 Task: Find people on LinkedIn with the following criteria: 1st connections, service category 'Typing', title 'Direct Salesperson', talks about 'Softwaredesign', current company 'Petronet', school 'KJ Somaiya', and location 'Jining, Shandong, China'.
Action: Mouse moved to (633, 75)
Screenshot: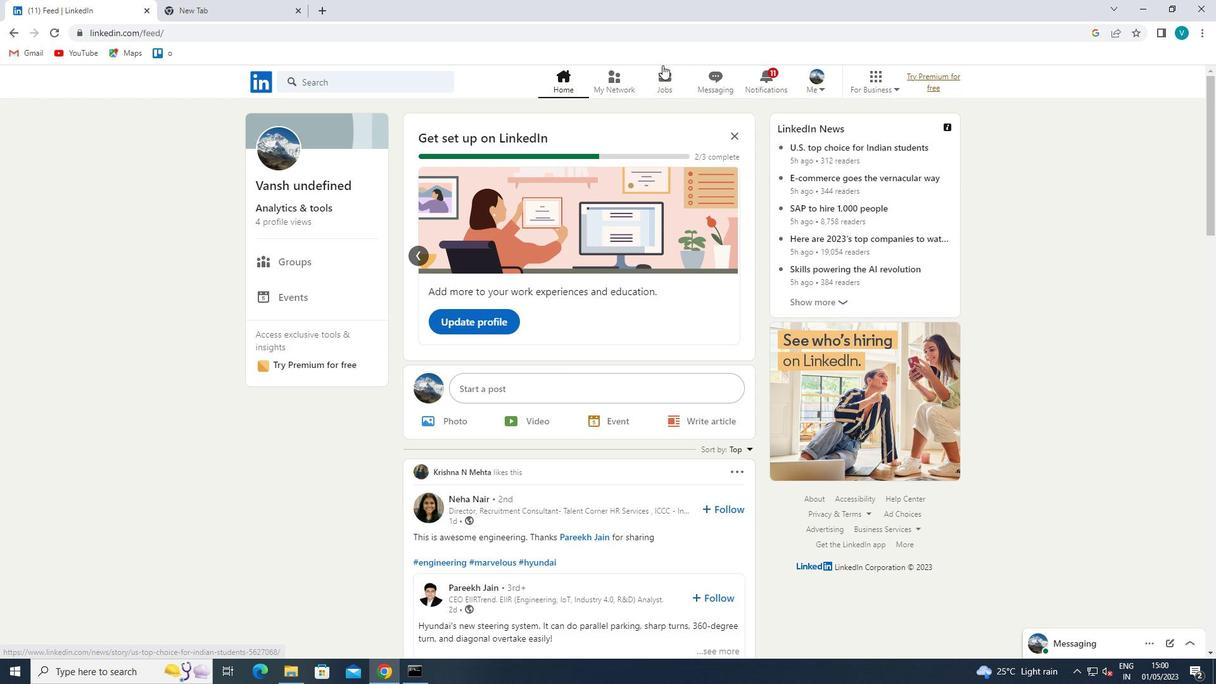 
Action: Mouse pressed left at (633, 75)
Screenshot: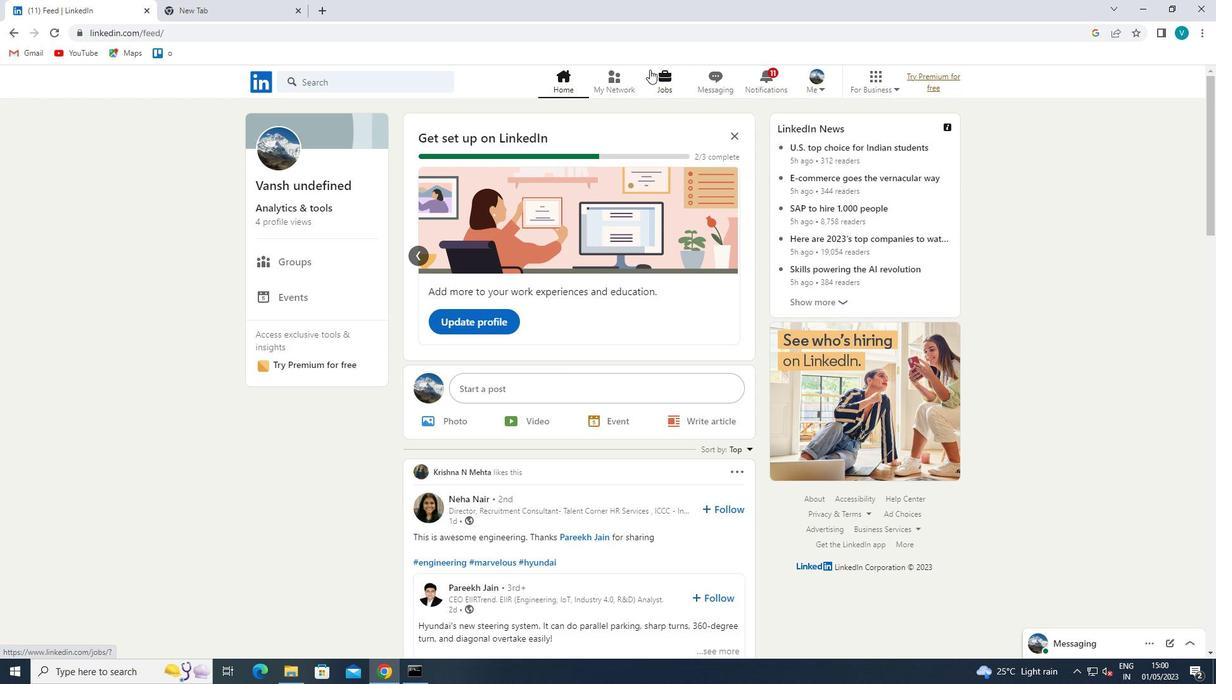 
Action: Mouse moved to (363, 148)
Screenshot: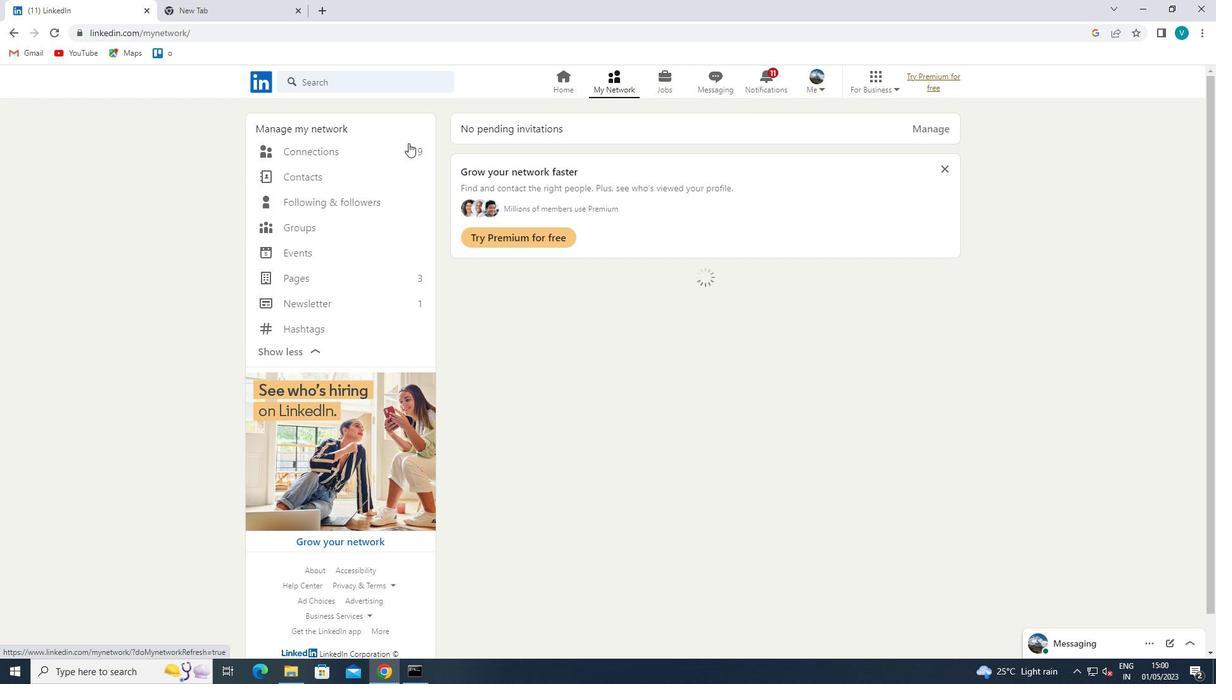 
Action: Mouse pressed left at (363, 148)
Screenshot: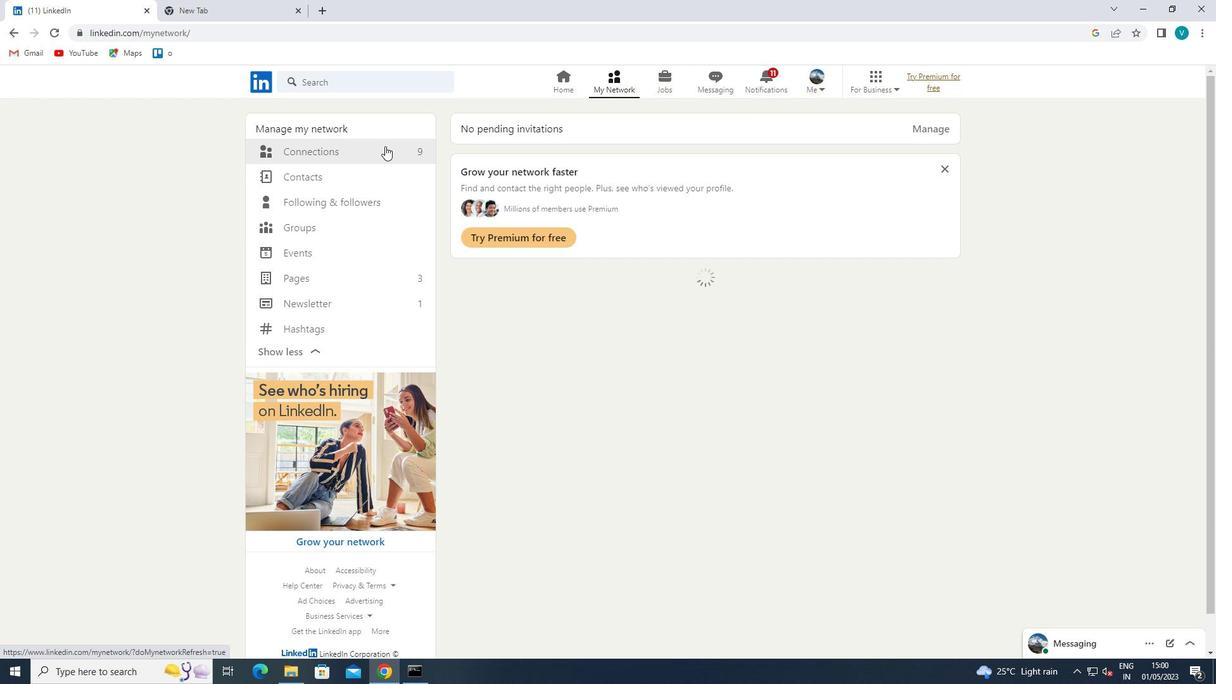 
Action: Mouse moved to (704, 150)
Screenshot: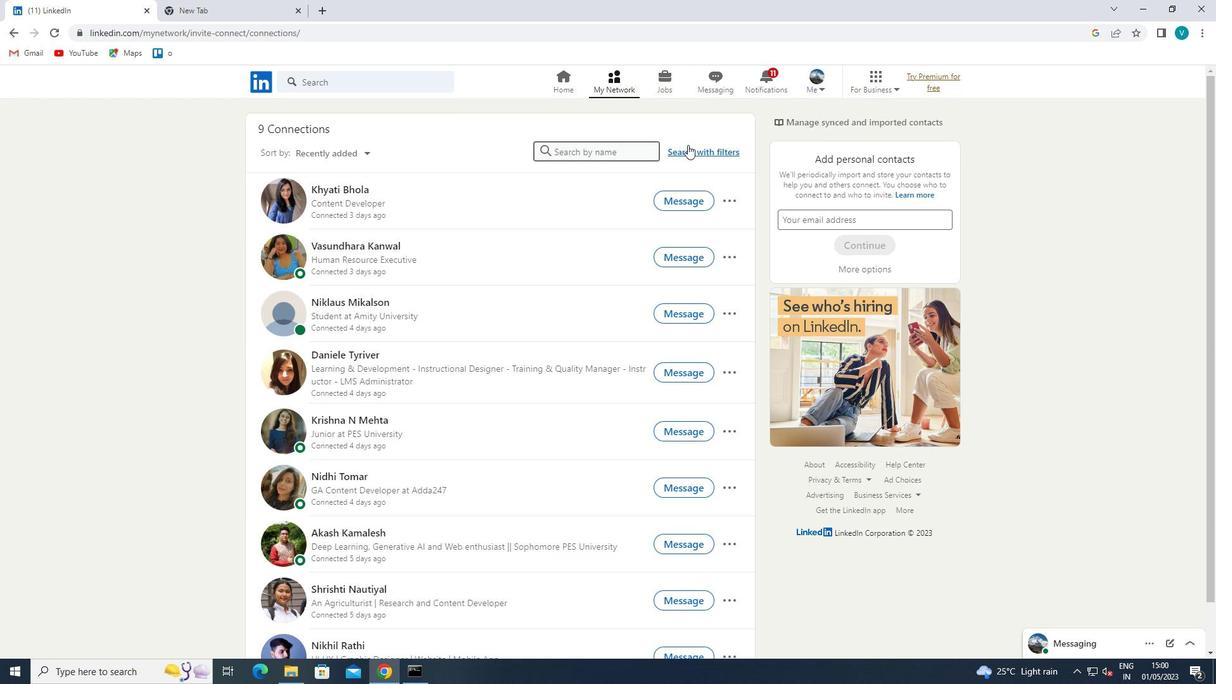 
Action: Mouse pressed left at (704, 150)
Screenshot: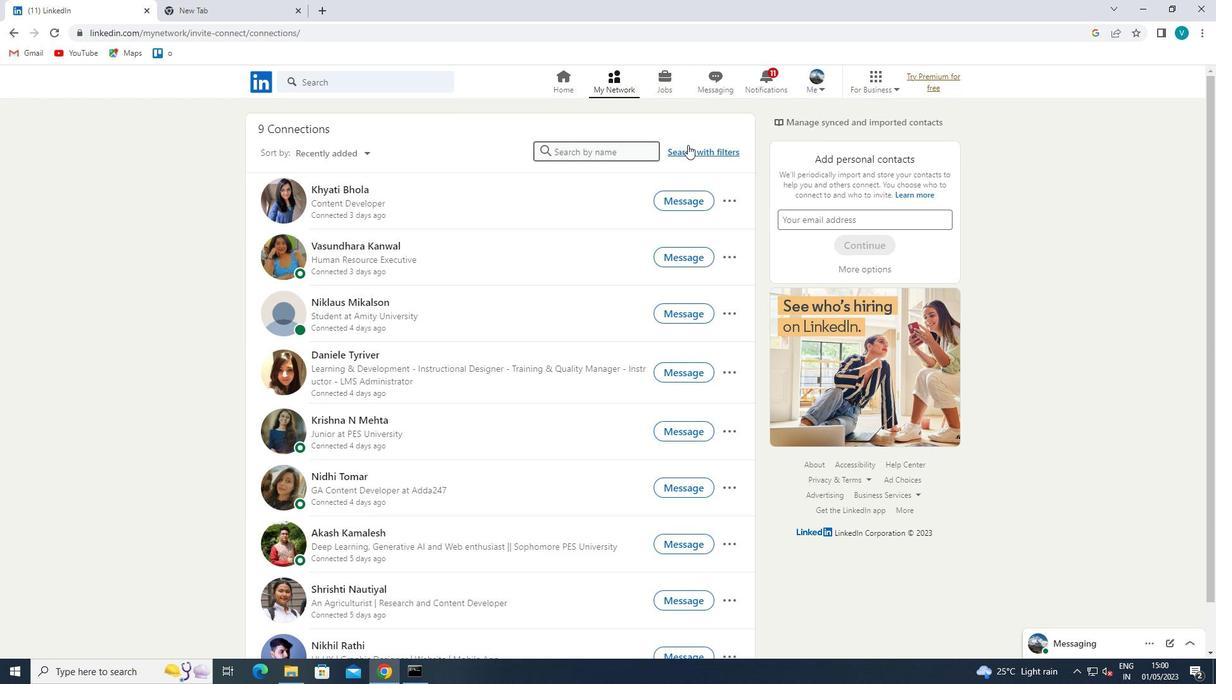 
Action: Mouse moved to (609, 126)
Screenshot: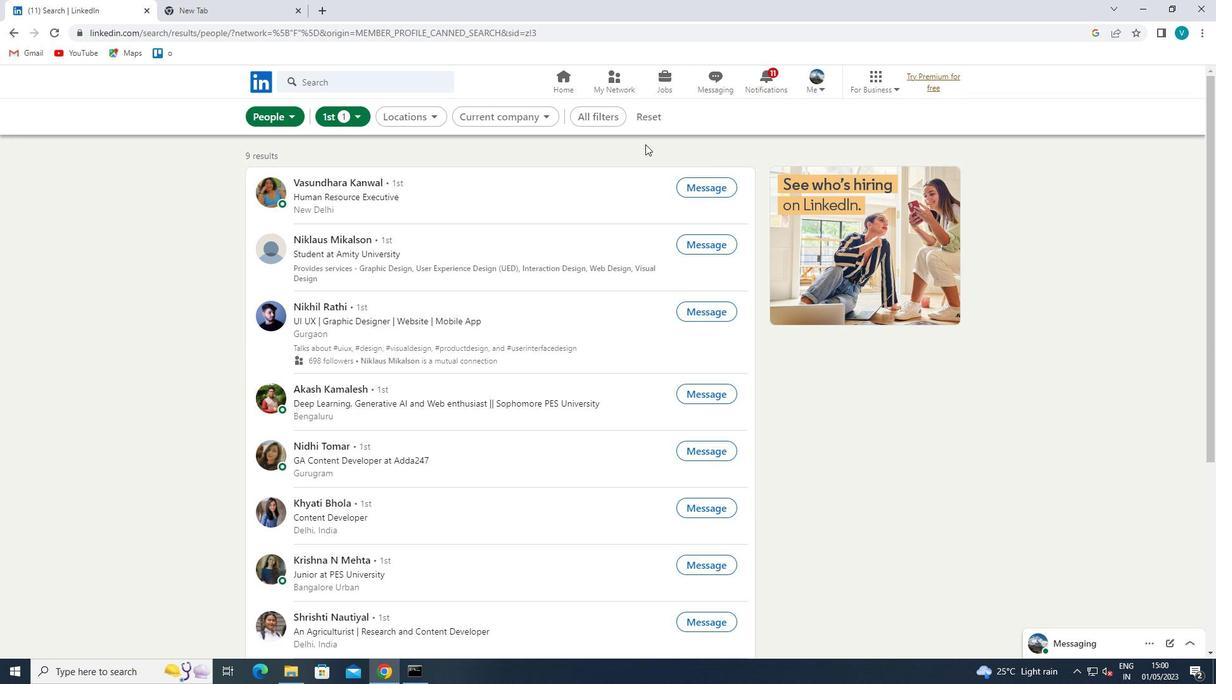 
Action: Mouse pressed left at (609, 126)
Screenshot: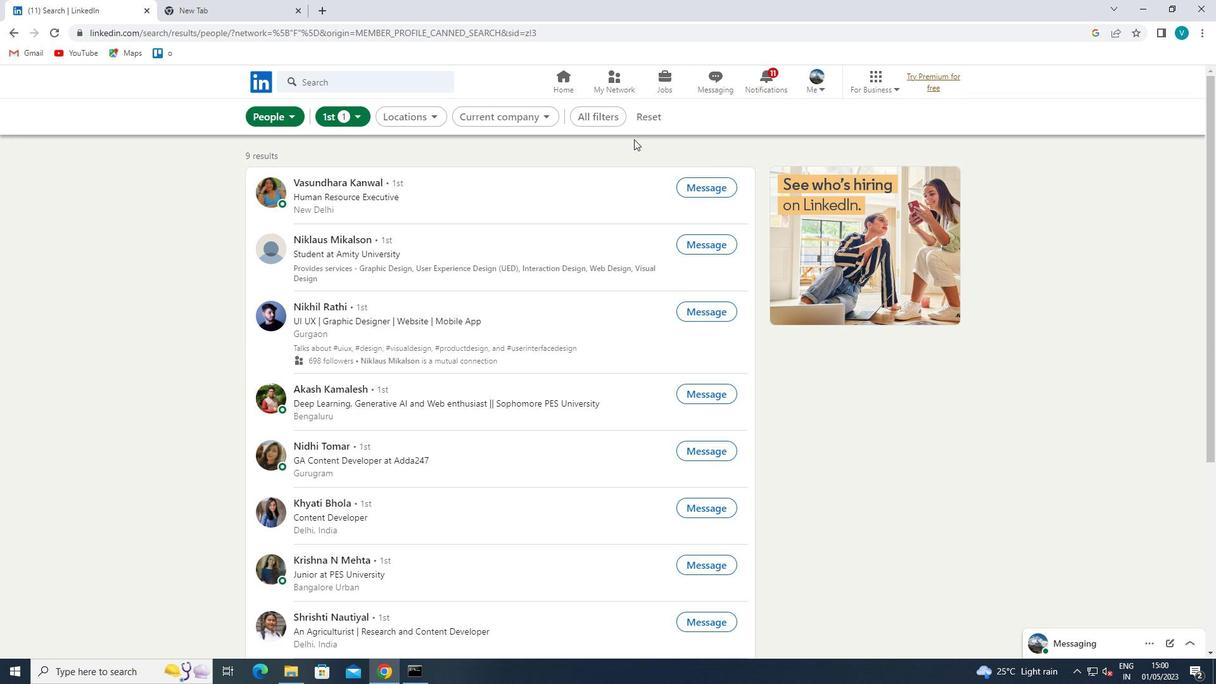 
Action: Mouse moved to (987, 400)
Screenshot: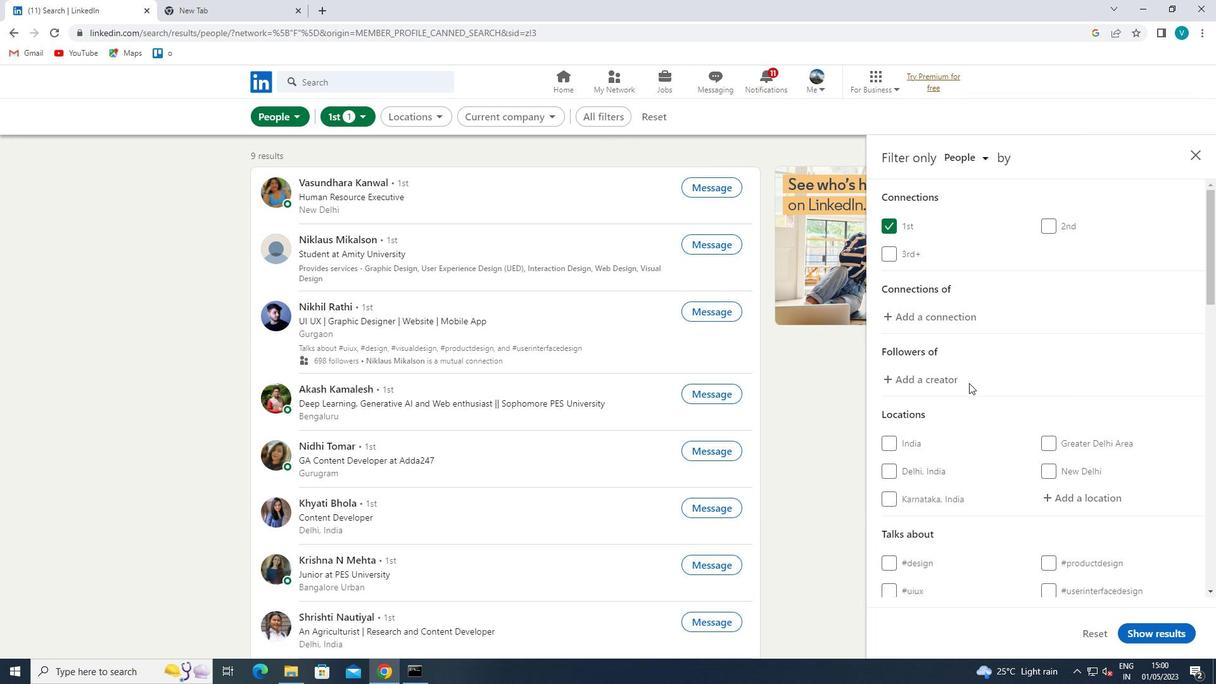 
Action: Mouse scrolled (987, 399) with delta (0, 0)
Screenshot: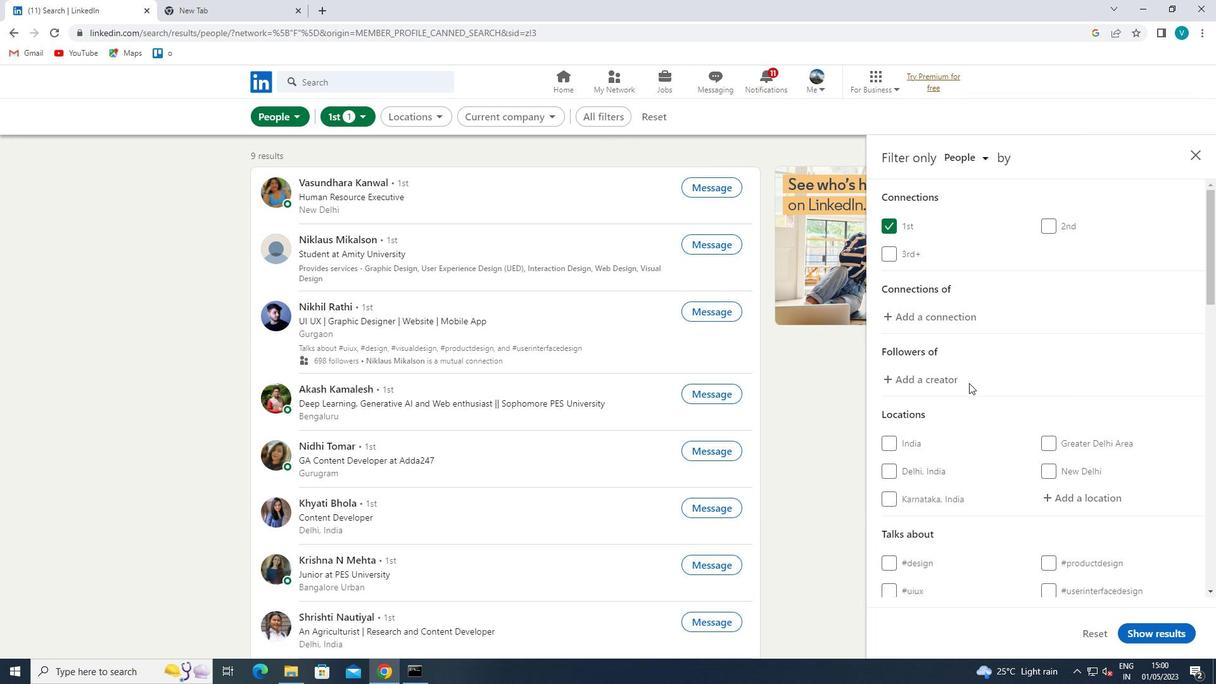 
Action: Mouse moved to (989, 403)
Screenshot: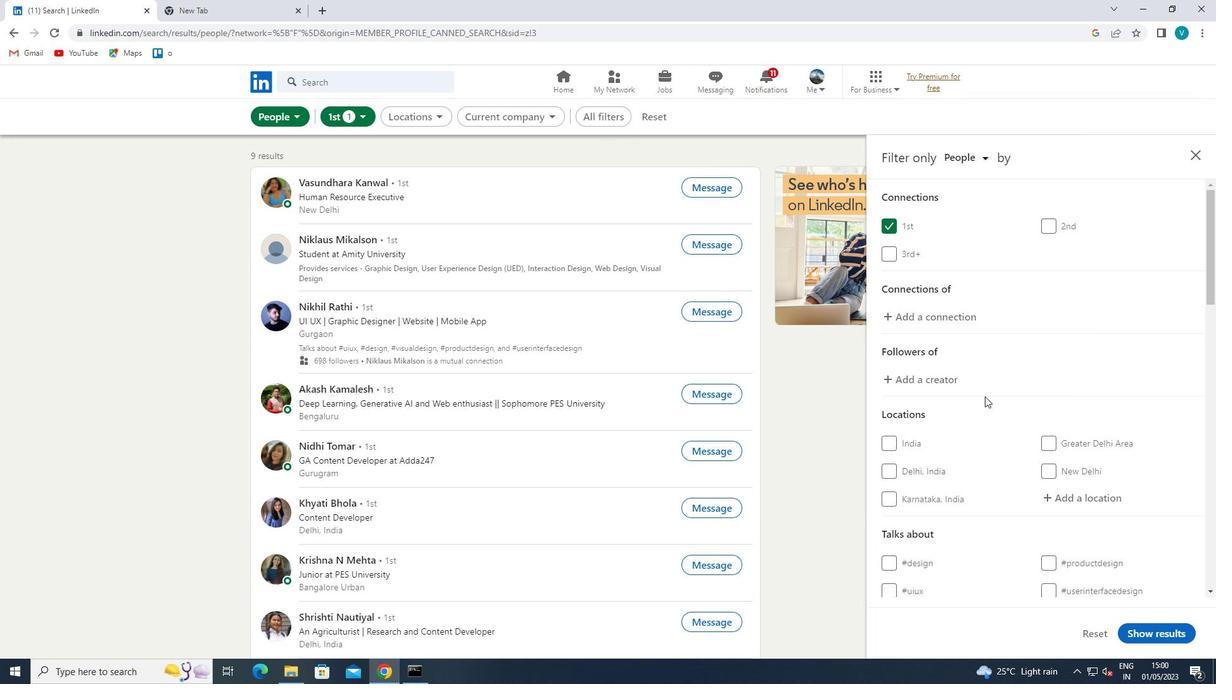 
Action: Mouse scrolled (989, 402) with delta (0, 0)
Screenshot: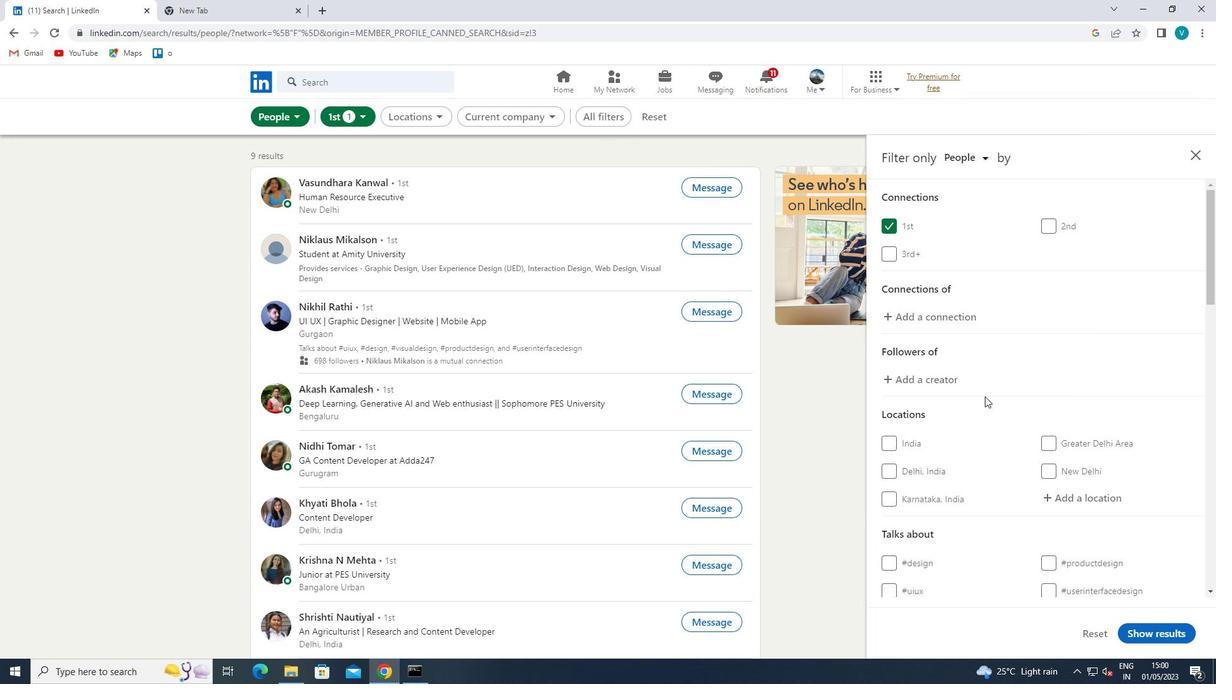
Action: Mouse moved to (1078, 382)
Screenshot: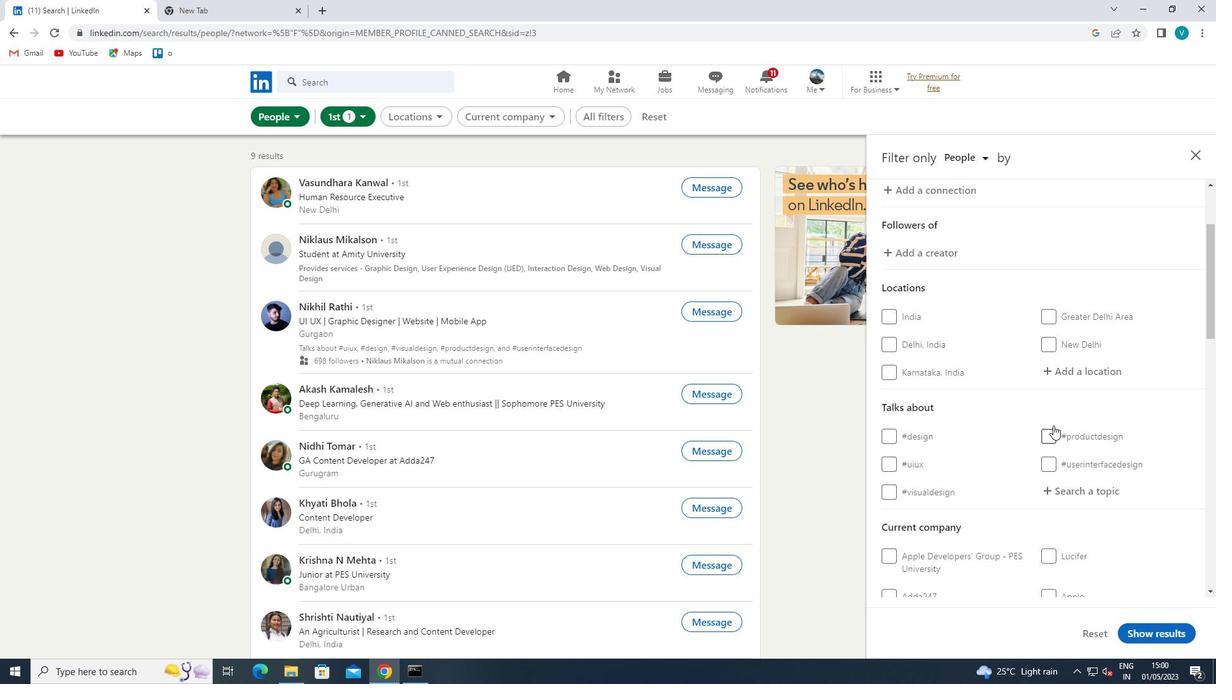 
Action: Mouse pressed left at (1078, 382)
Screenshot: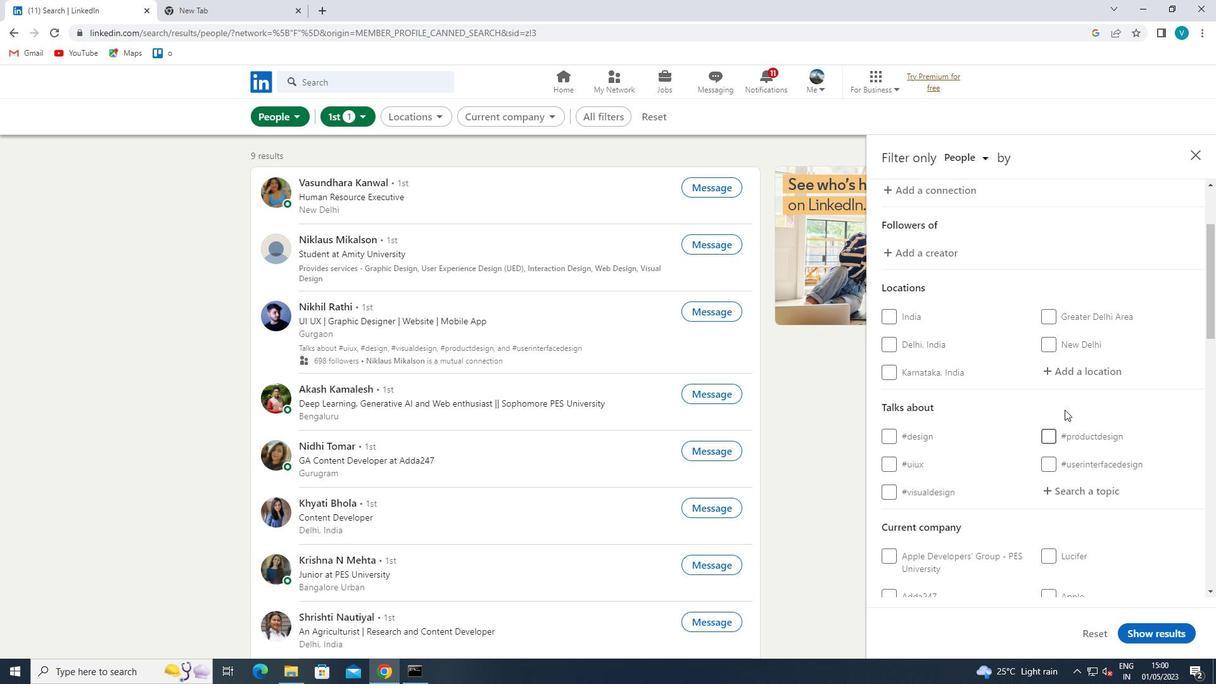 
Action: Mouse moved to (1083, 376)
Screenshot: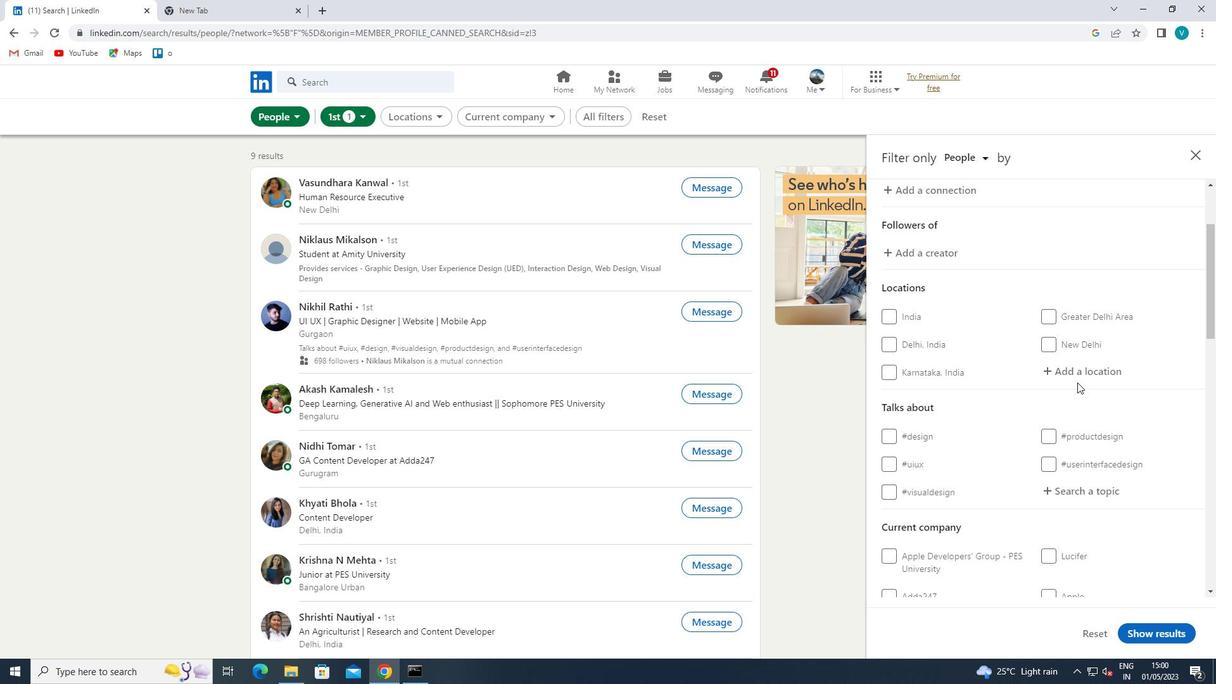 
Action: Mouse pressed left at (1083, 376)
Screenshot: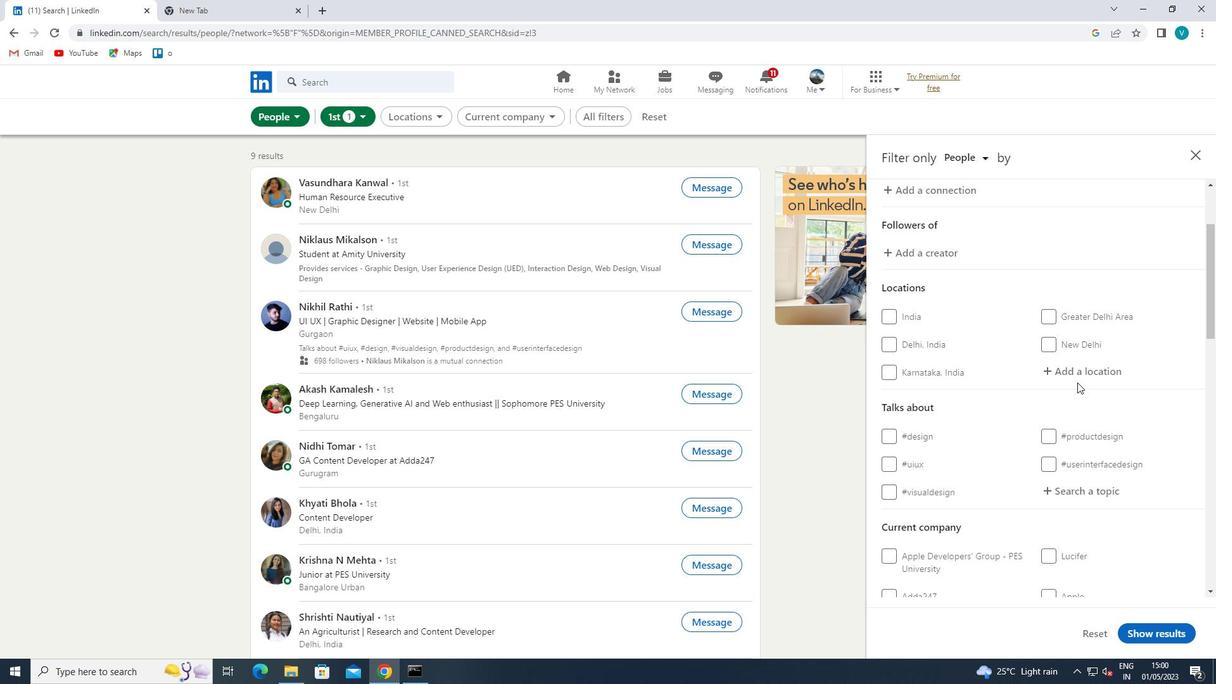
Action: Mouse moved to (496, 580)
Screenshot: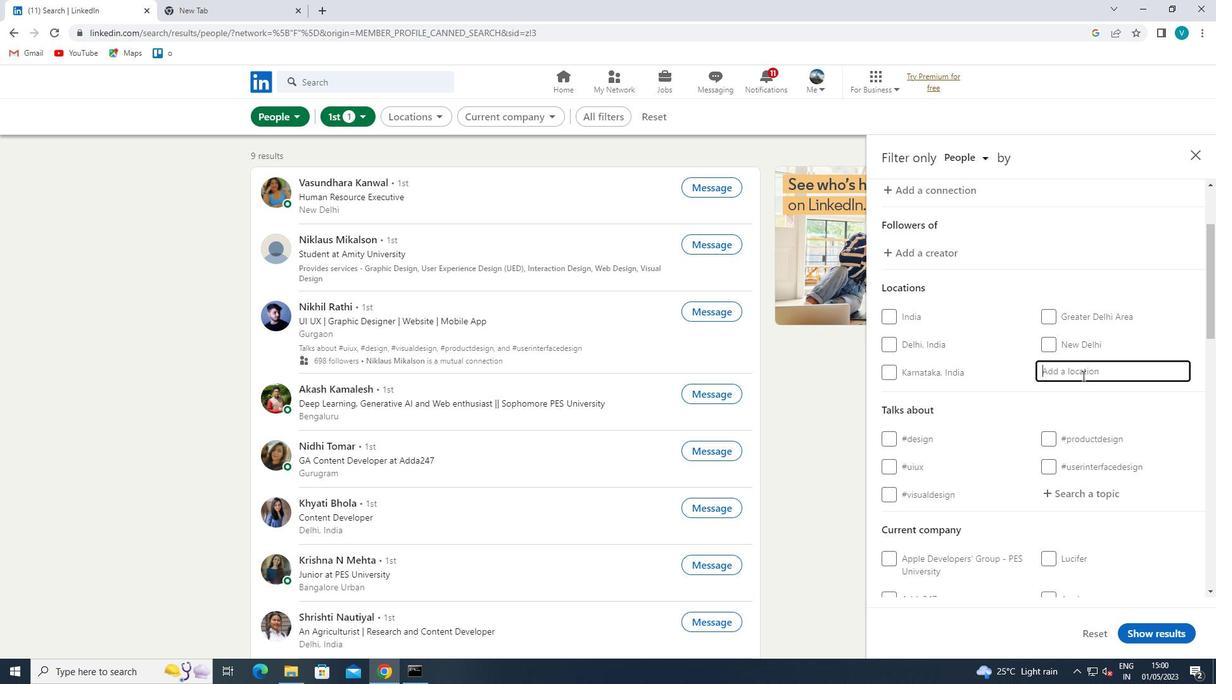 
Action: Key pressed <Key.shift>JINING<Key.space>
Screenshot: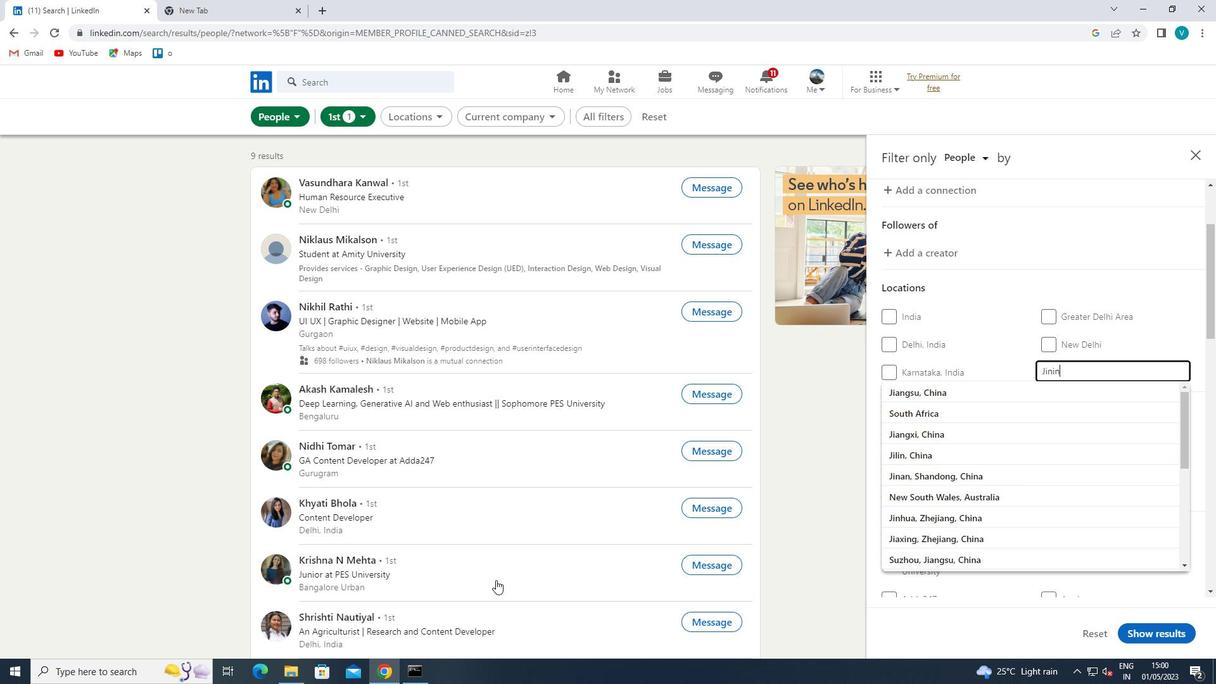 
Action: Mouse moved to (984, 391)
Screenshot: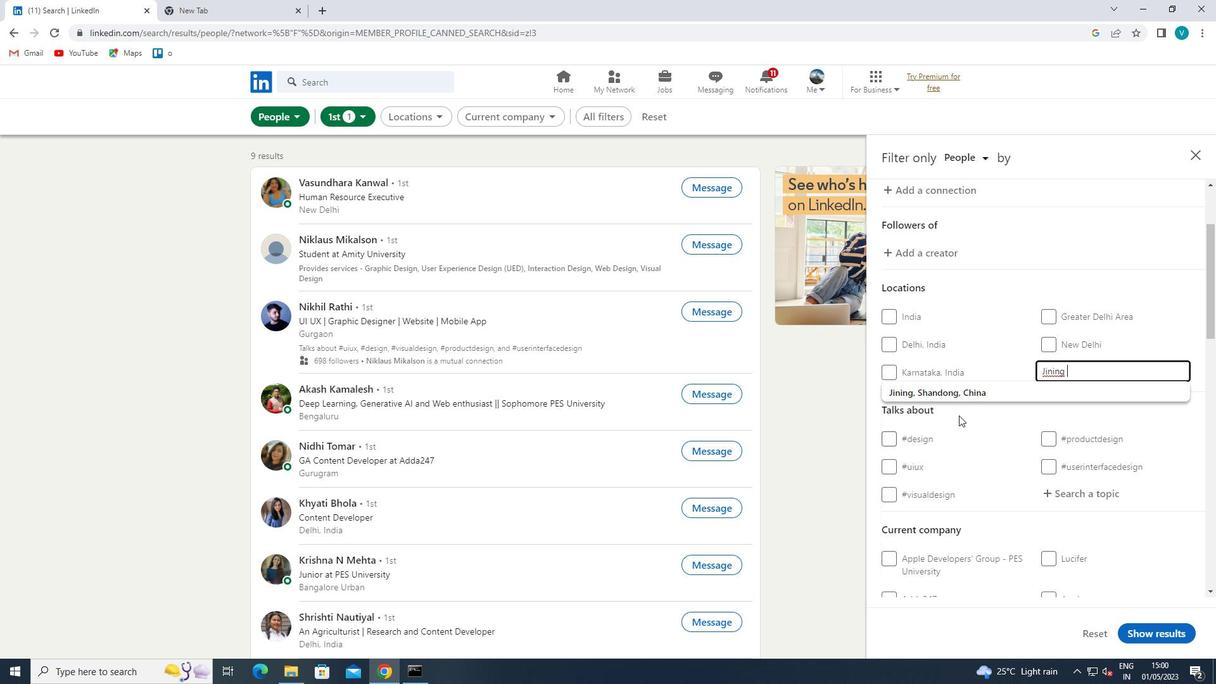 
Action: Mouse pressed left at (984, 391)
Screenshot: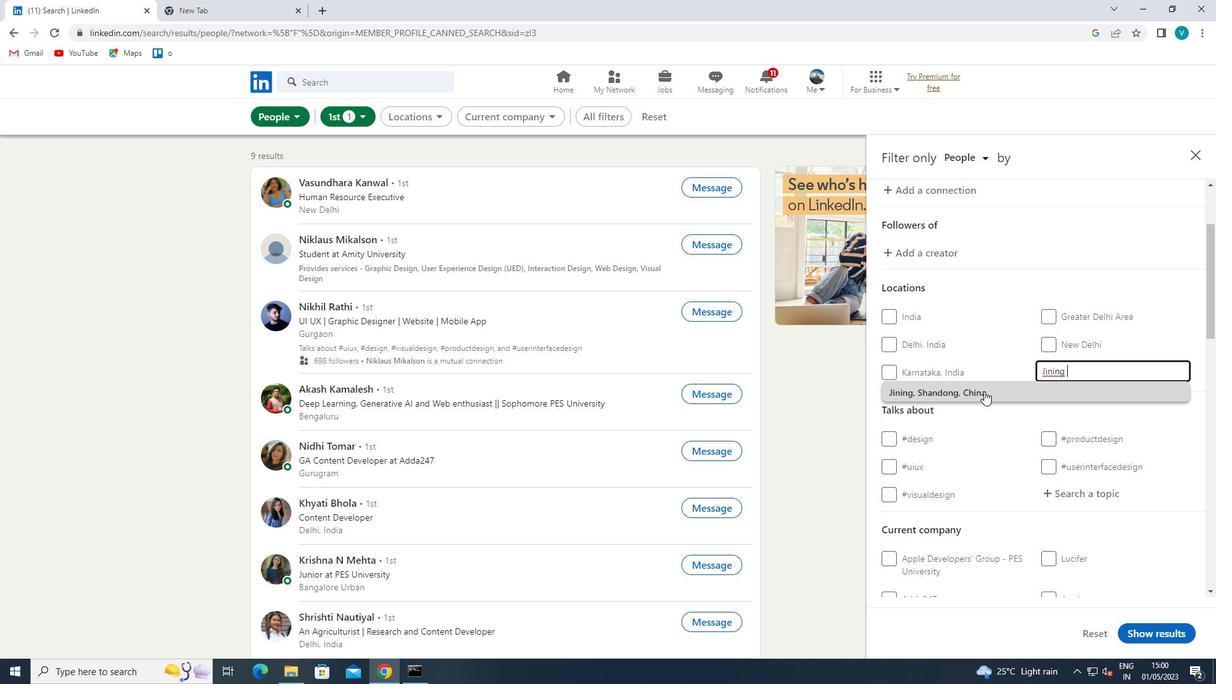 
Action: Mouse moved to (1025, 437)
Screenshot: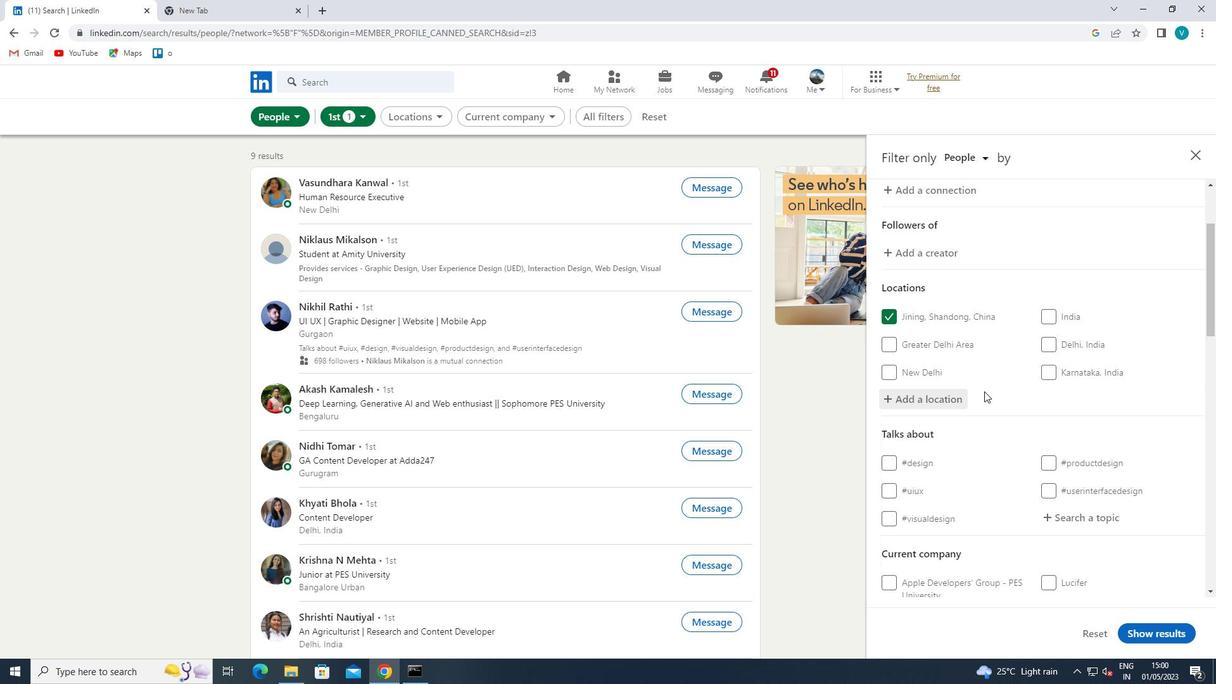 
Action: Mouse scrolled (1025, 436) with delta (0, 0)
Screenshot: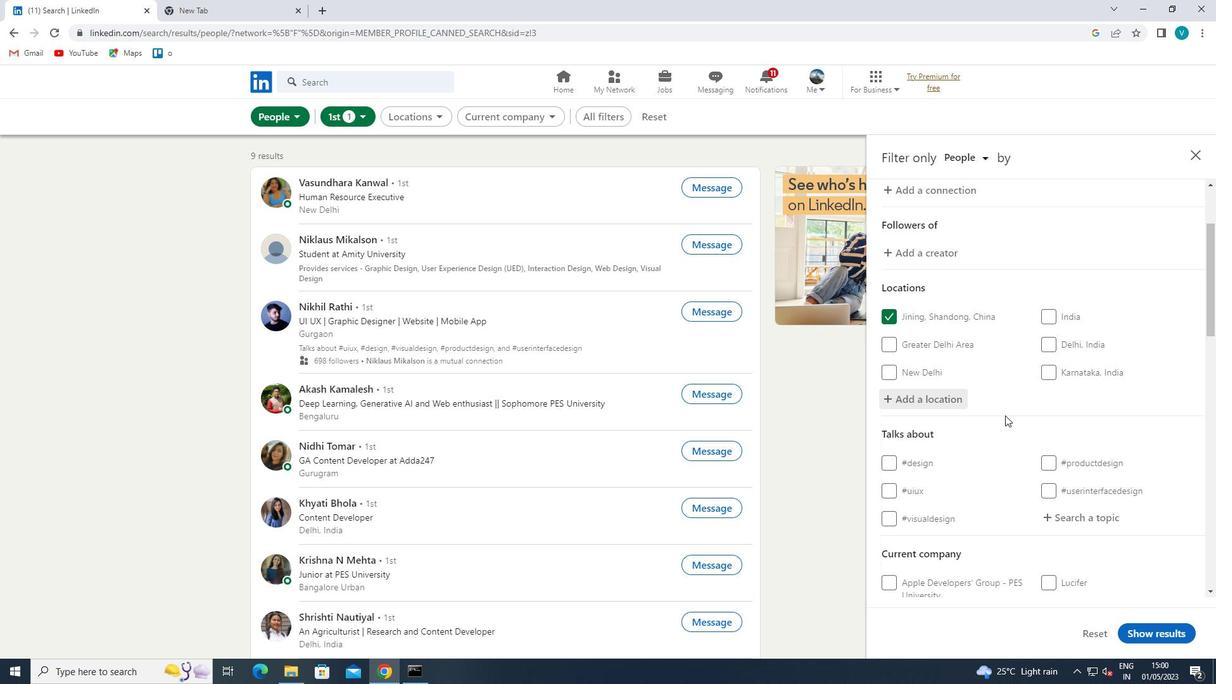 
Action: Mouse moved to (1025, 437)
Screenshot: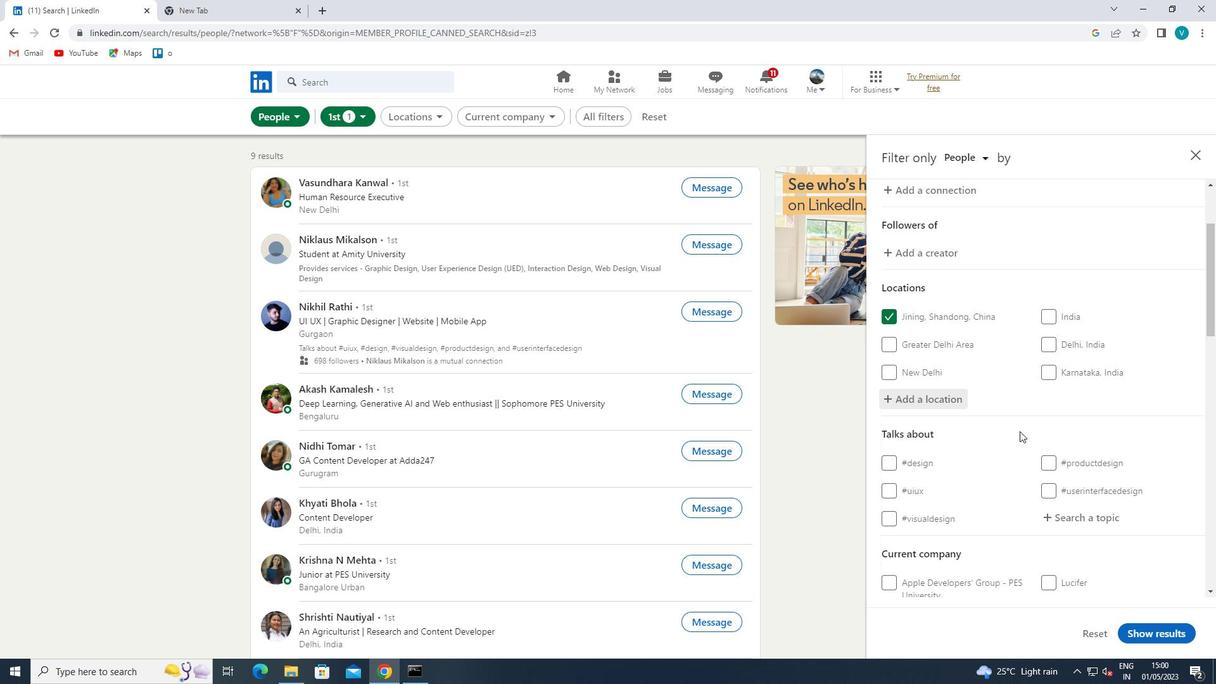 
Action: Mouse scrolled (1025, 437) with delta (0, 0)
Screenshot: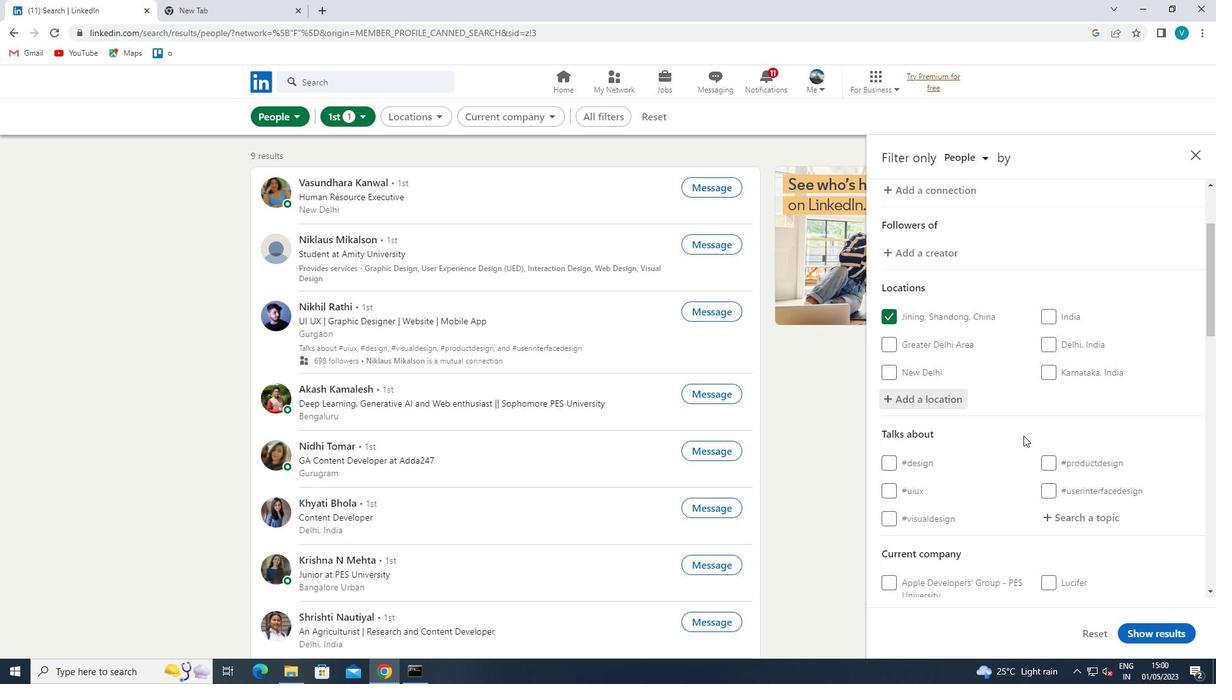 
Action: Mouse moved to (1091, 391)
Screenshot: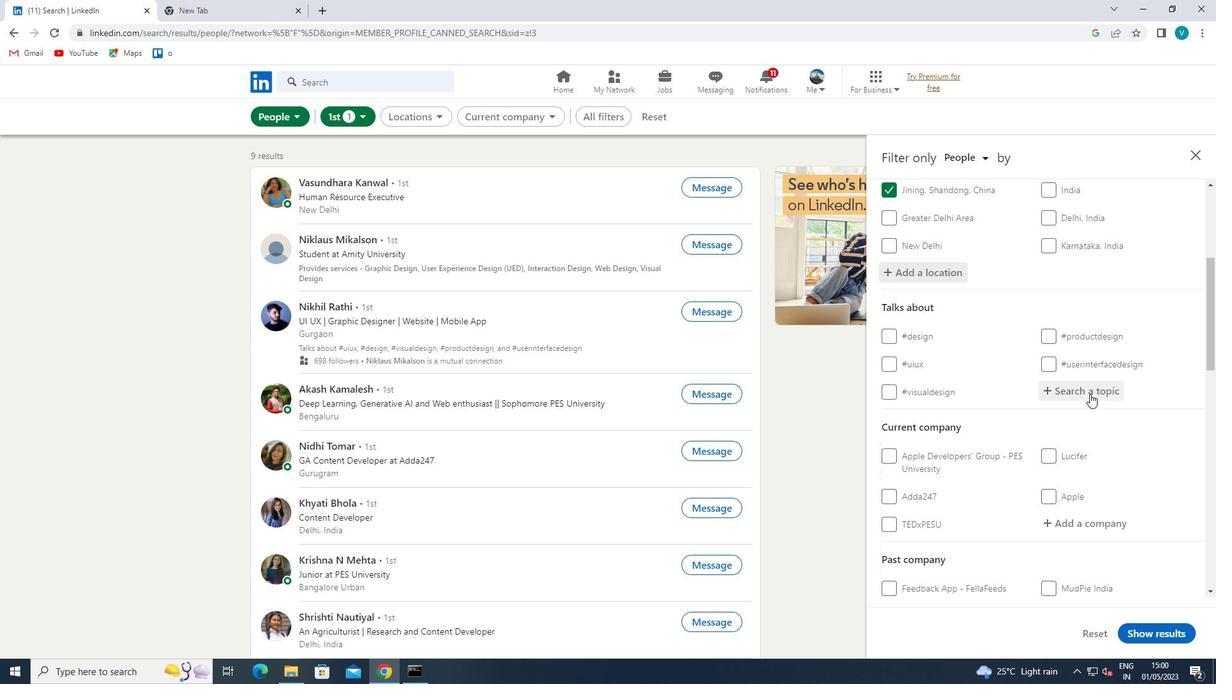 
Action: Mouse pressed left at (1091, 391)
Screenshot: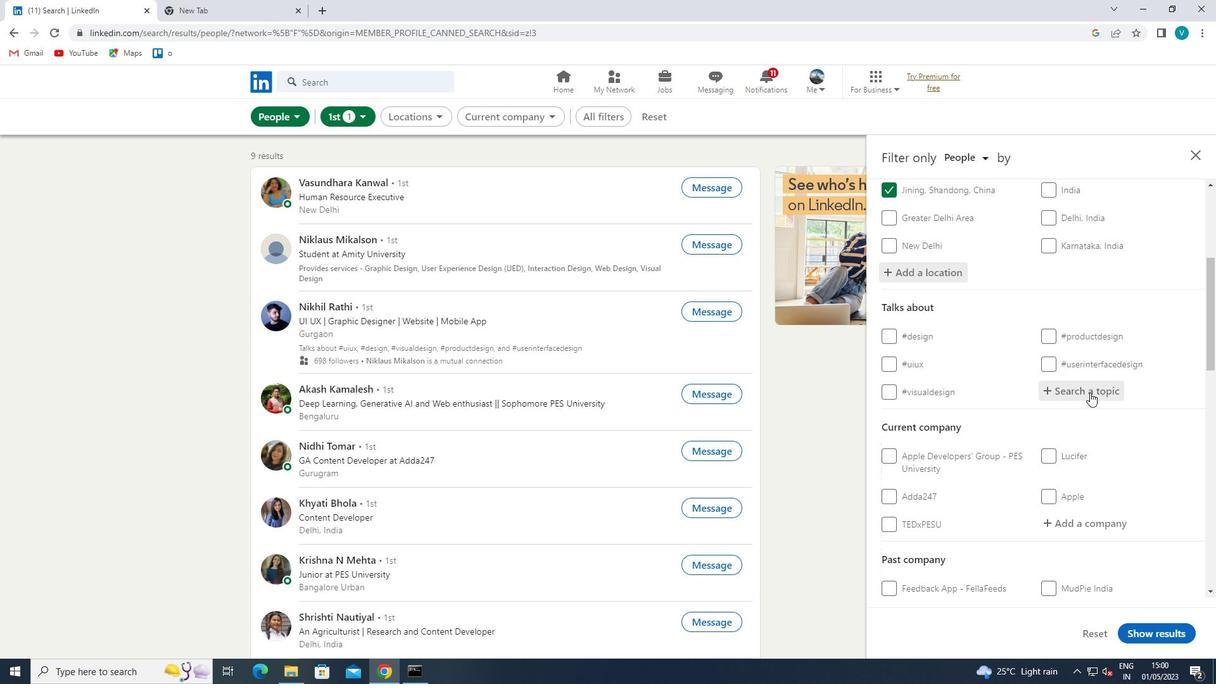 
Action: Key pressed <Key.shift><Key.shift><Key.shift>#
Screenshot: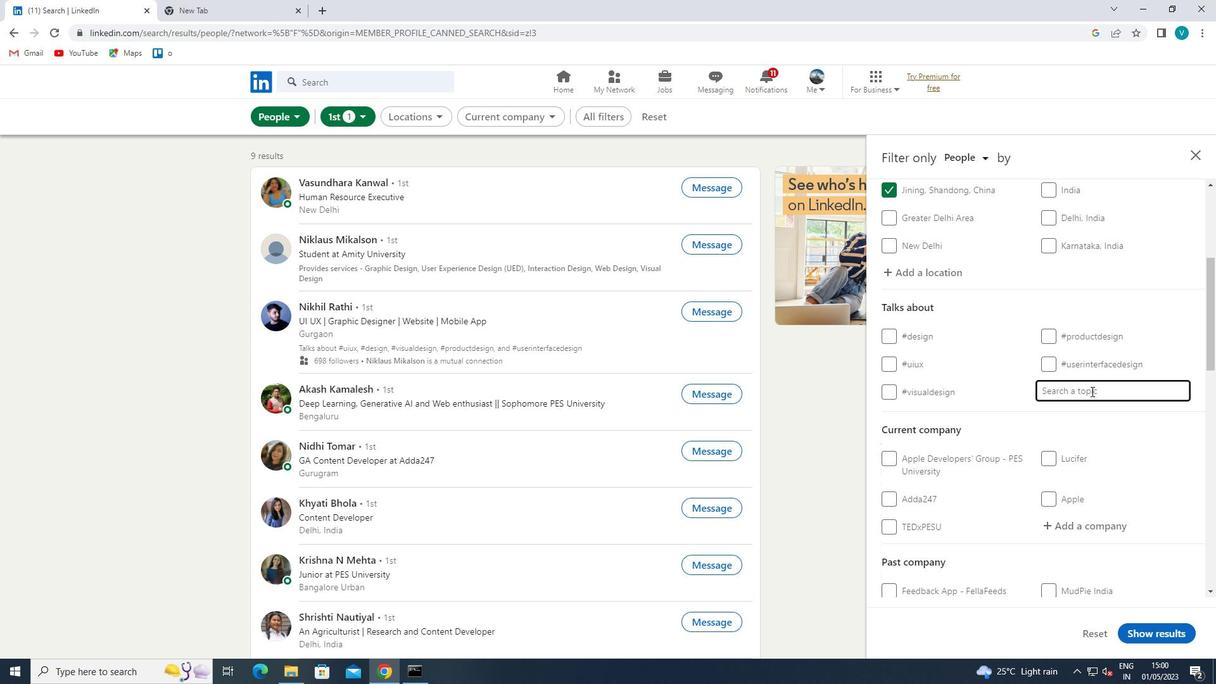 
Action: Mouse moved to (1074, 402)
Screenshot: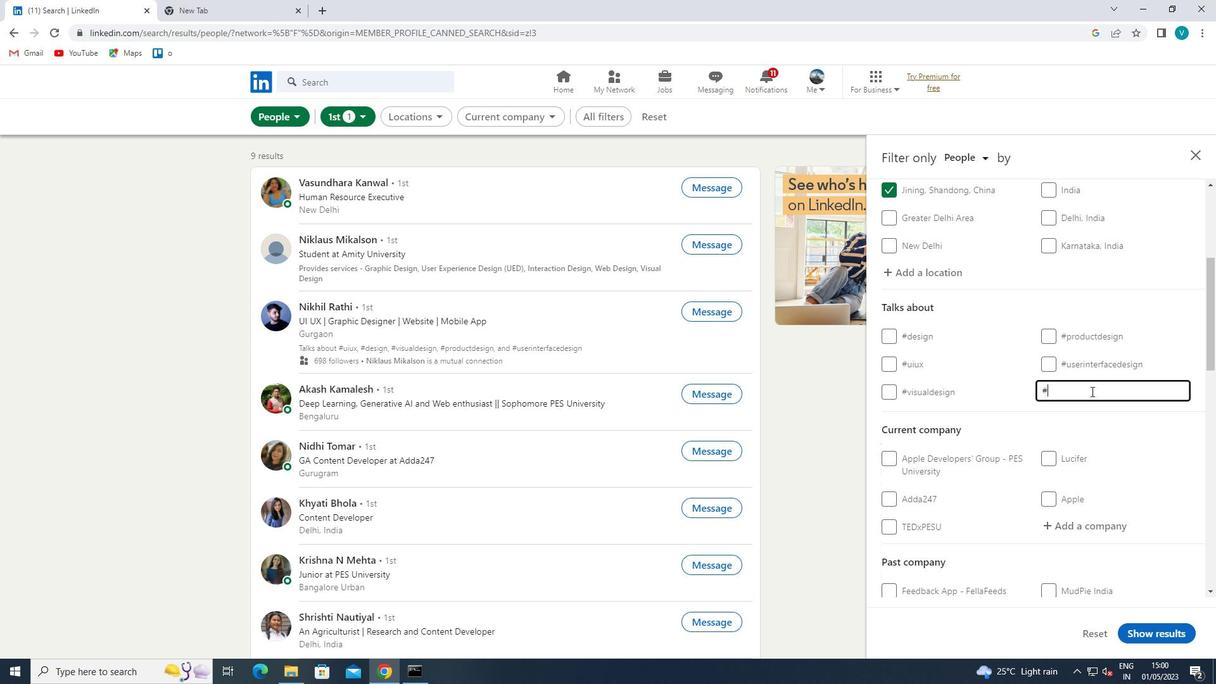 
Action: Key pressed <Key.shift>
Screenshot: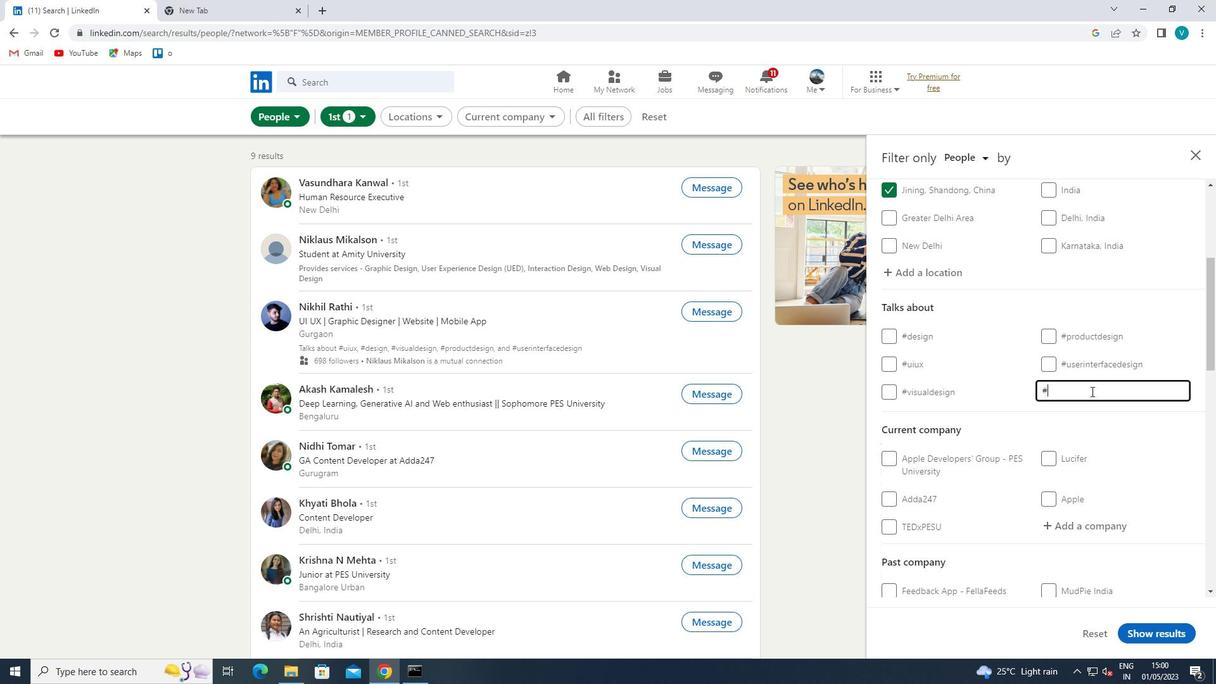 
Action: Mouse moved to (1022, 432)
Screenshot: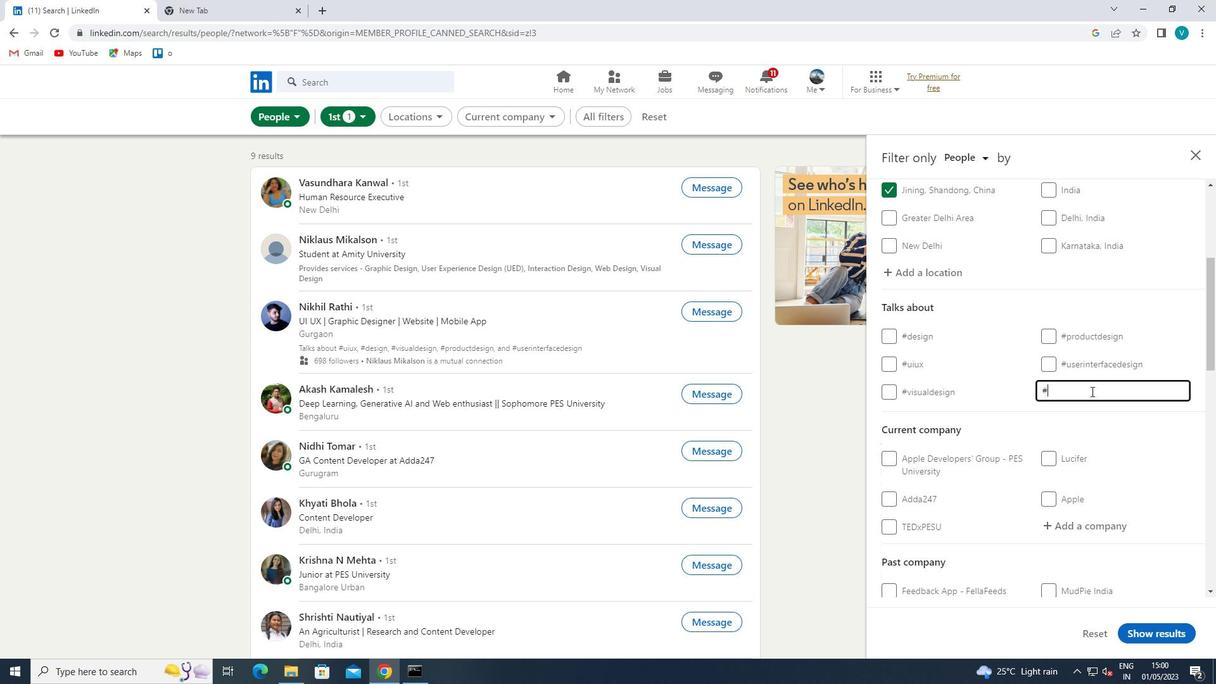 
Action: Key pressed S
Screenshot: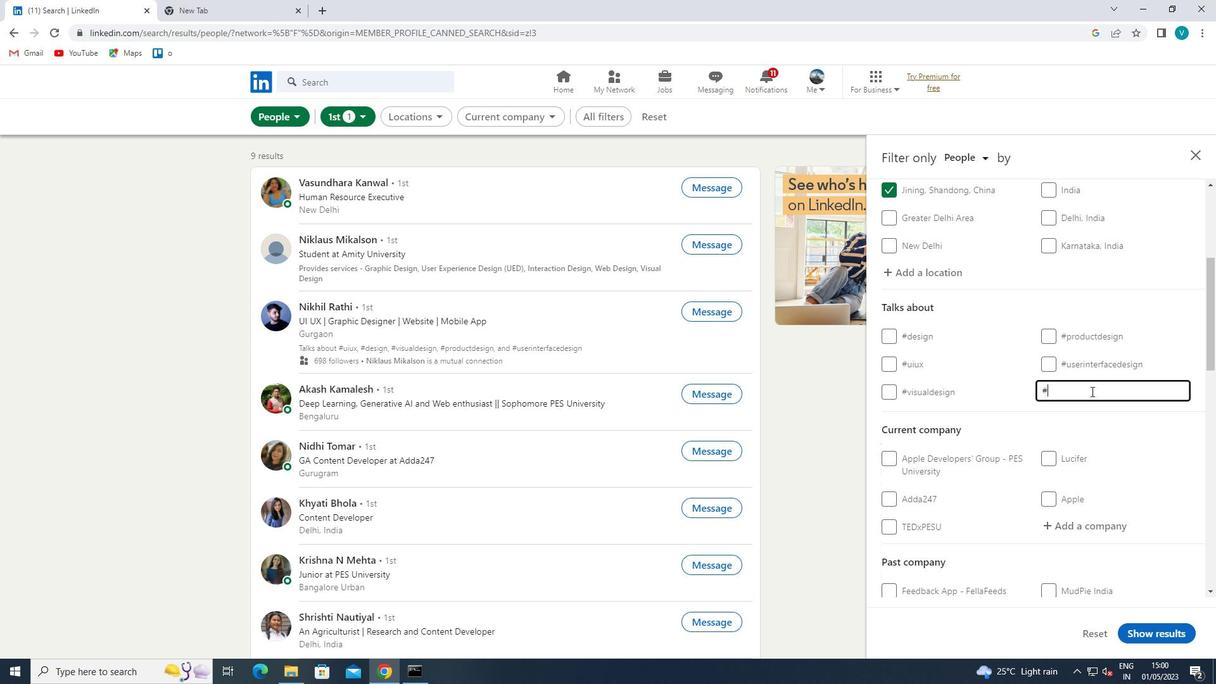 
Action: Mouse moved to (1007, 441)
Screenshot: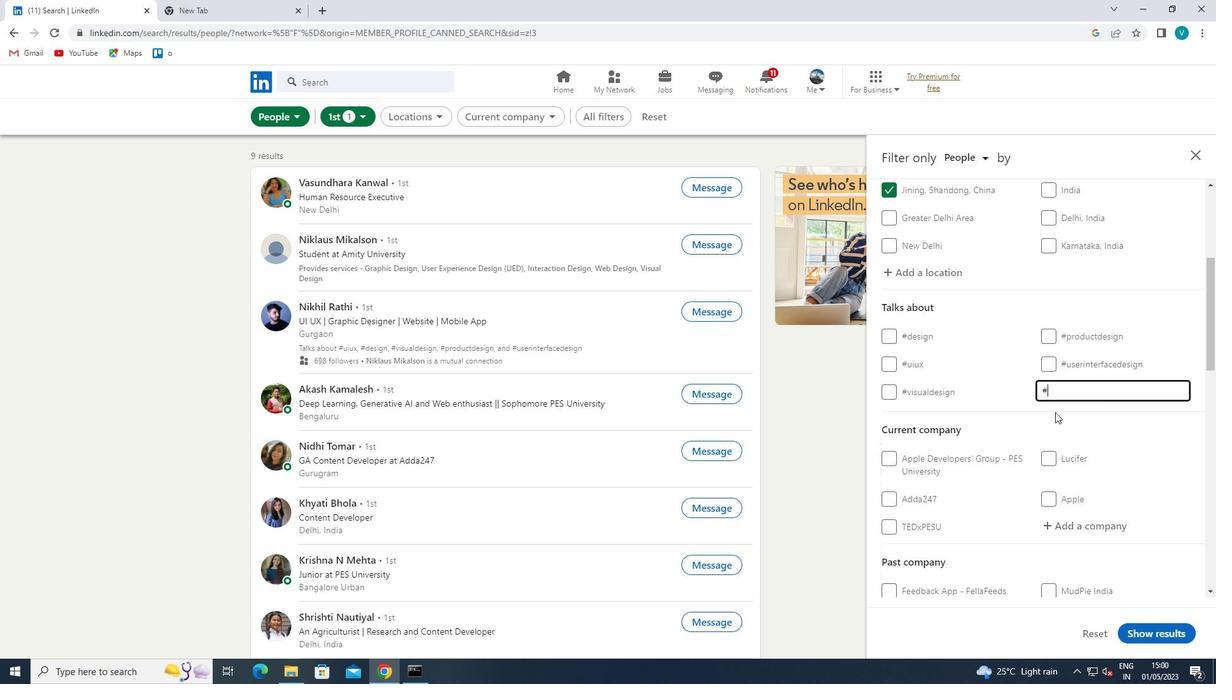 
Action: Key pressed OFTWAREDESIGN
Screenshot: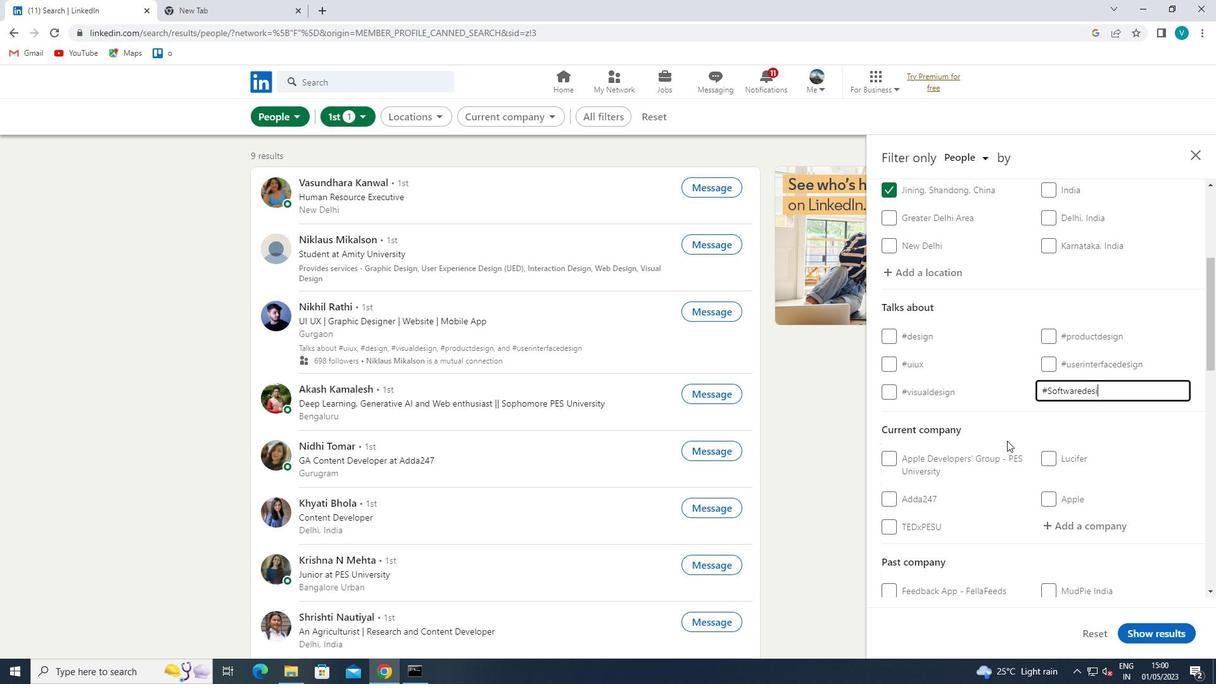 
Action: Mouse moved to (1065, 417)
Screenshot: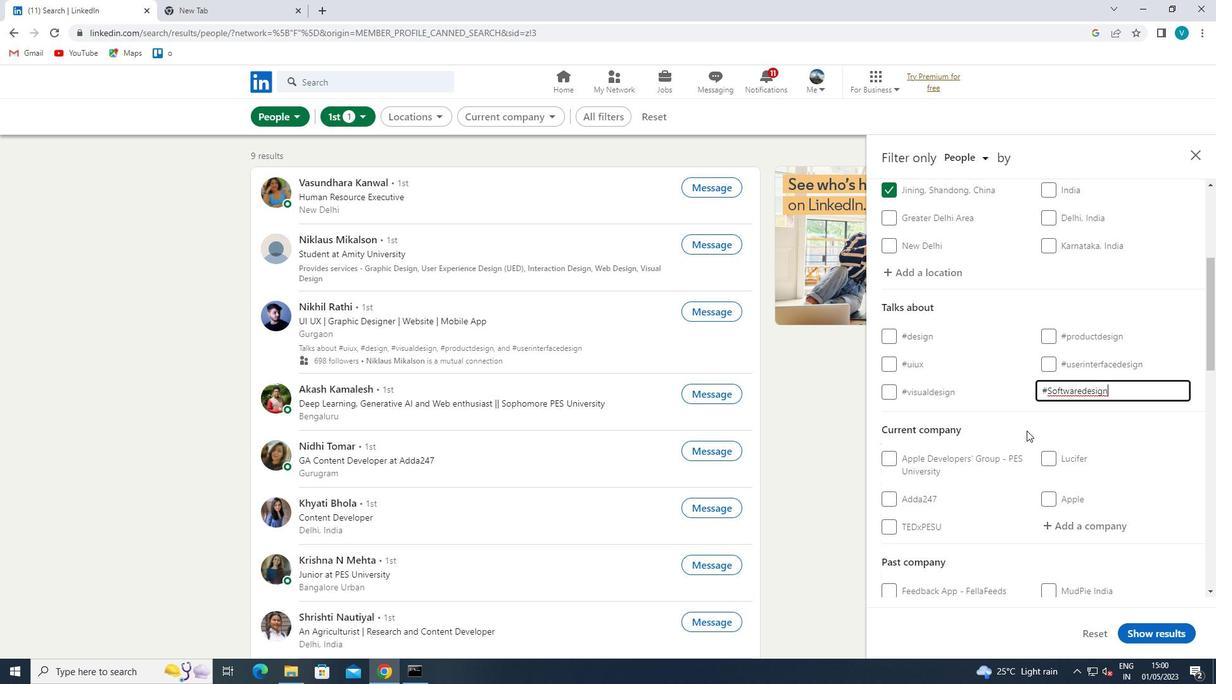 
Action: Mouse pressed left at (1065, 417)
Screenshot: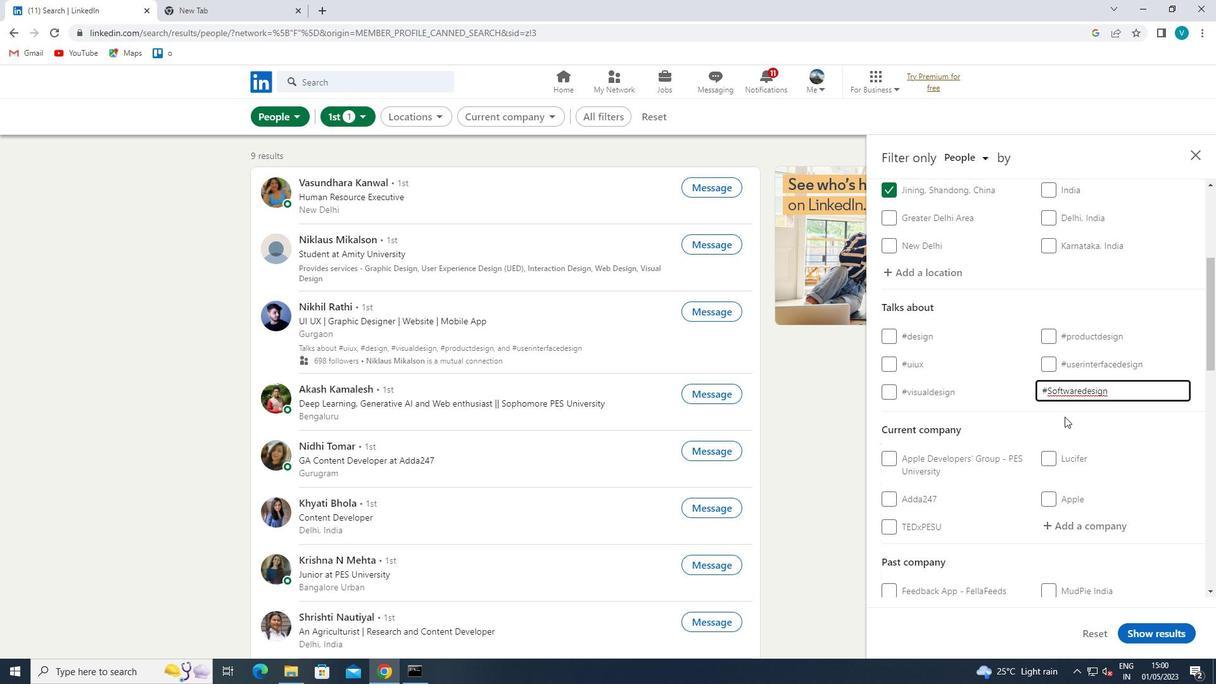 
Action: Mouse scrolled (1065, 416) with delta (0, 0)
Screenshot: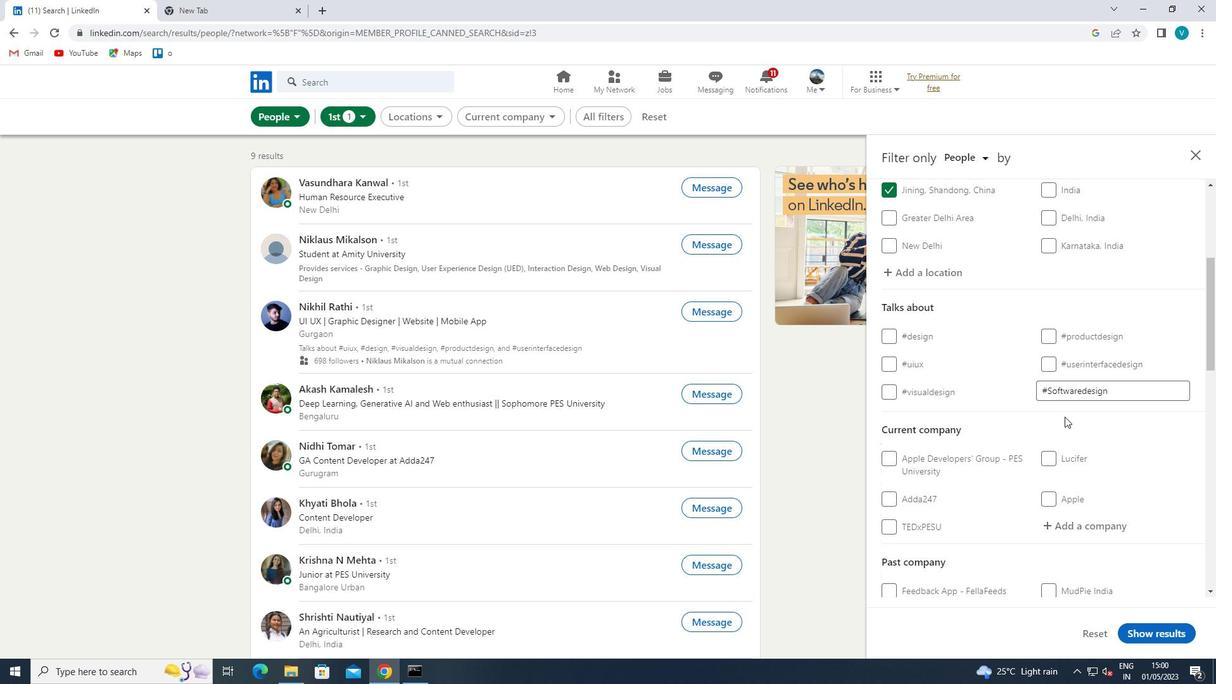 
Action: Mouse scrolled (1065, 416) with delta (0, 0)
Screenshot: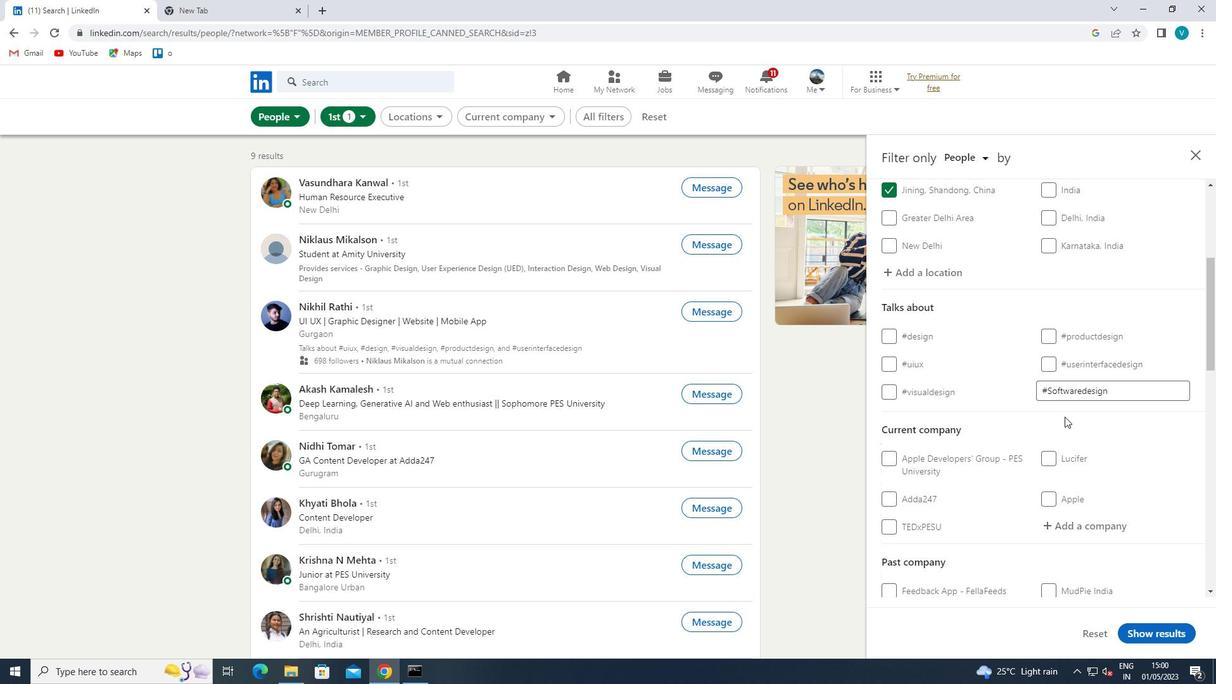 
Action: Mouse moved to (1080, 406)
Screenshot: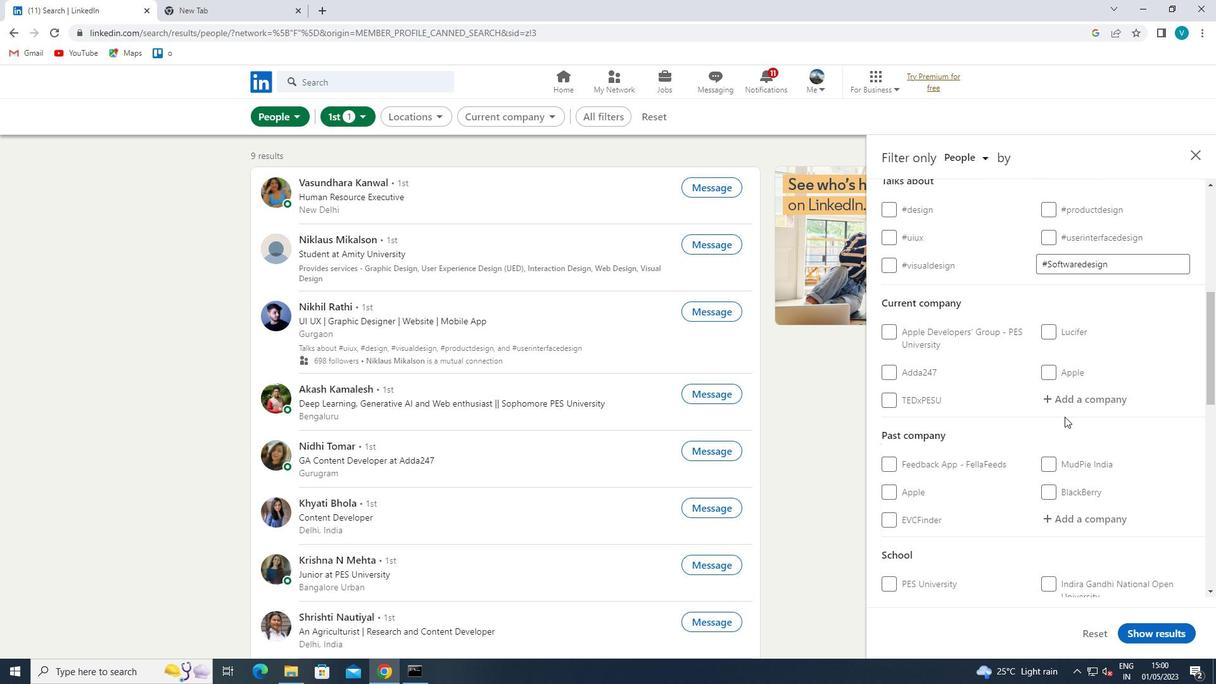 
Action: Mouse pressed left at (1080, 406)
Screenshot: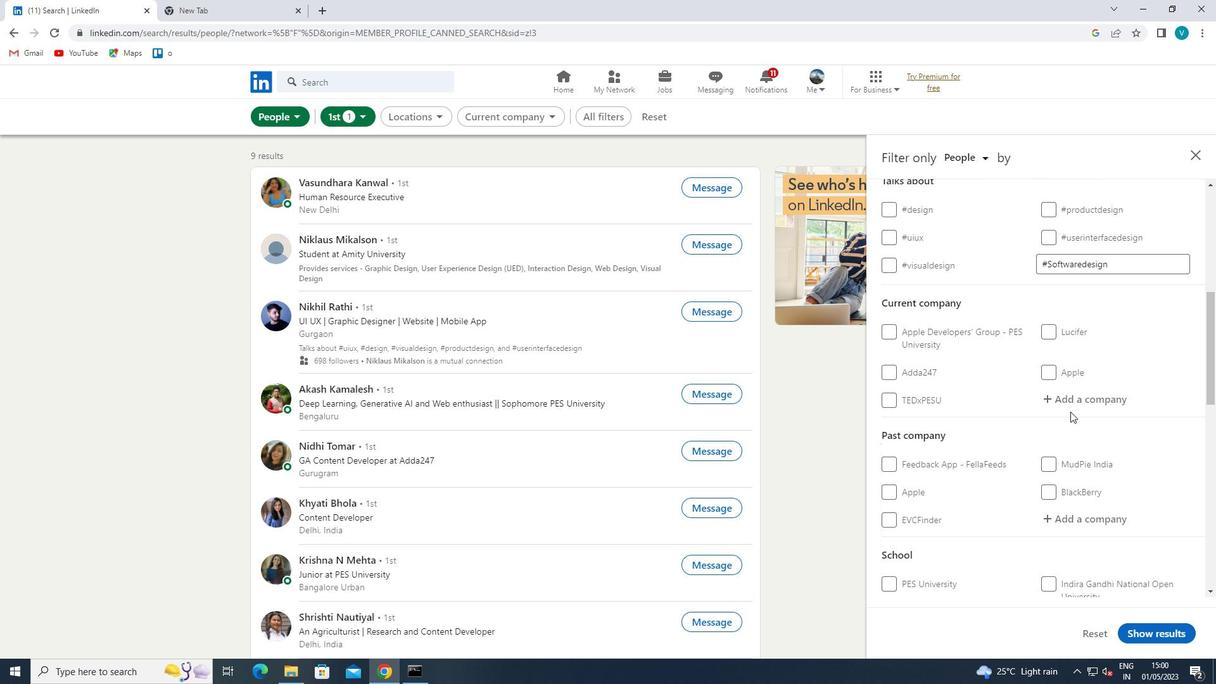 
Action: Mouse moved to (973, 467)
Screenshot: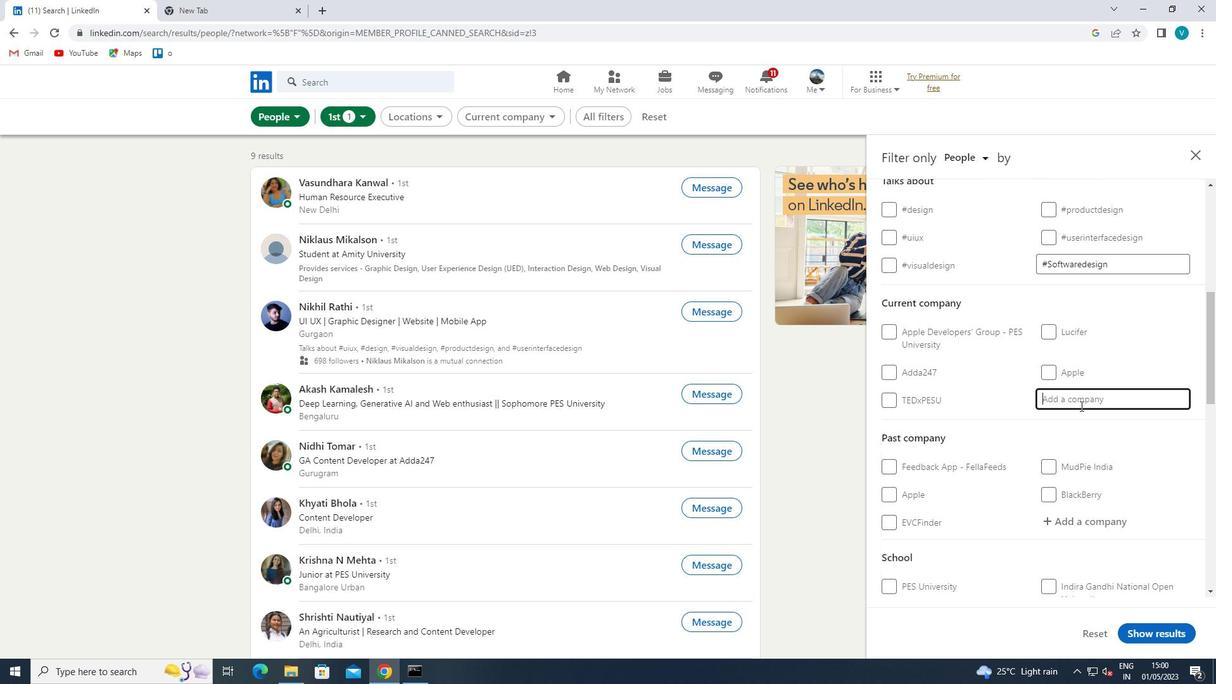 
Action: Key pressed <Key.shift>{<Key.backspace><Key.shift>PETRONET
Screenshot: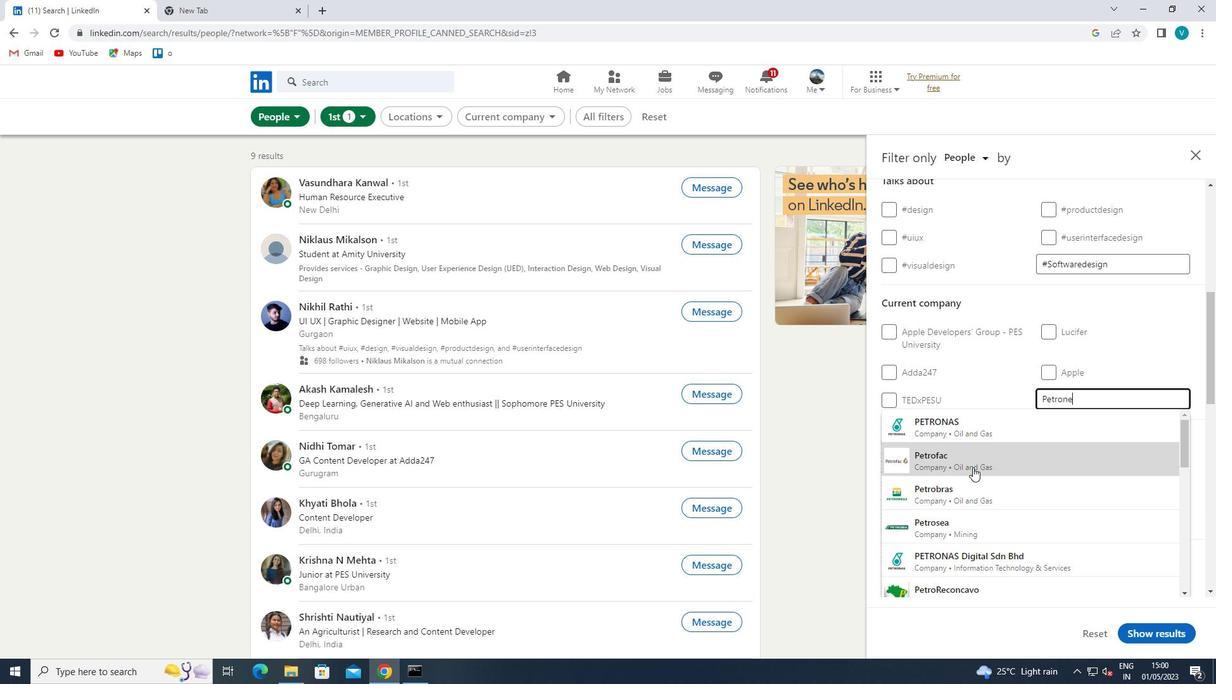 
Action: Mouse moved to (1016, 416)
Screenshot: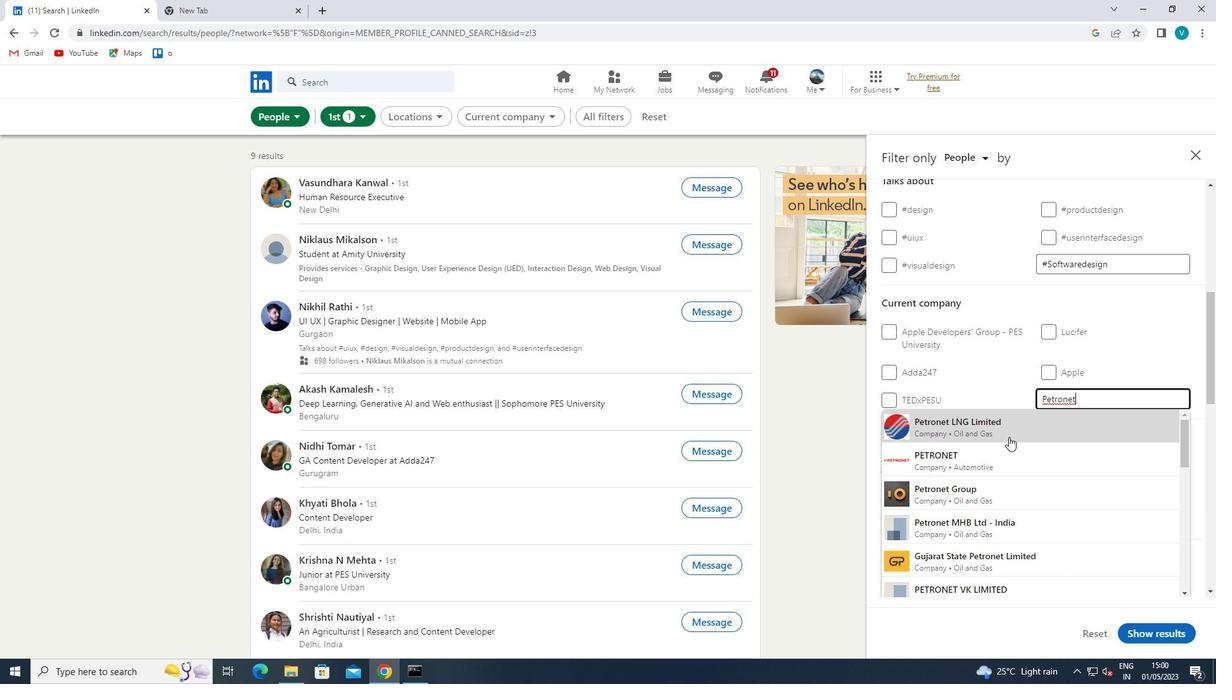 
Action: Mouse pressed left at (1016, 416)
Screenshot: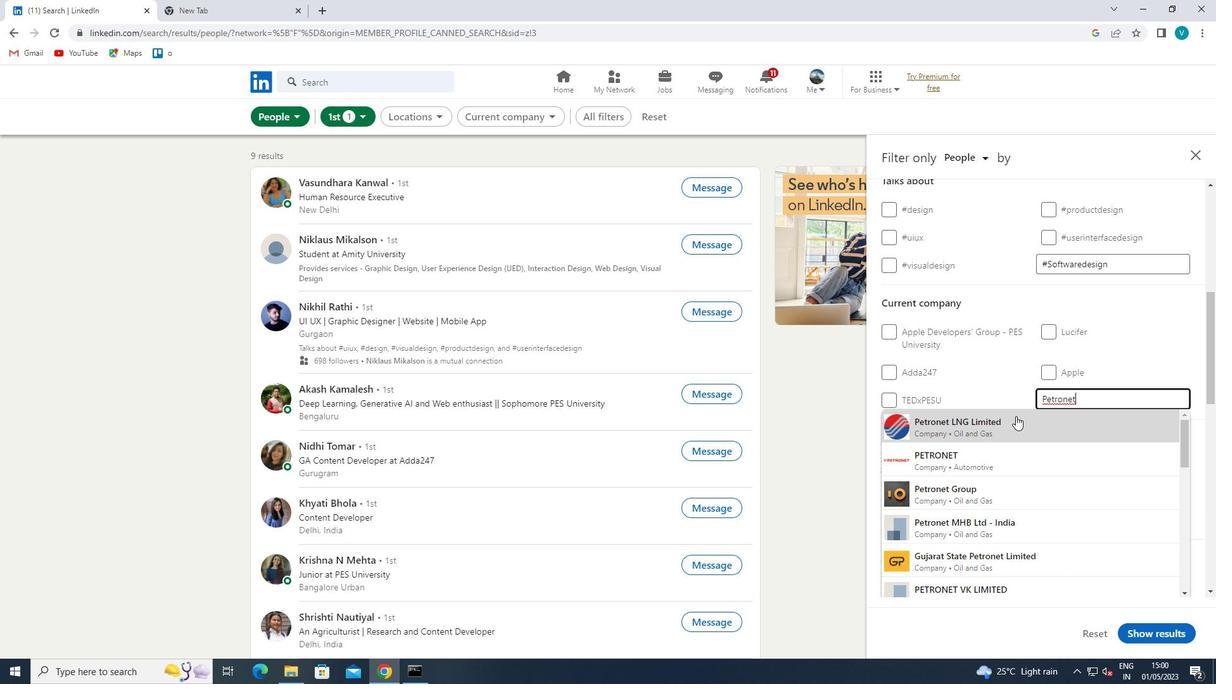 
Action: Mouse moved to (1017, 415)
Screenshot: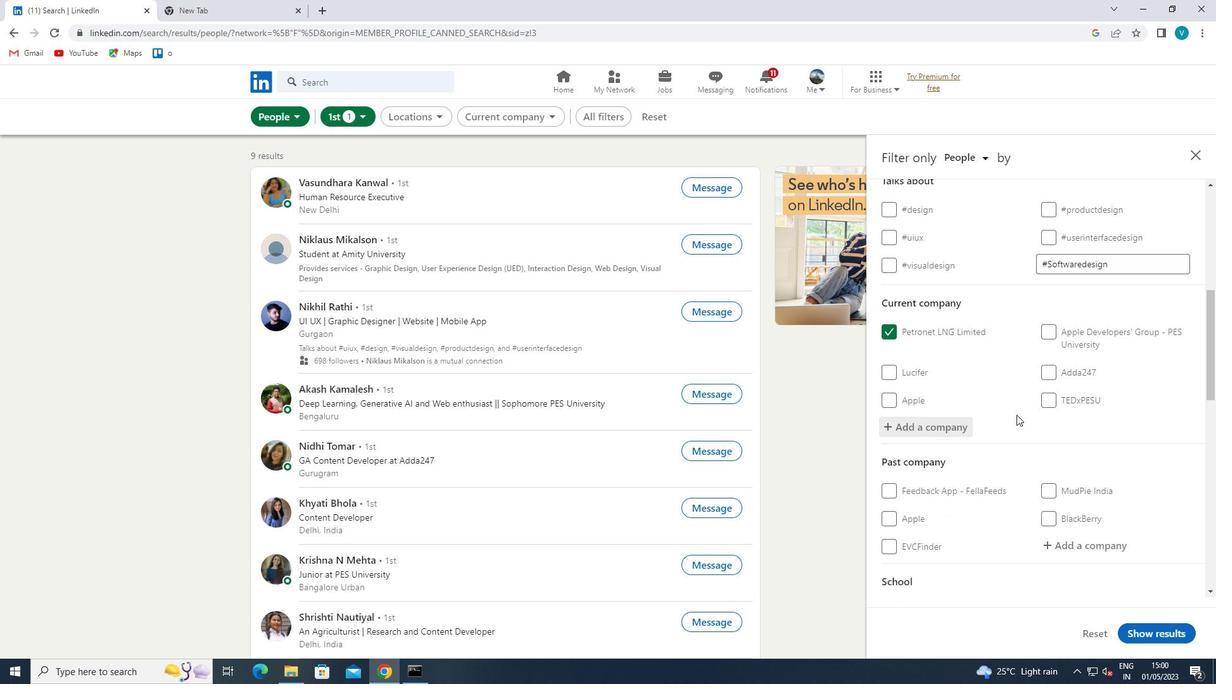 
Action: Mouse scrolled (1017, 414) with delta (0, 0)
Screenshot: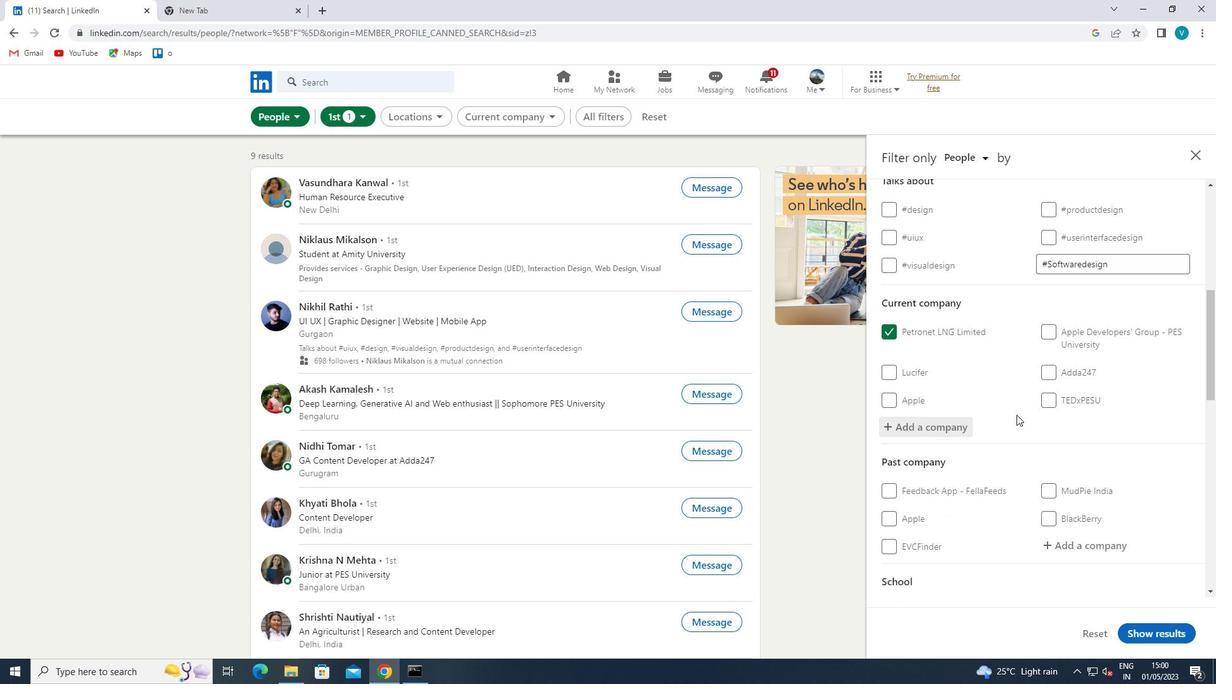 
Action: Mouse moved to (1016, 415)
Screenshot: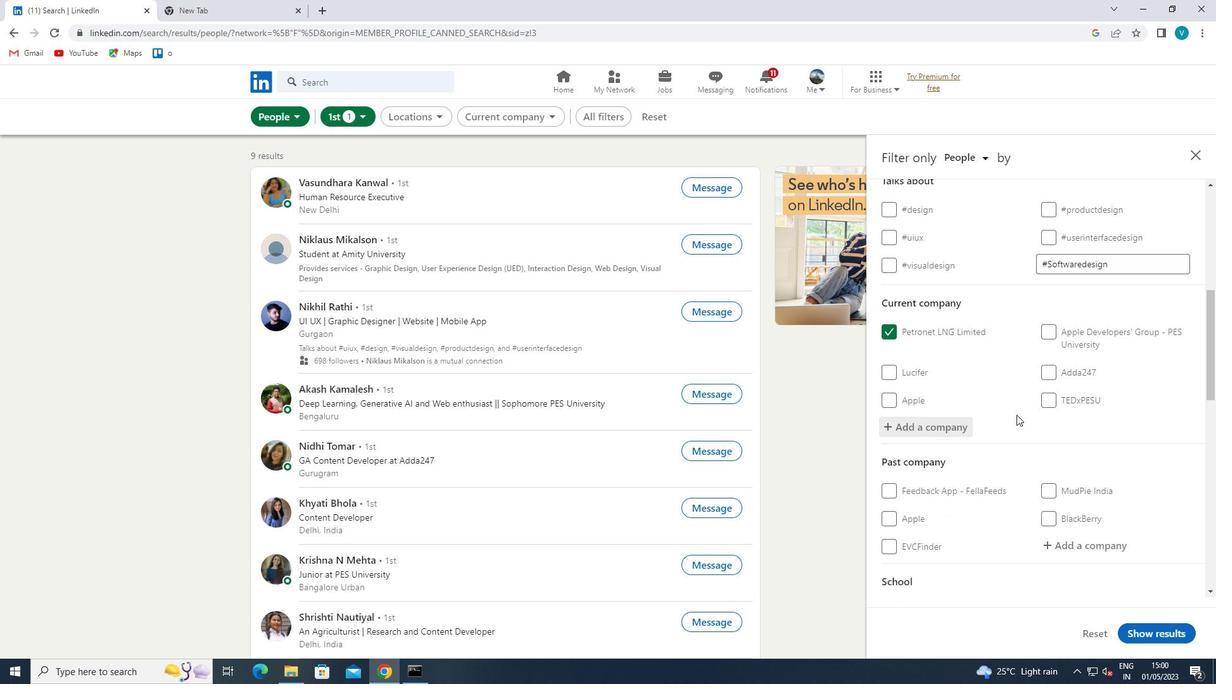 
Action: Mouse scrolled (1016, 414) with delta (0, 0)
Screenshot: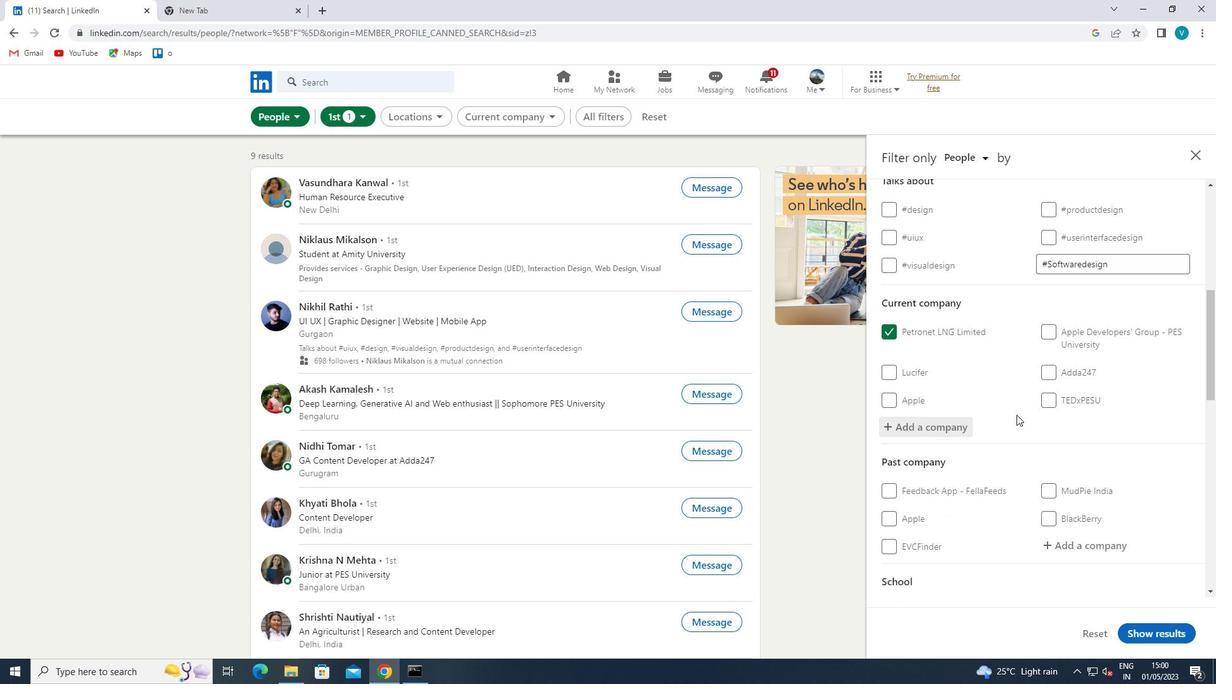 
Action: Mouse scrolled (1016, 414) with delta (0, 0)
Screenshot: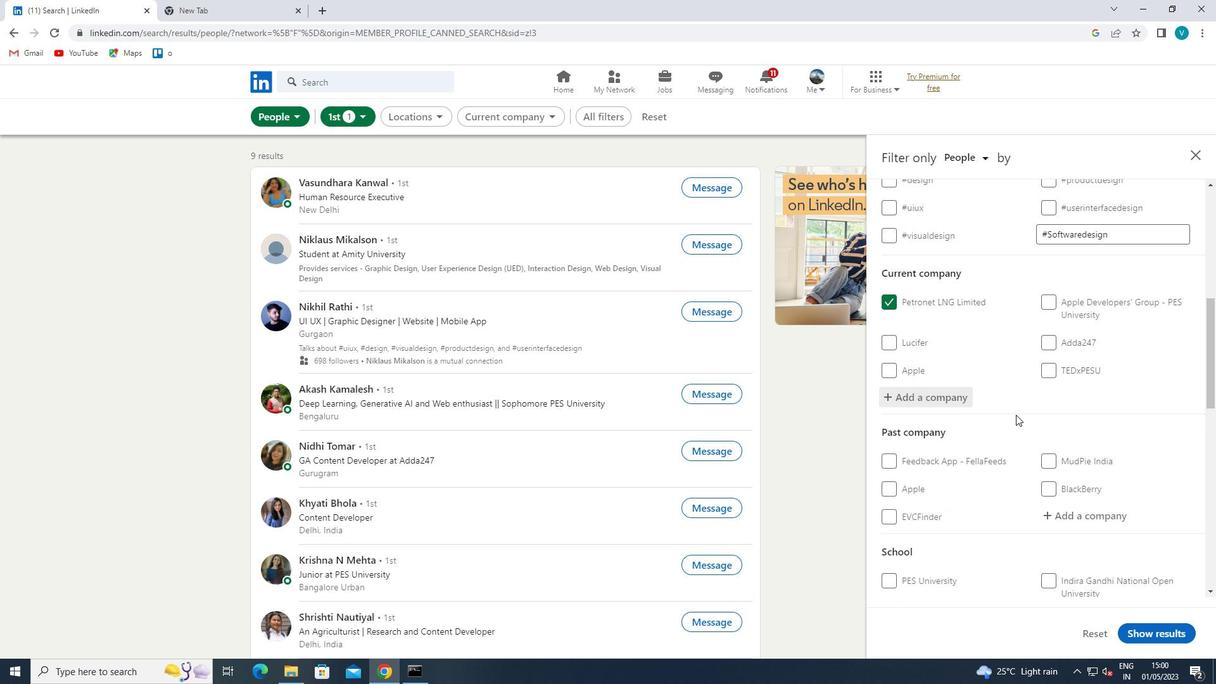 
Action: Mouse moved to (1062, 507)
Screenshot: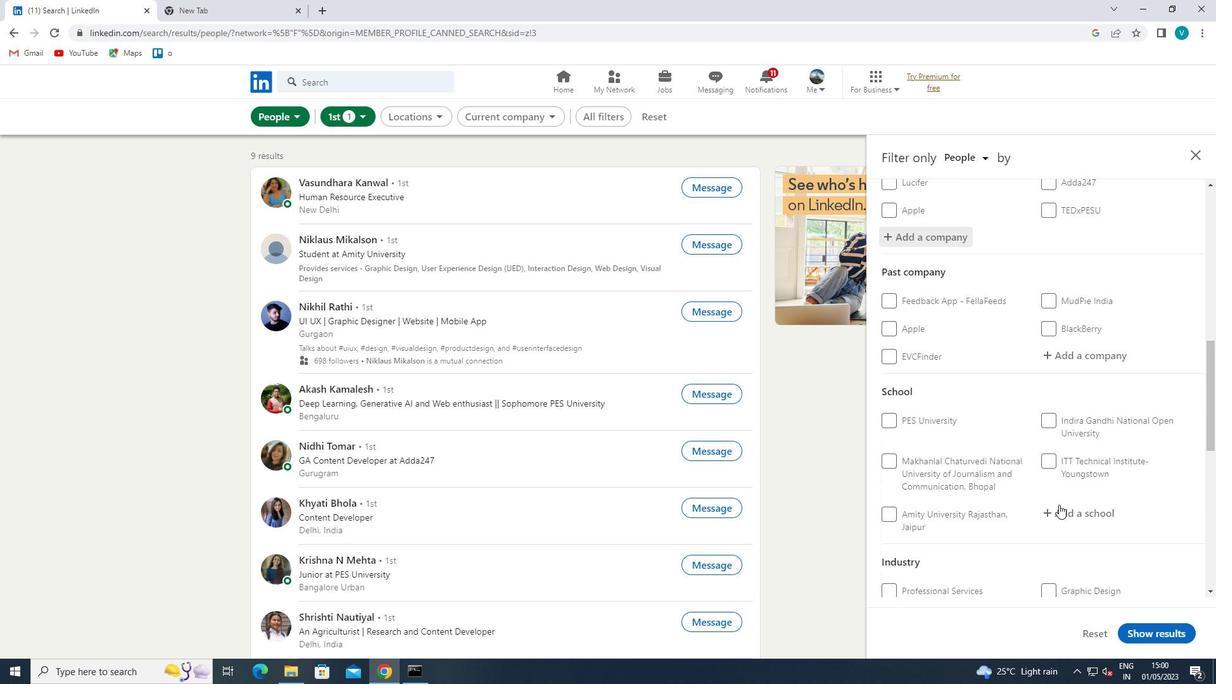 
Action: Mouse pressed left at (1062, 507)
Screenshot: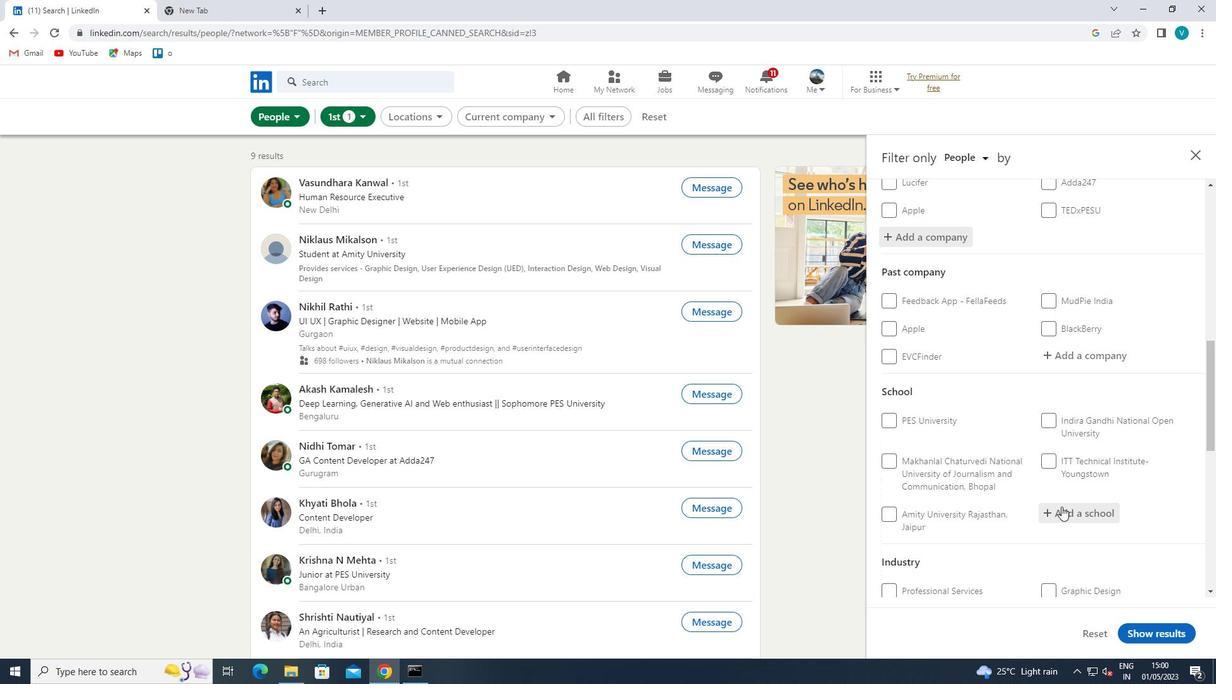 
Action: Mouse moved to (1029, 526)
Screenshot: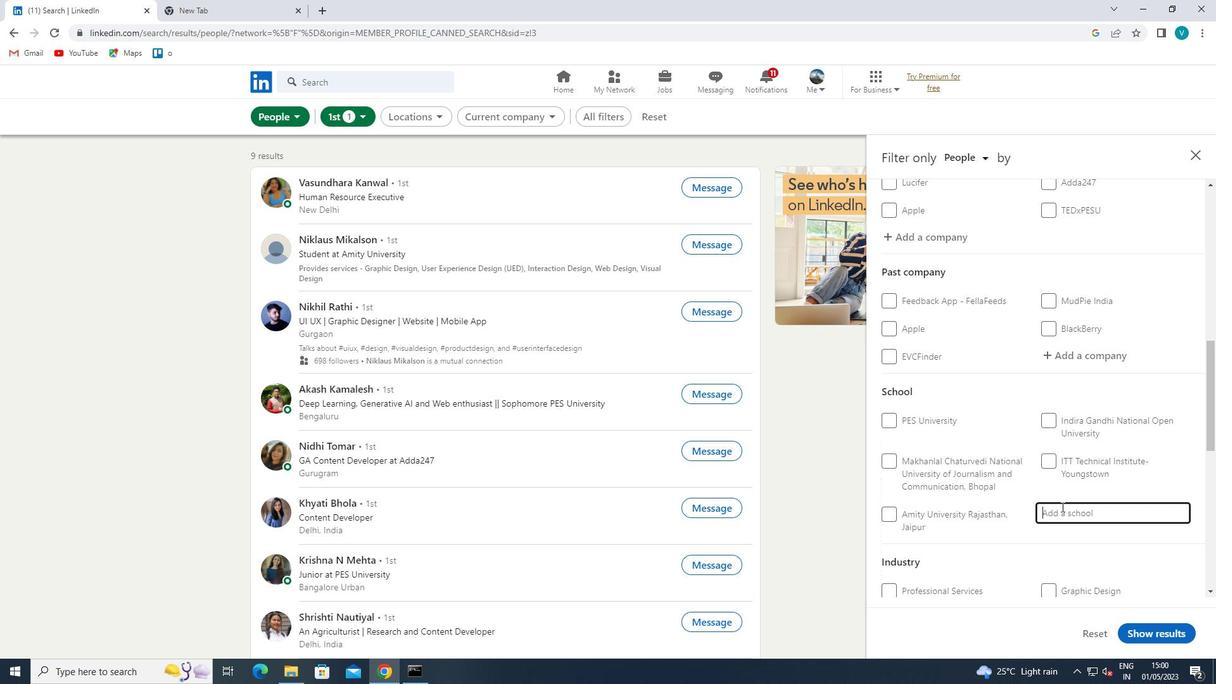 
Action: Key pressed <Key.shift>KJ<Key.space><Key.shift>SOMAIY<Key.space>A<Key.backspace><Key.backspace>A<Key.space>
Screenshot: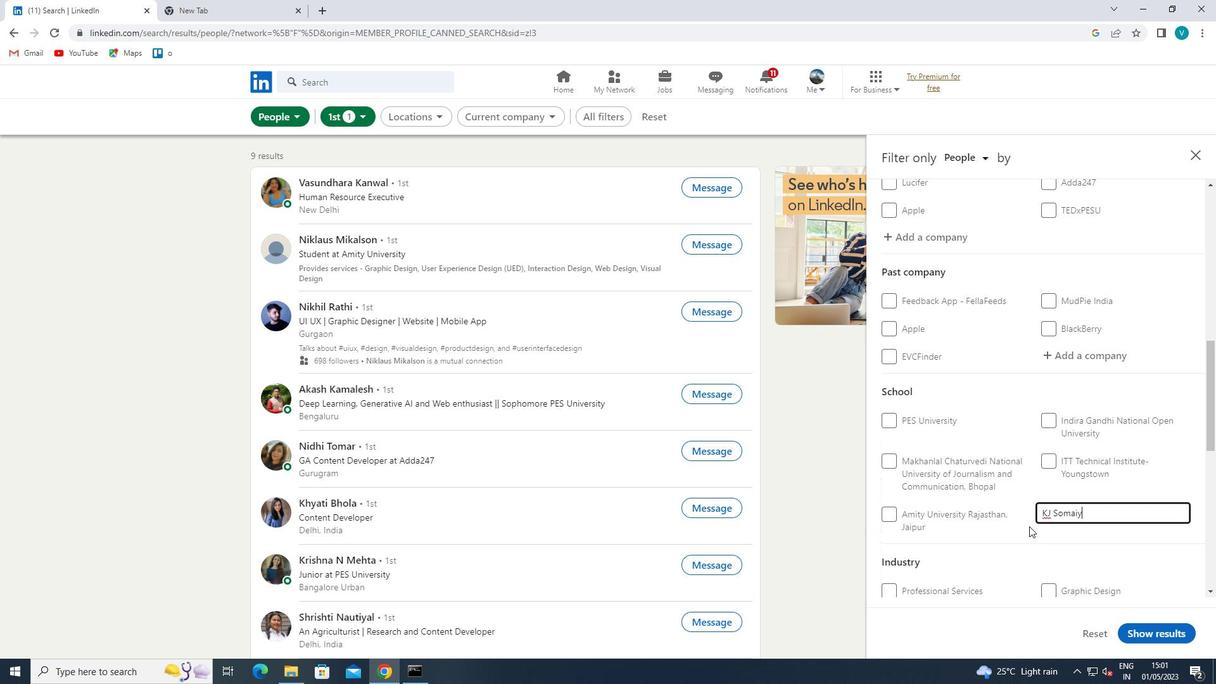 
Action: Mouse moved to (1031, 567)
Screenshot: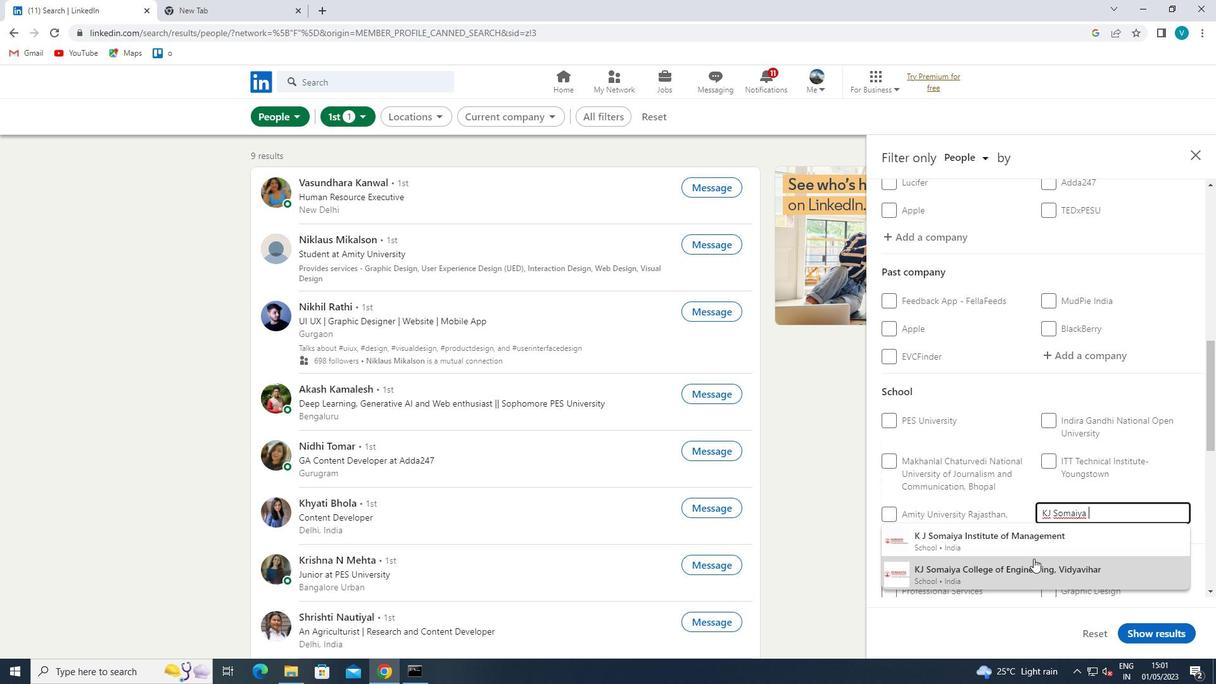 
Action: Mouse pressed left at (1031, 567)
Screenshot: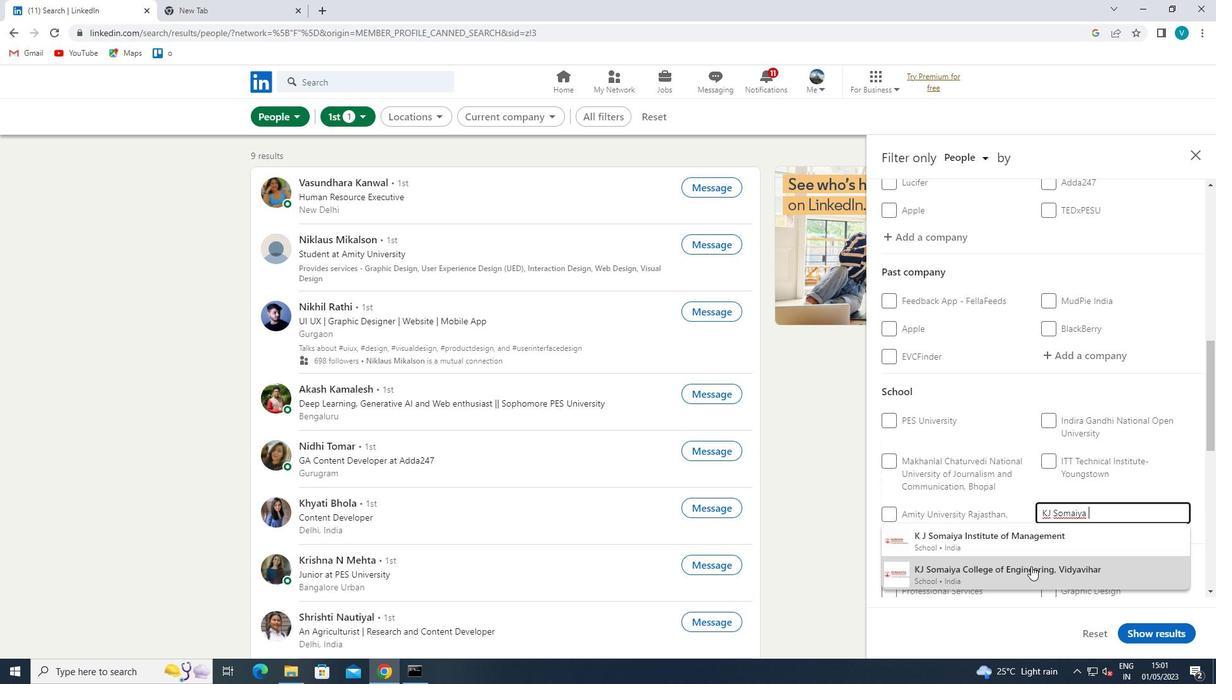 
Action: Mouse moved to (1050, 501)
Screenshot: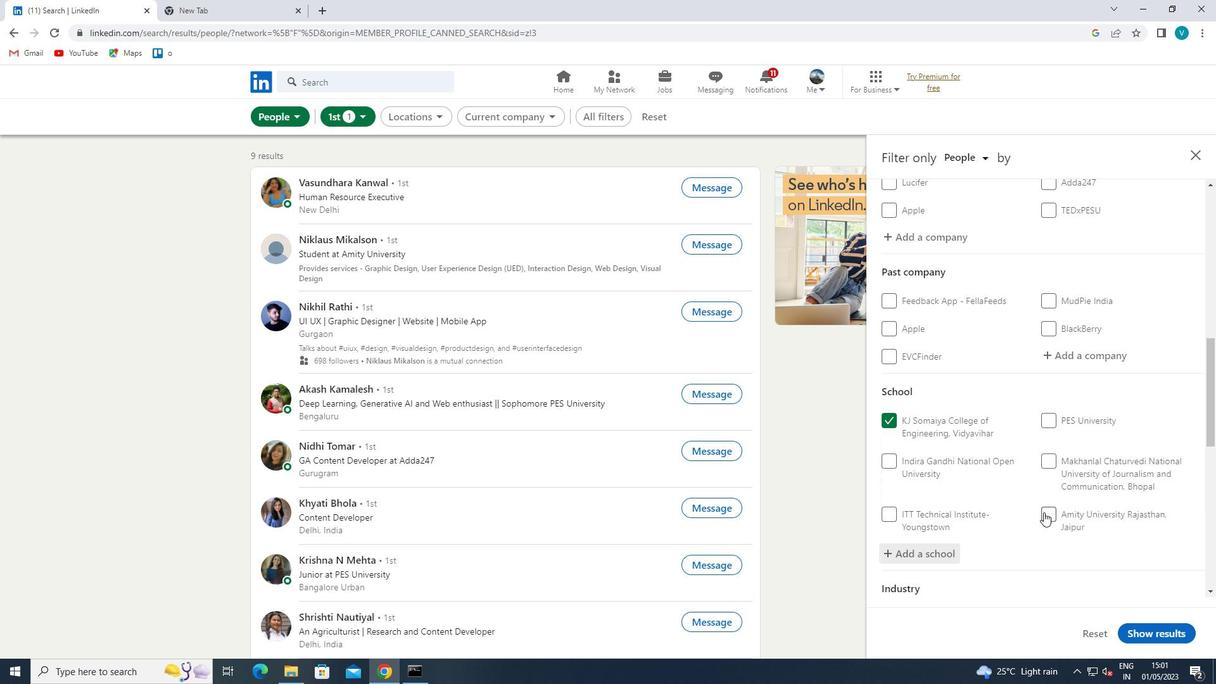 
Action: Mouse scrolled (1050, 500) with delta (0, 0)
Screenshot: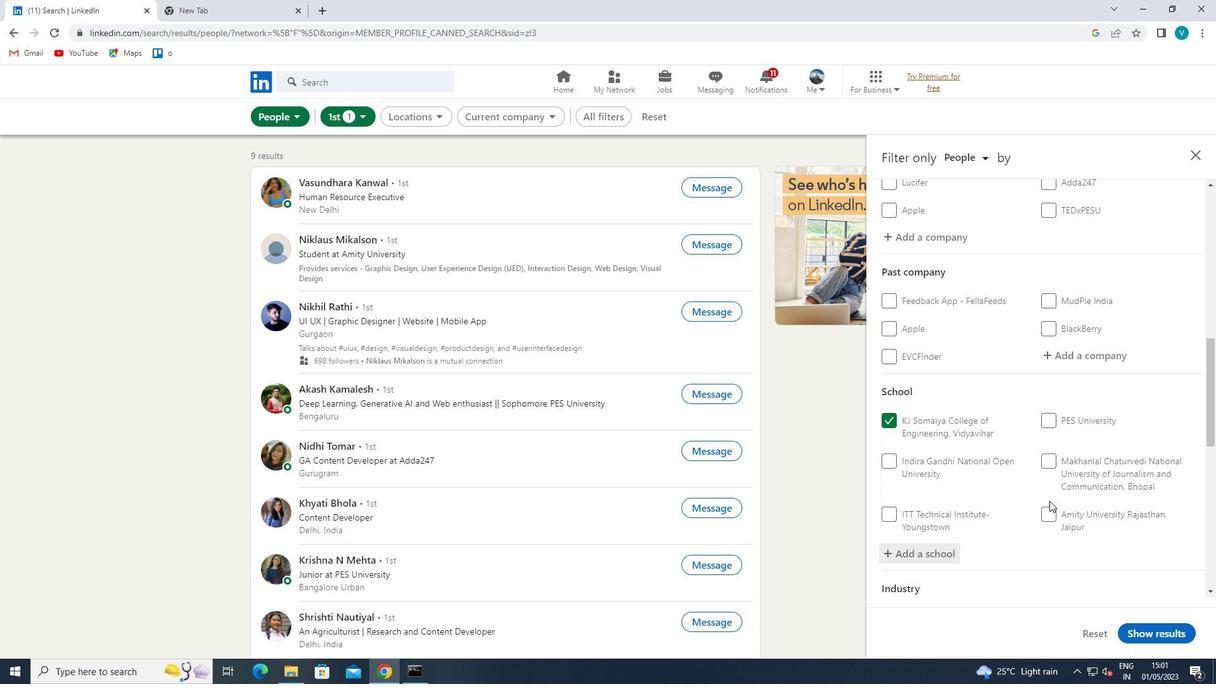 
Action: Mouse scrolled (1050, 500) with delta (0, 0)
Screenshot: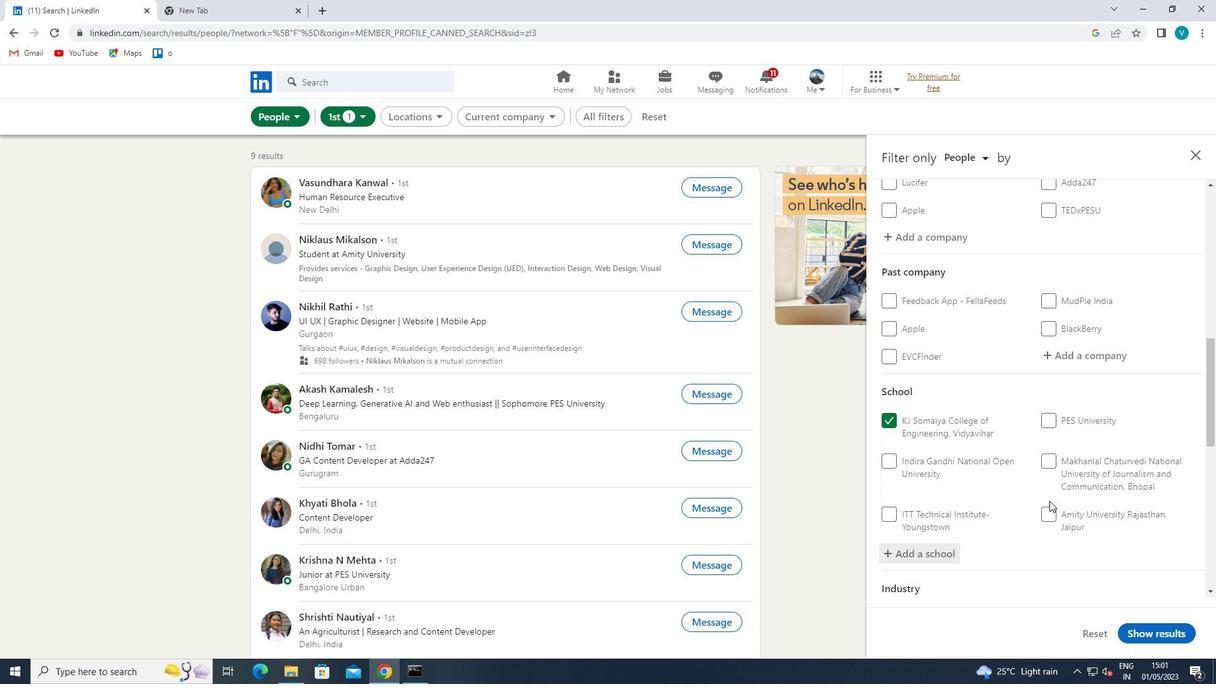 
Action: Mouse scrolled (1050, 500) with delta (0, 0)
Screenshot: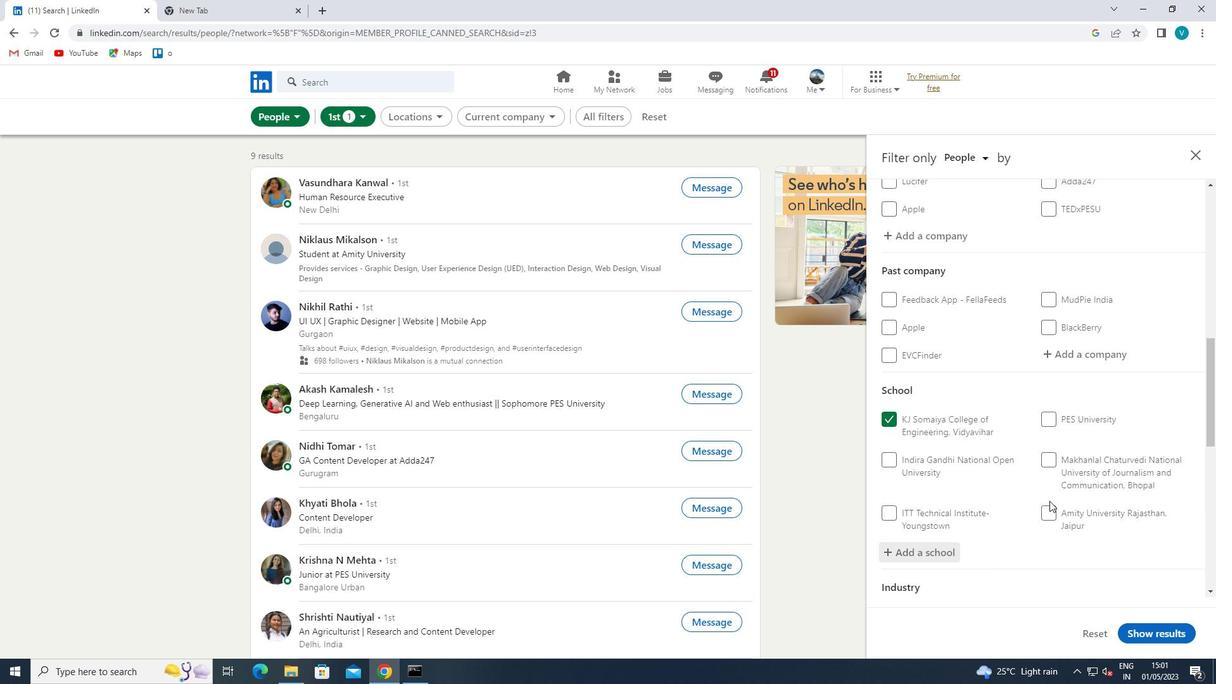 
Action: Mouse moved to (1057, 497)
Screenshot: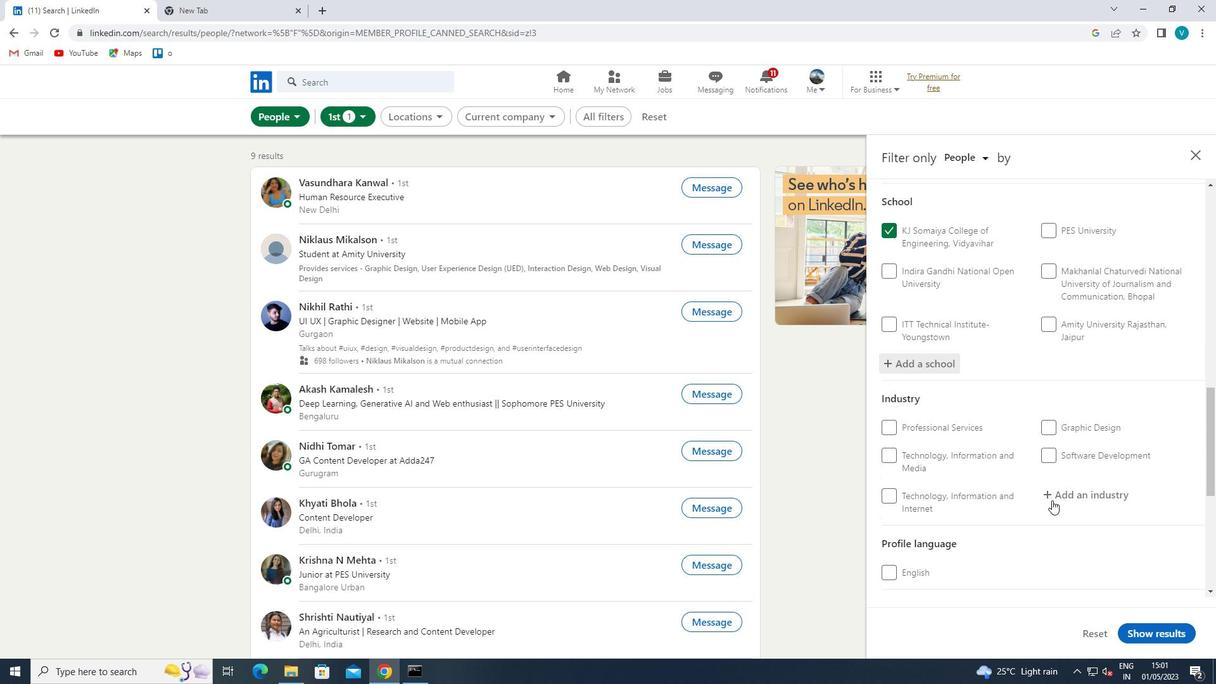 
Action: Mouse pressed left at (1057, 497)
Screenshot: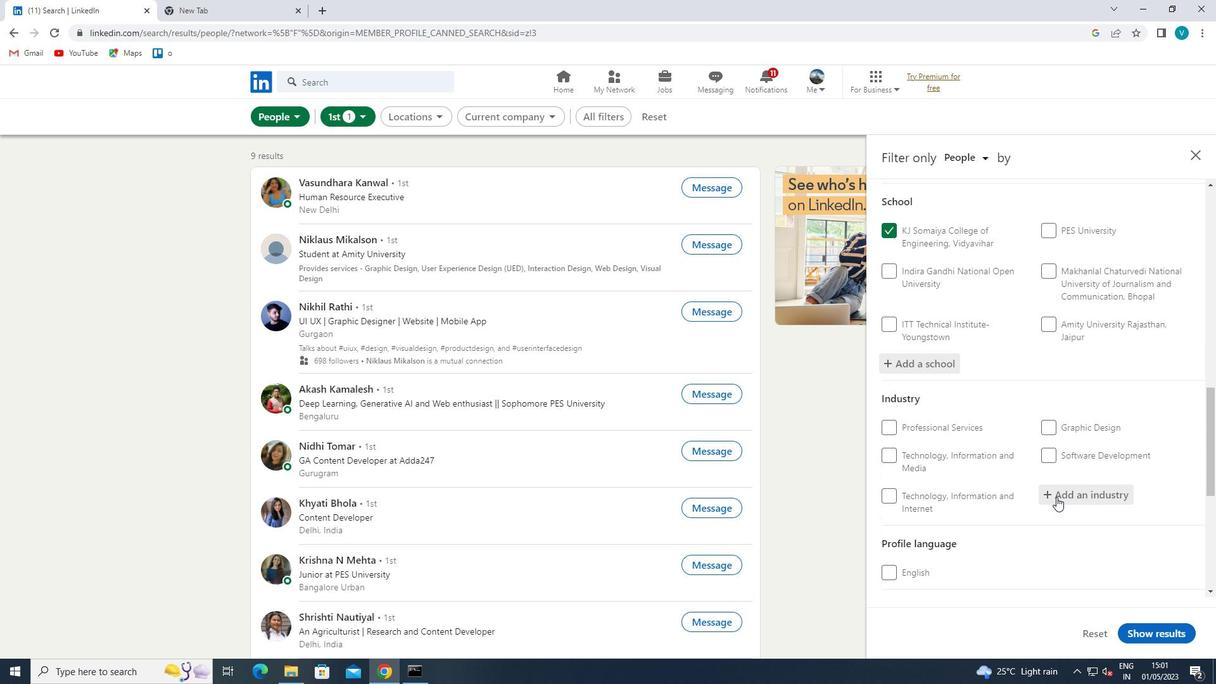 
Action: Mouse moved to (961, 552)
Screenshot: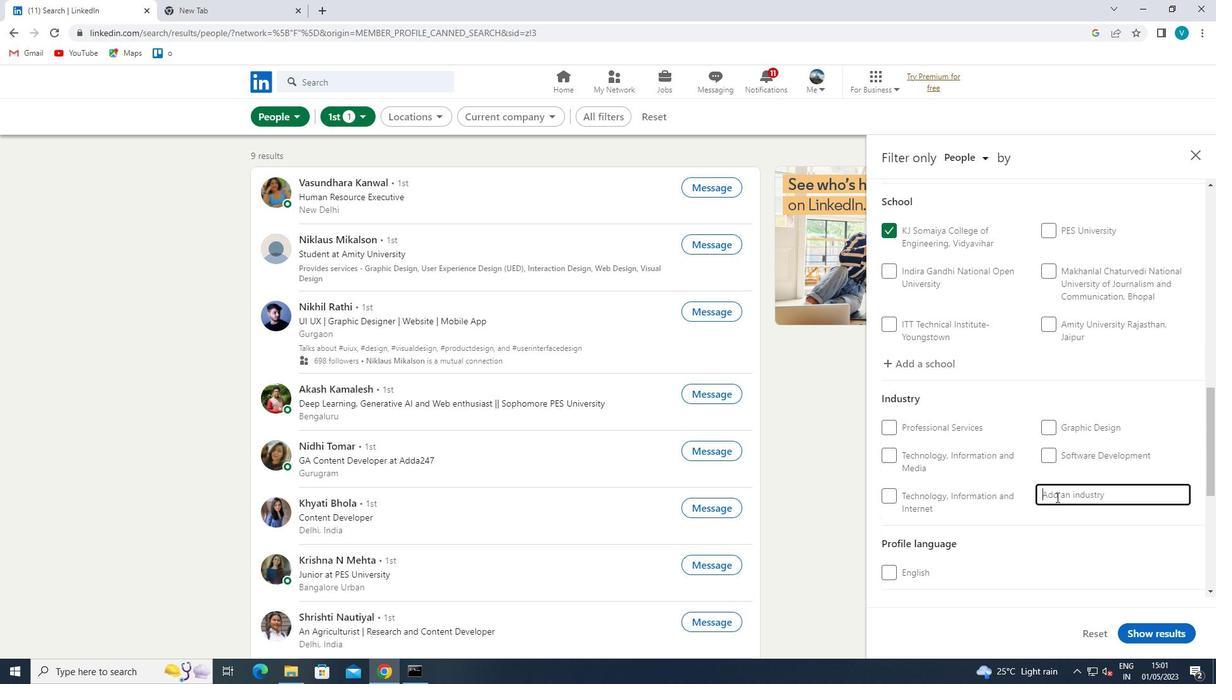 
Action: Key pressed <Key.shift>GOVERNMENT<Key.space>
Screenshot: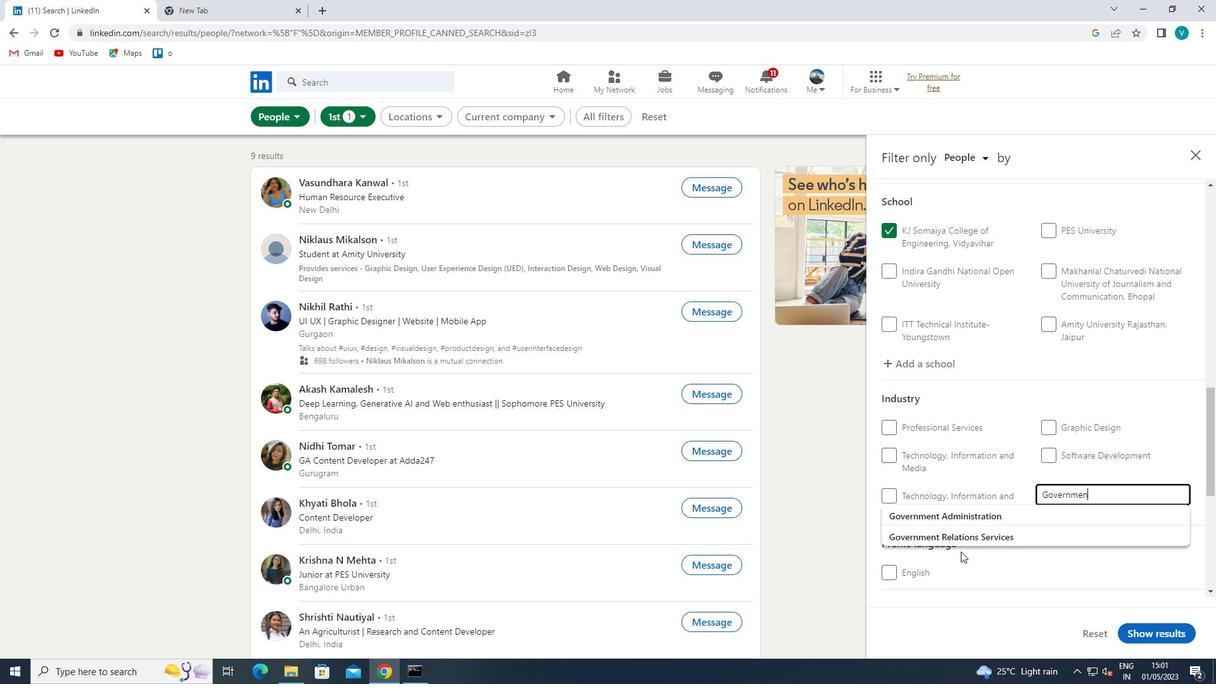 
Action: Mouse moved to (993, 534)
Screenshot: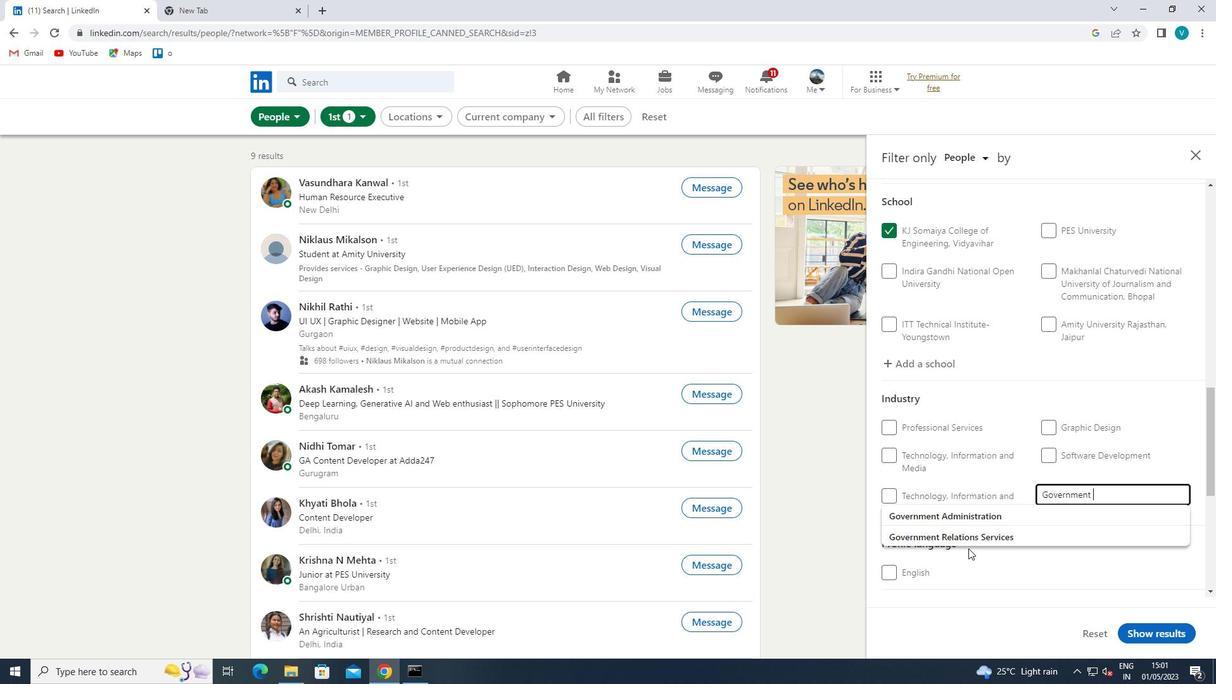 
Action: Mouse pressed left at (993, 534)
Screenshot: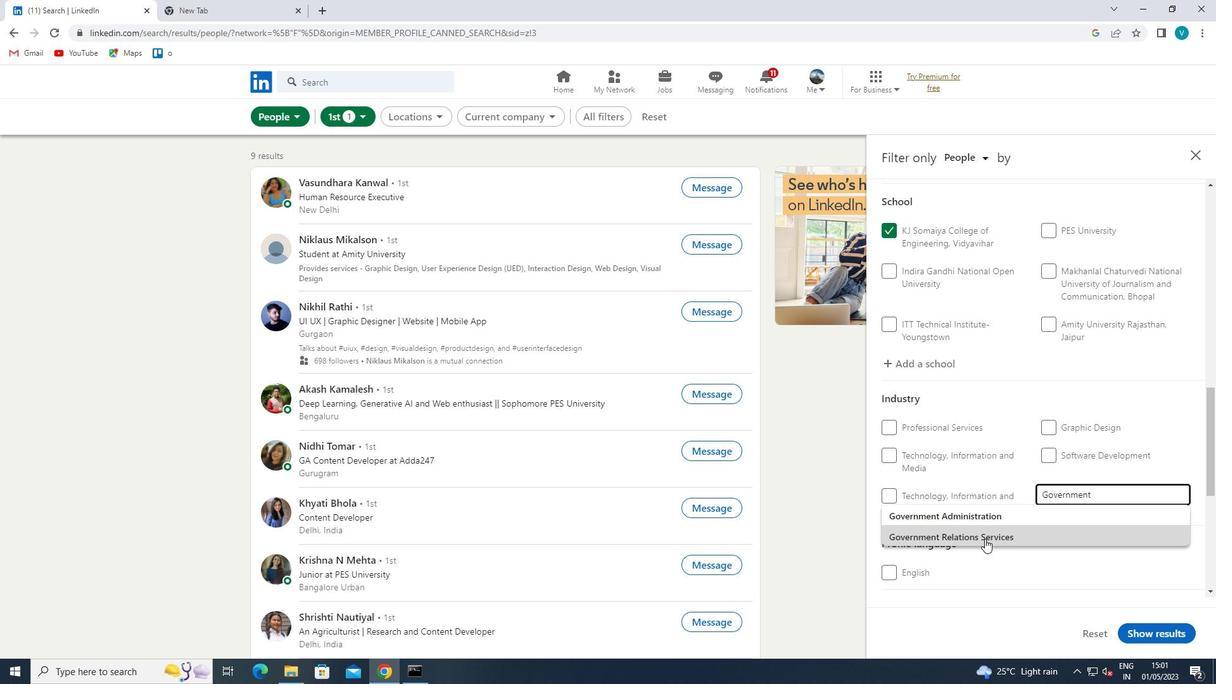 
Action: Mouse moved to (994, 532)
Screenshot: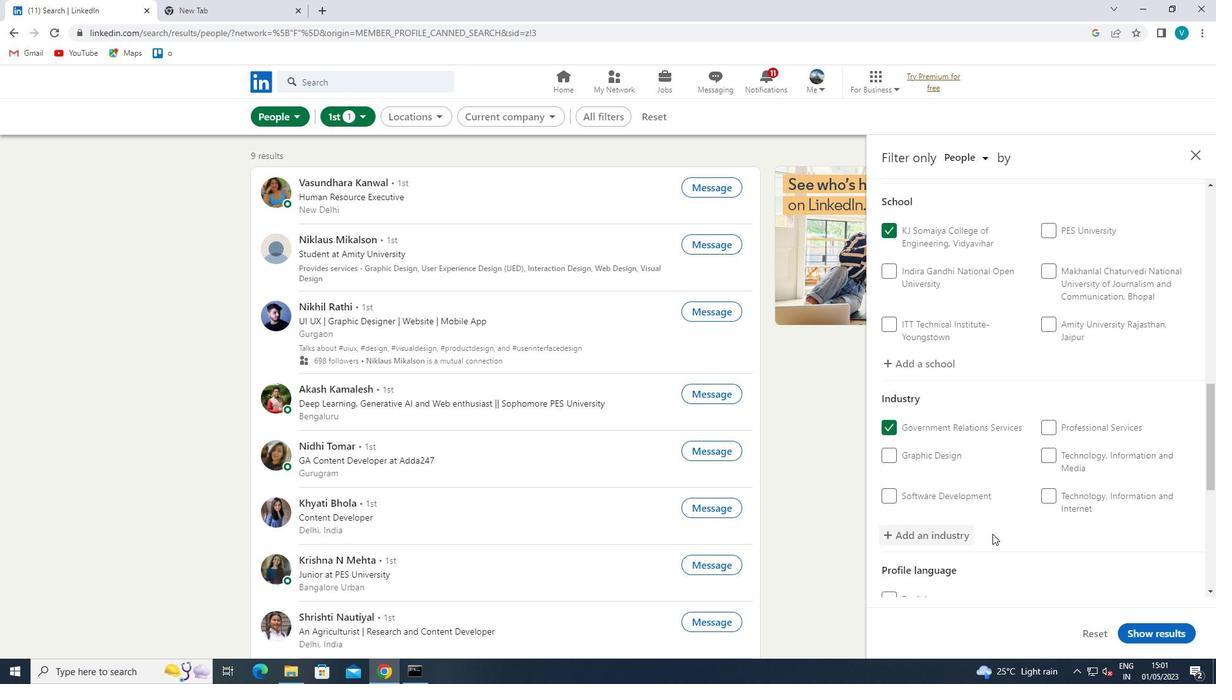 
Action: Mouse scrolled (994, 532) with delta (0, 0)
Screenshot: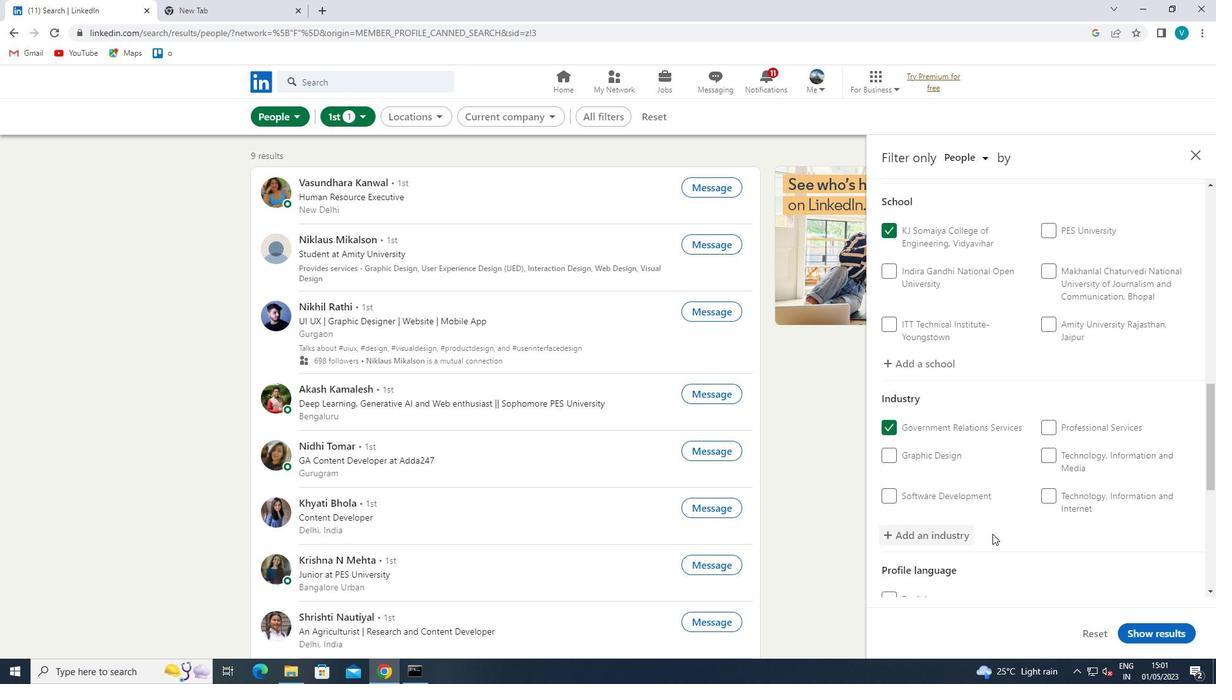 
Action: Mouse moved to (995, 532)
Screenshot: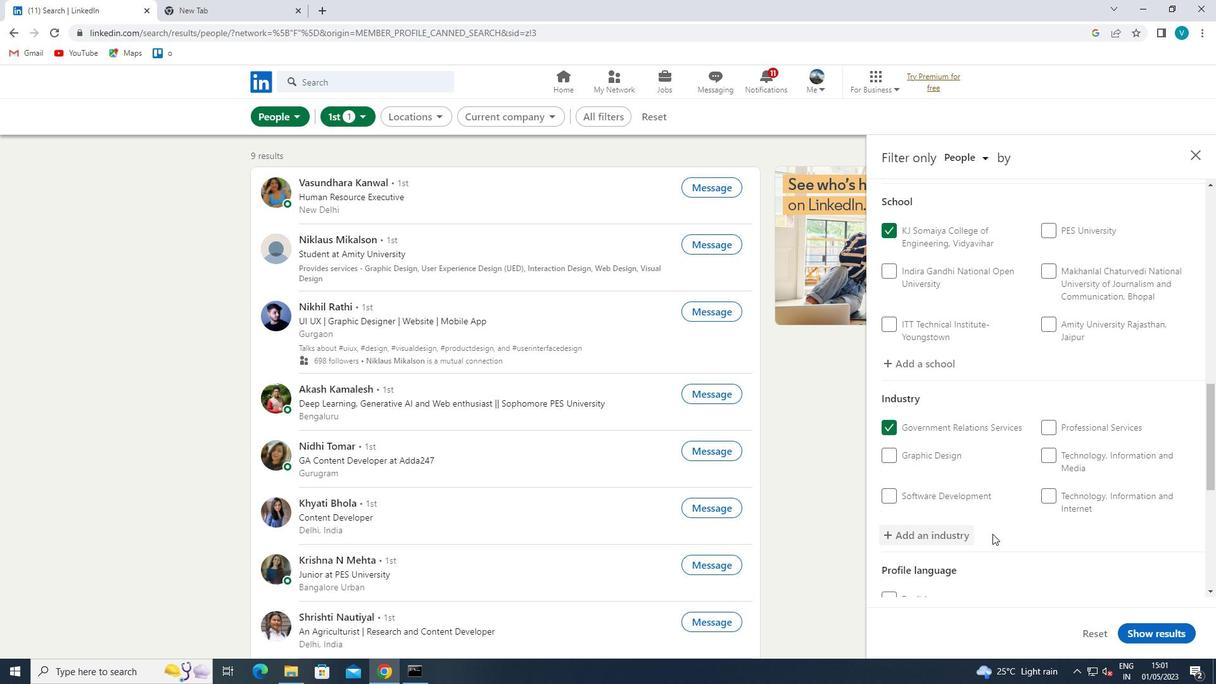 
Action: Mouse scrolled (995, 531) with delta (0, 0)
Screenshot: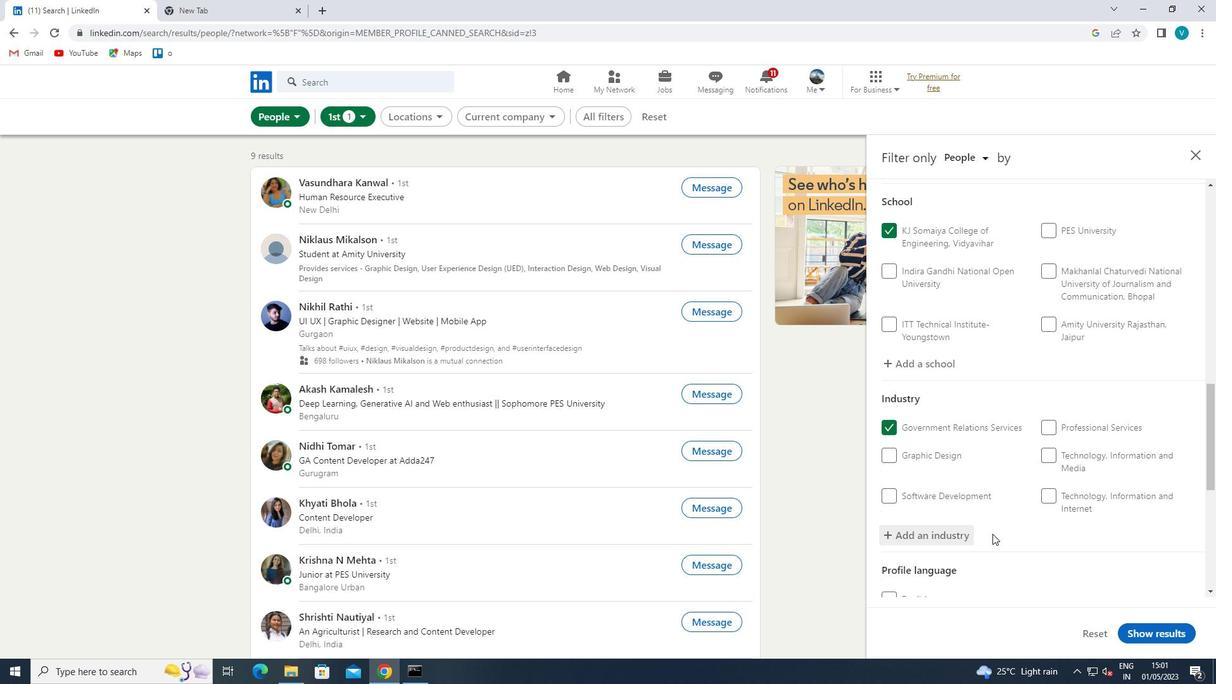 
Action: Mouse scrolled (995, 531) with delta (0, 0)
Screenshot: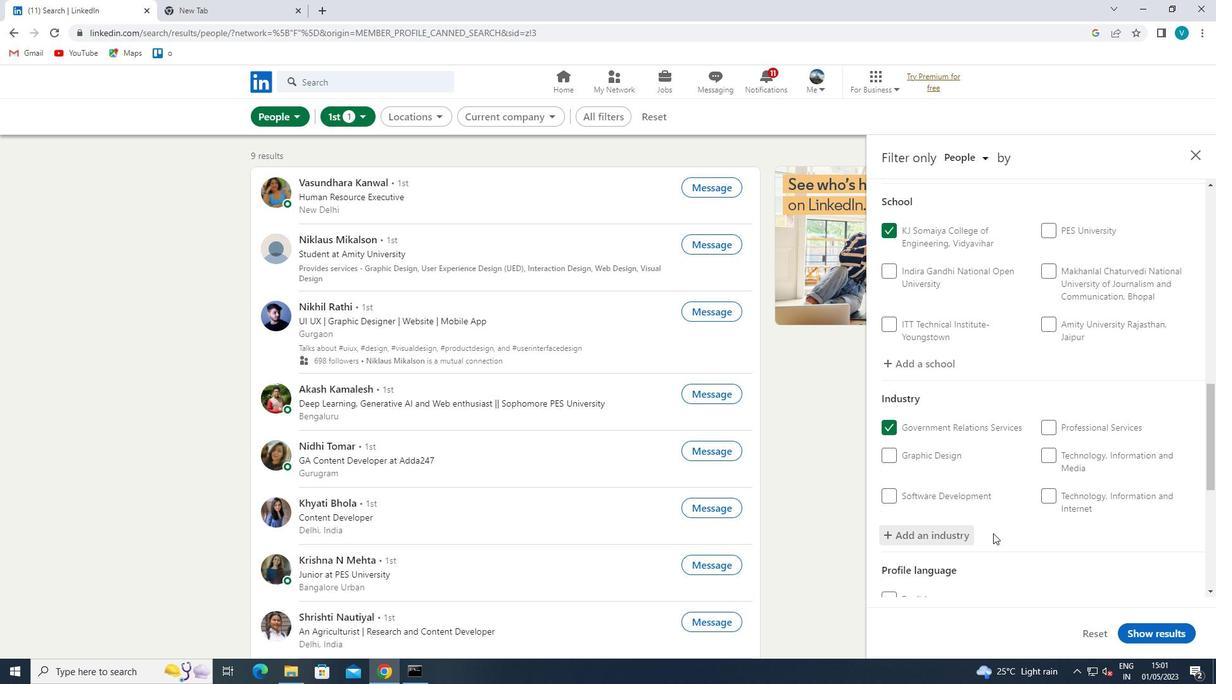 
Action: Mouse scrolled (995, 531) with delta (0, 0)
Screenshot: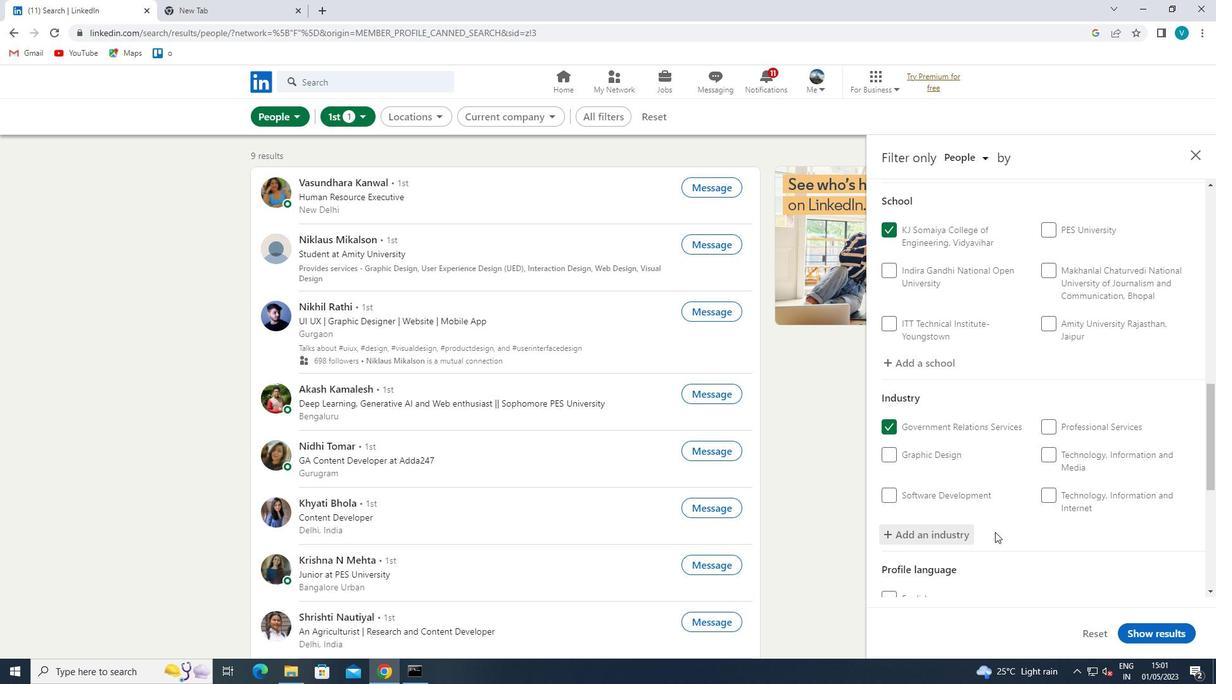
Action: Mouse moved to (1020, 517)
Screenshot: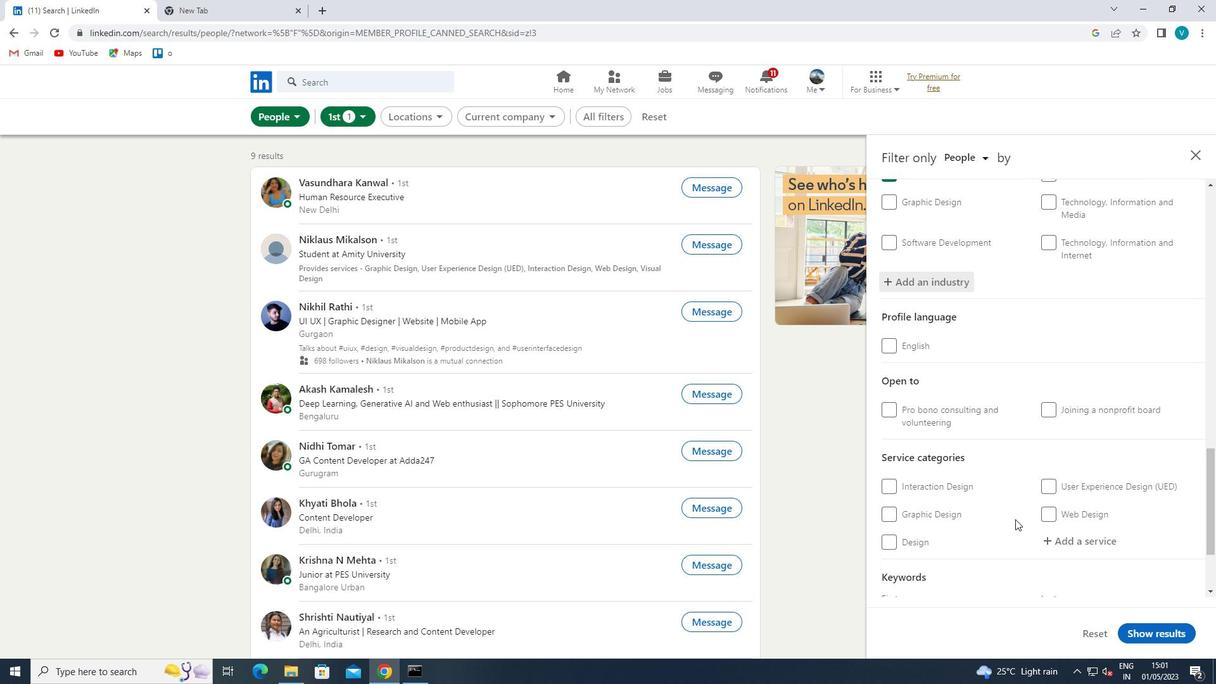 
Action: Mouse scrolled (1020, 516) with delta (0, 0)
Screenshot: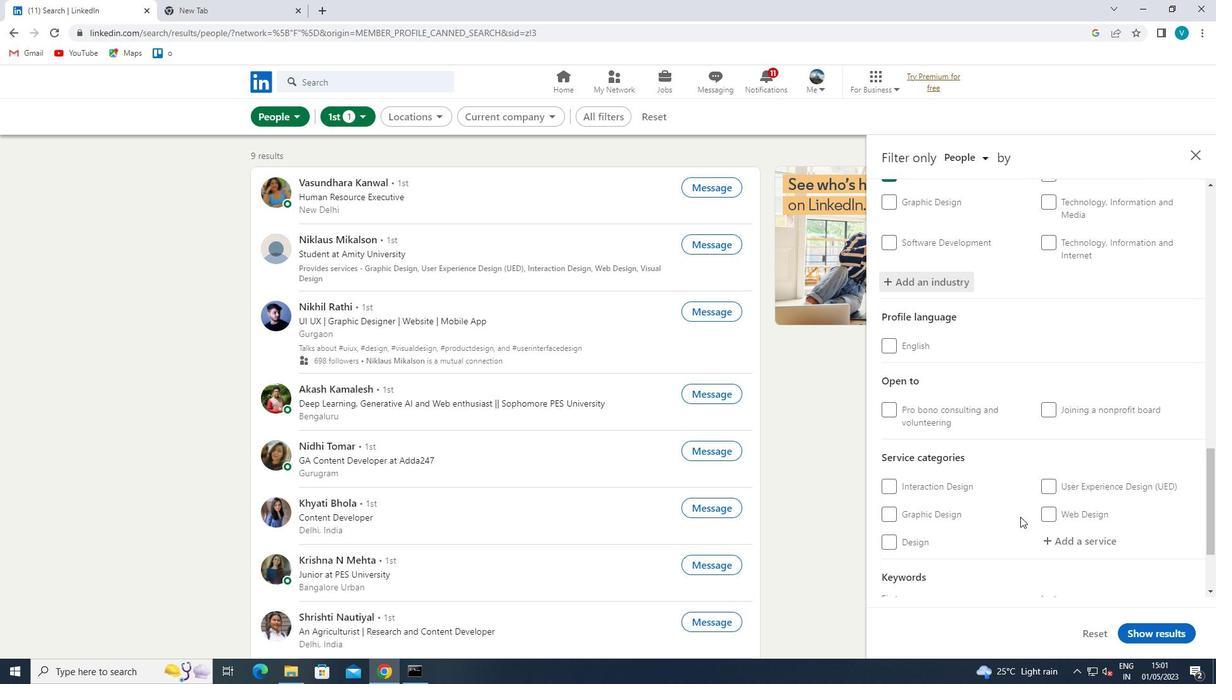 
Action: Mouse moved to (1061, 480)
Screenshot: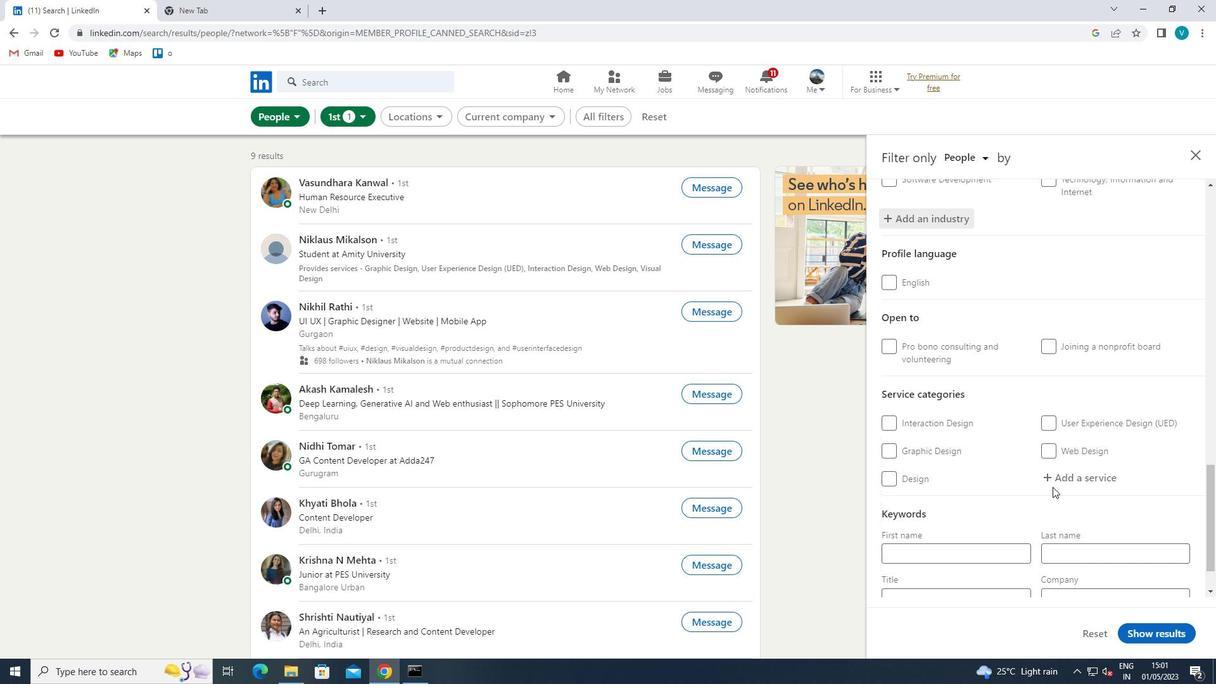 
Action: Mouse pressed left at (1061, 480)
Screenshot: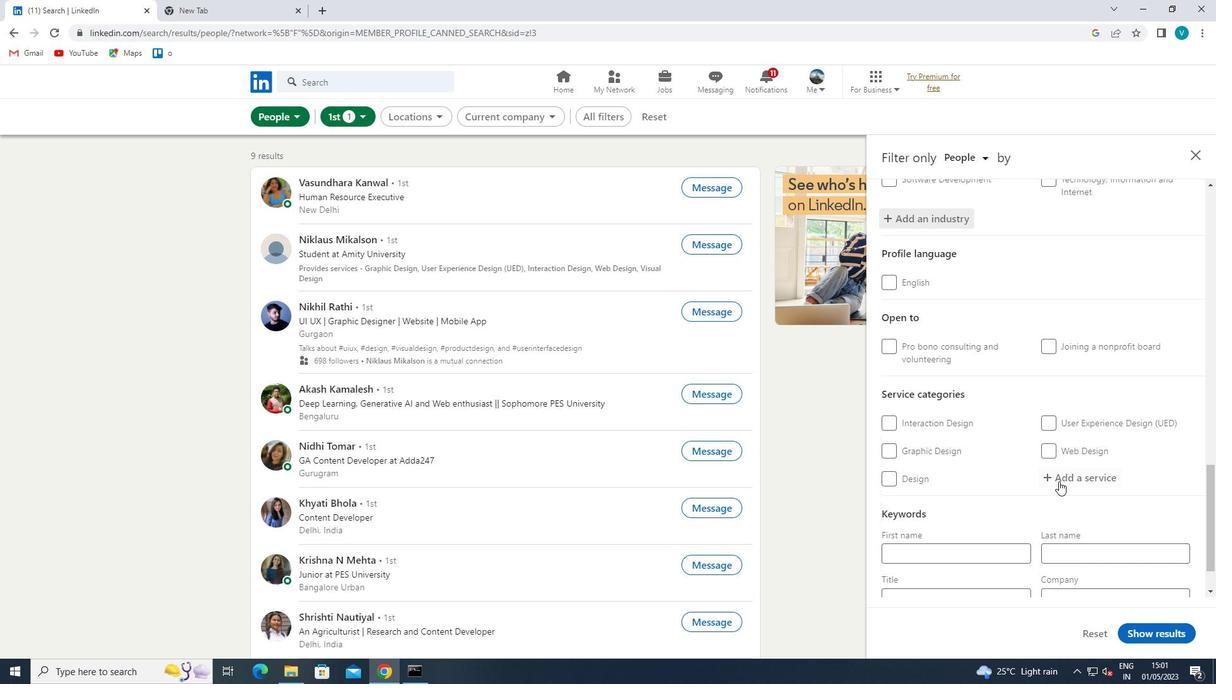 
Action: Mouse scrolled (1061, 479) with delta (0, 0)
Screenshot: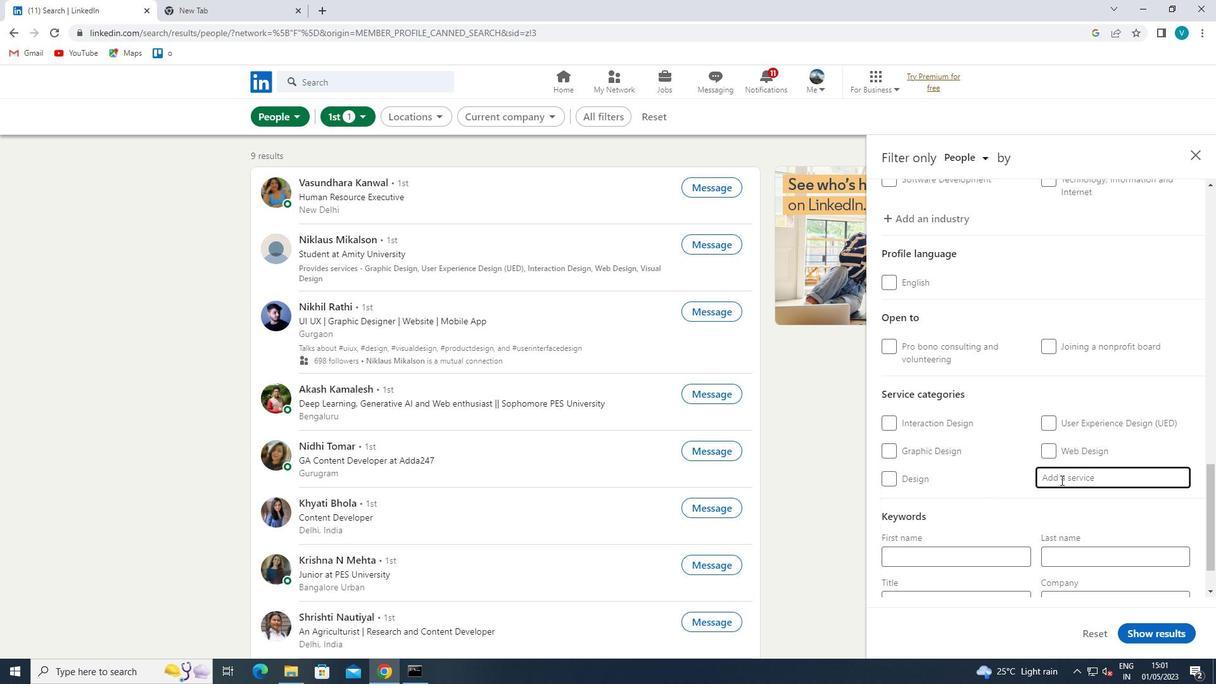 
Action: Mouse moved to (915, 560)
Screenshot: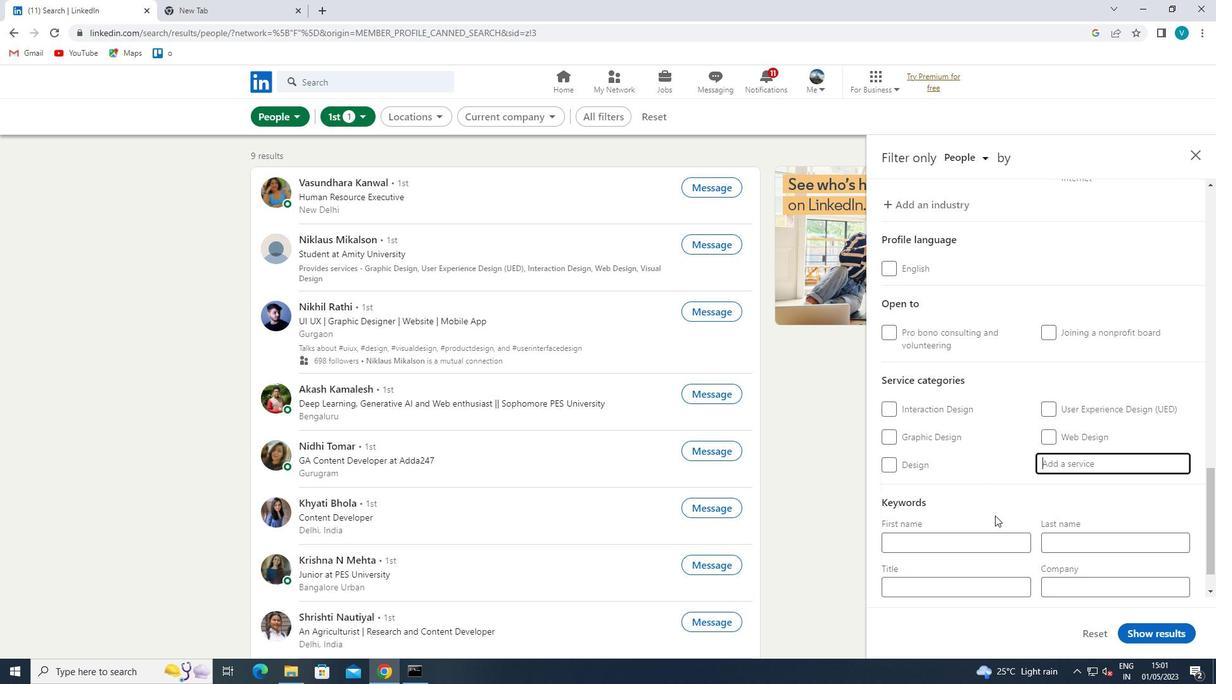 
Action: Key pressed <Key.shift>TYPING<Key.space>
Screenshot: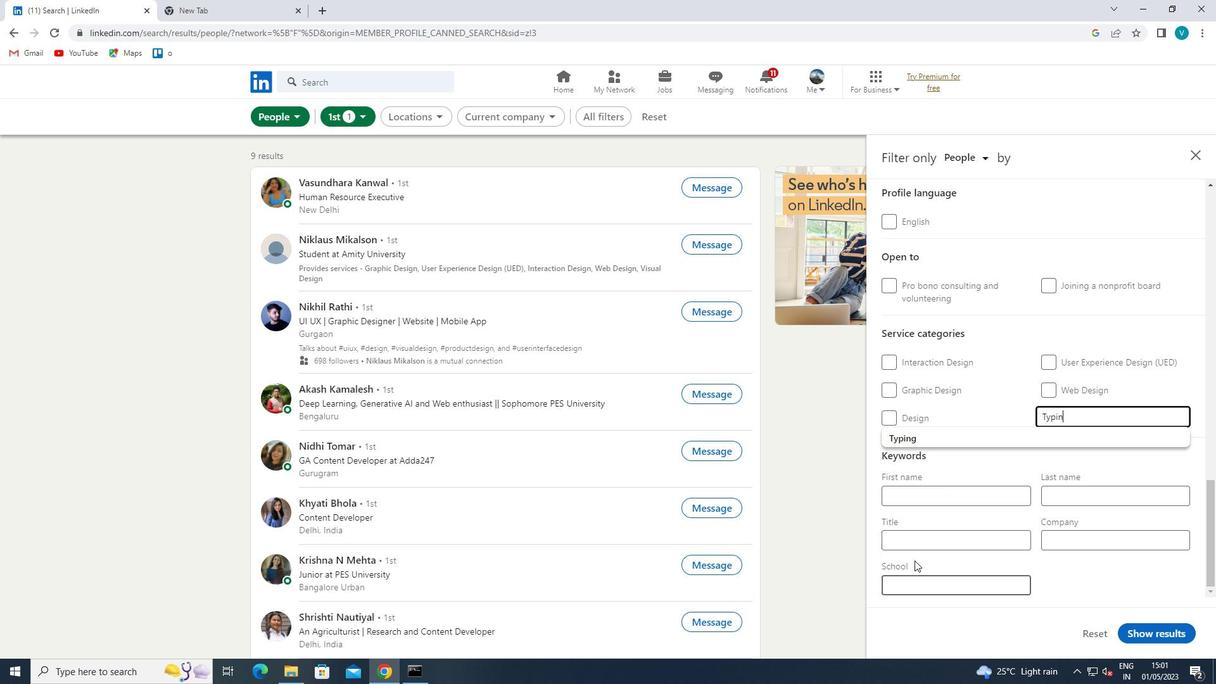 
Action: Mouse moved to (977, 442)
Screenshot: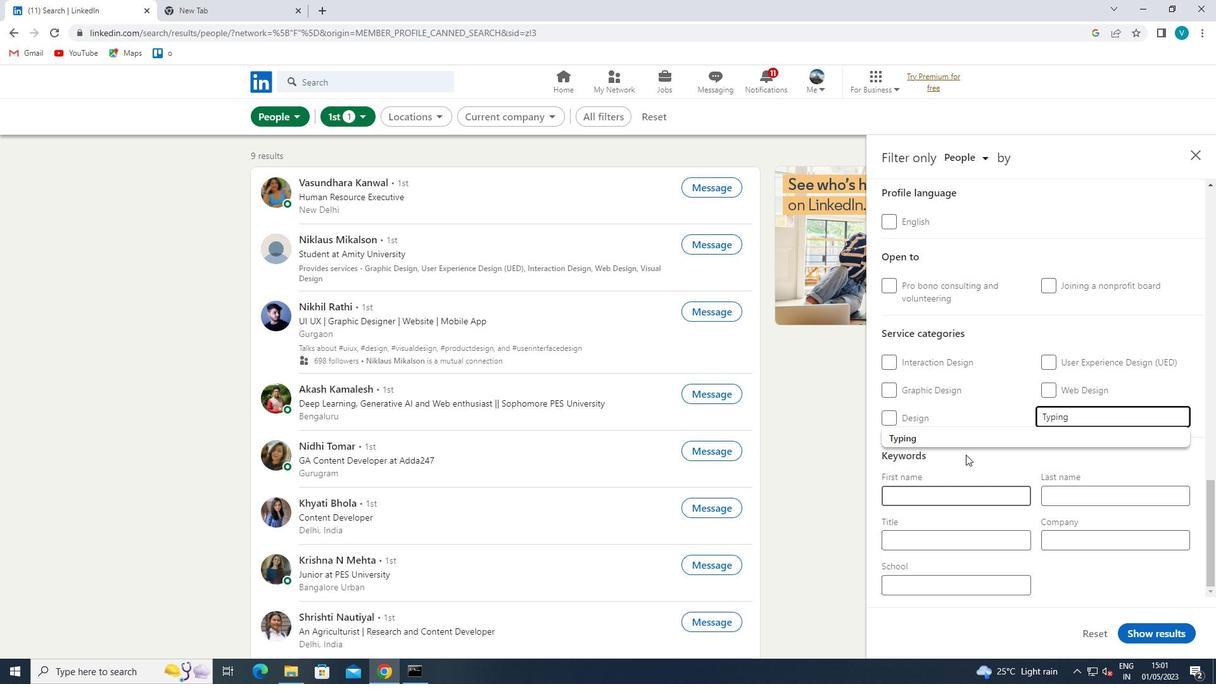 
Action: Mouse pressed left at (977, 442)
Screenshot: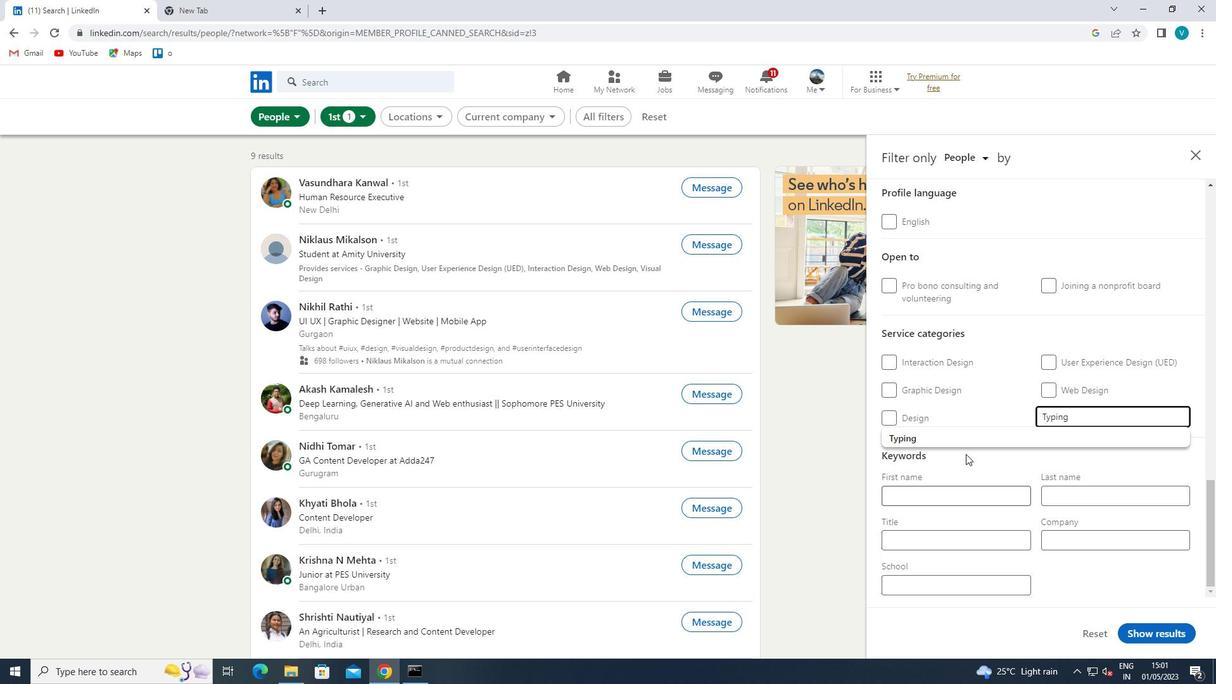 
Action: Mouse moved to (953, 558)
Screenshot: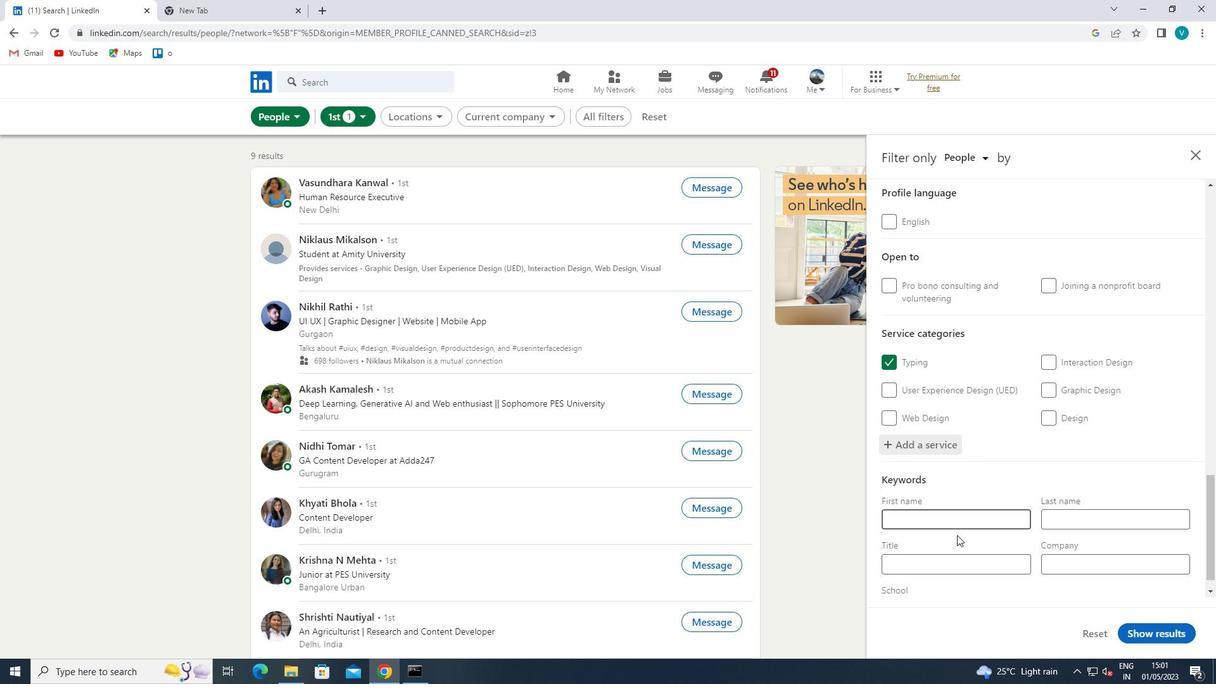 
Action: Mouse pressed left at (953, 558)
Screenshot: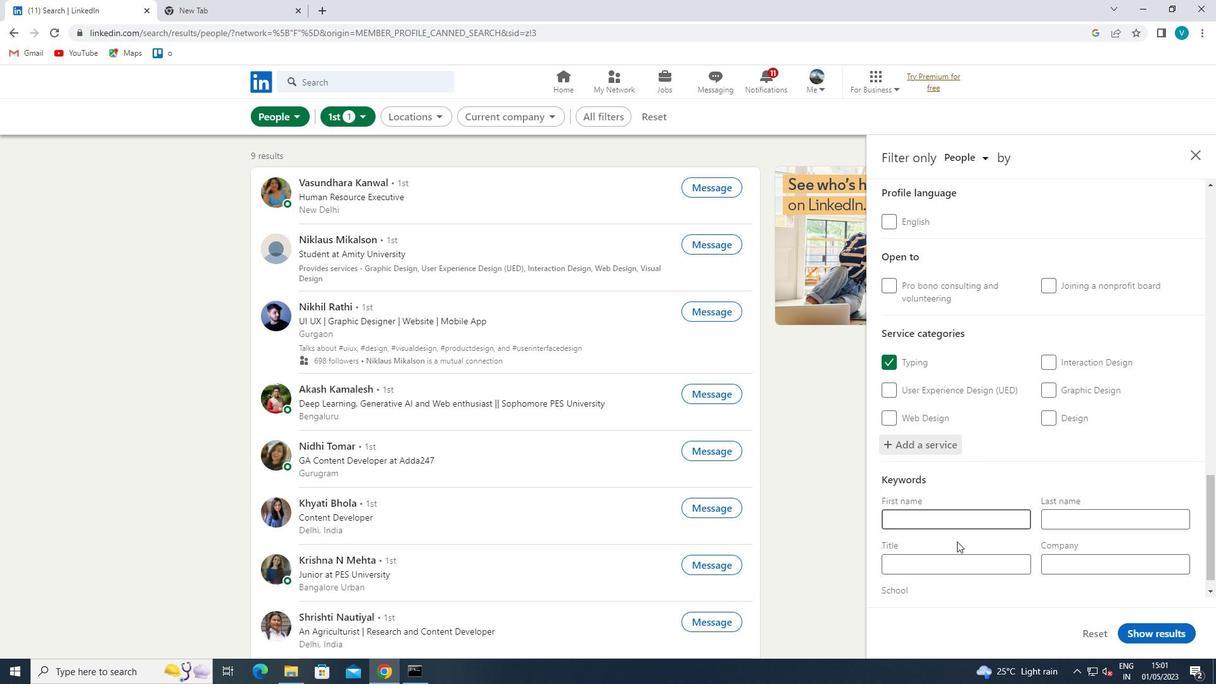 
Action: Mouse moved to (957, 558)
Screenshot: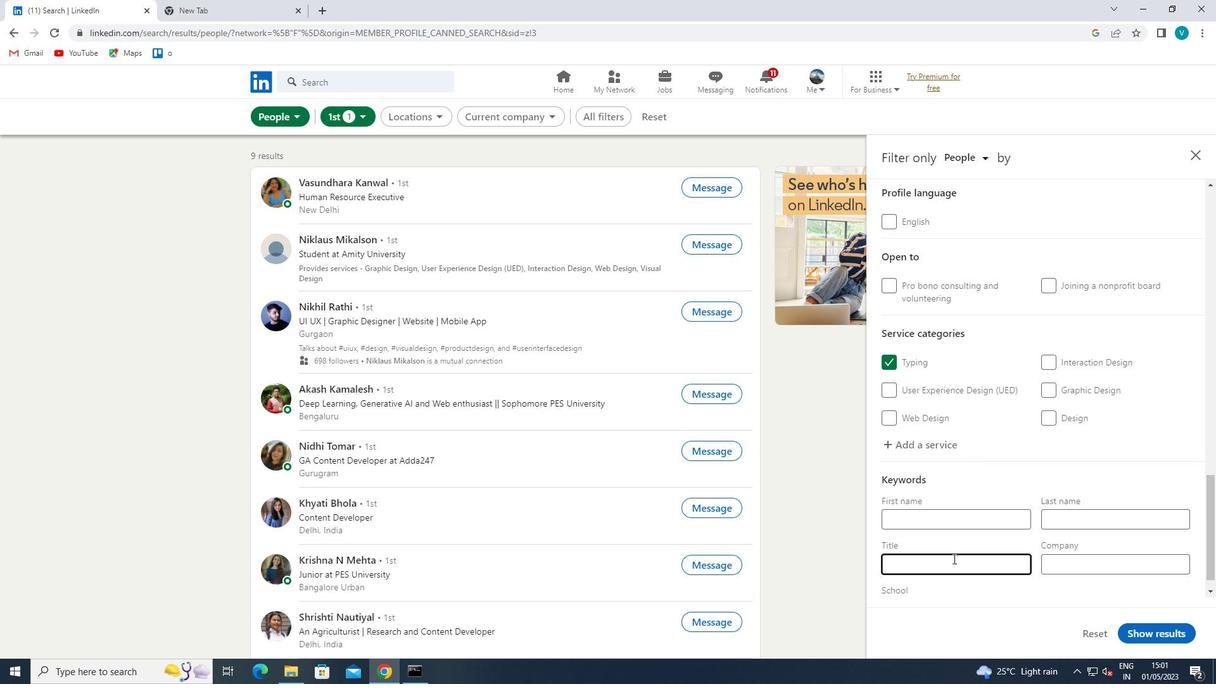 
Action: Key pressed <Key.shift>DIRECT<Key.space><Key.shift>SALESPERSON<Key.space>
Screenshot: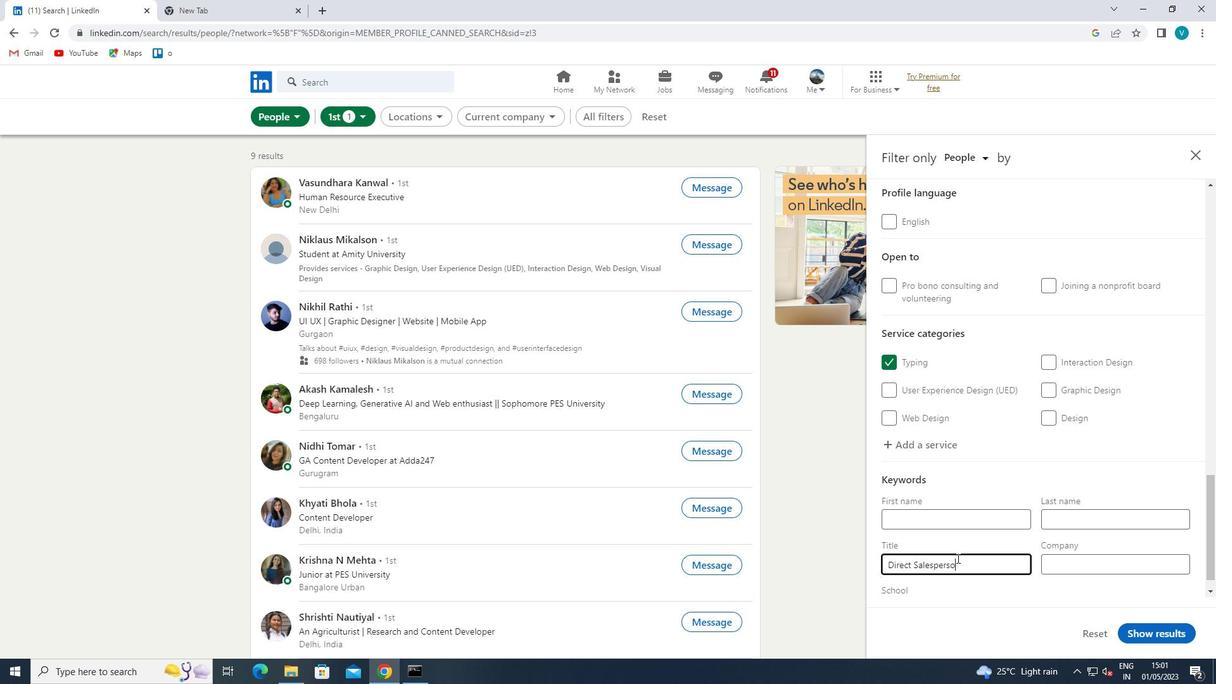 
Action: Mouse moved to (1038, 510)
Screenshot: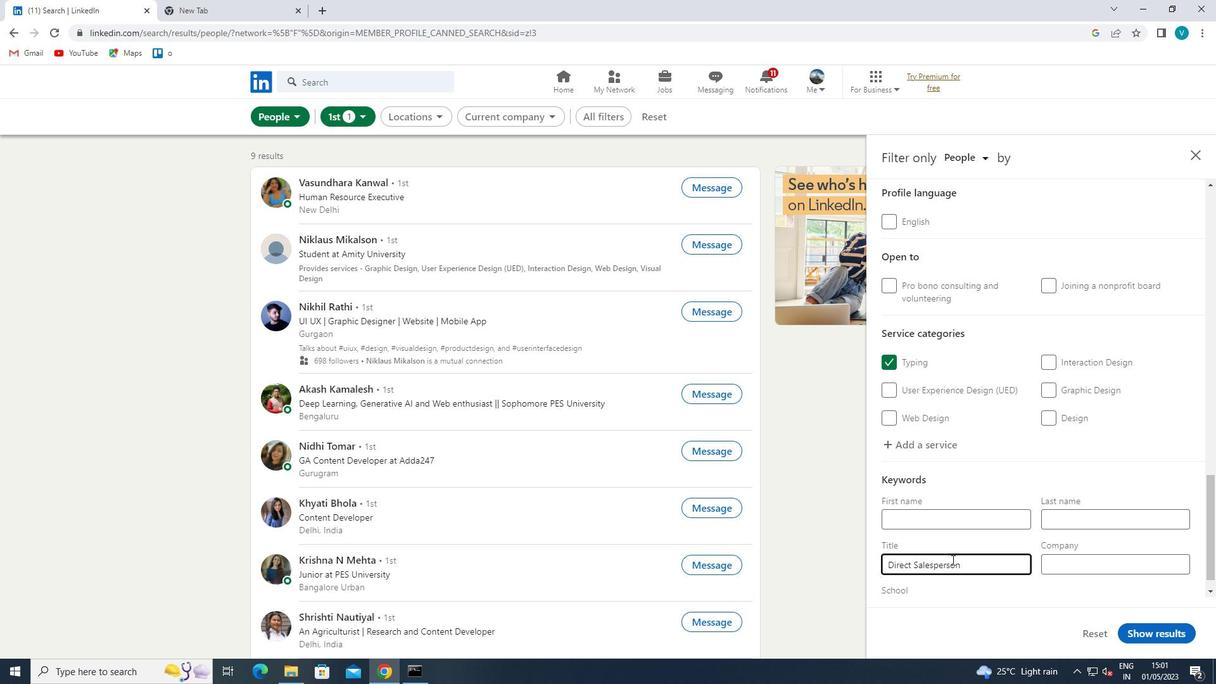 
Action: Mouse scrolled (1038, 509) with delta (0, 0)
Screenshot: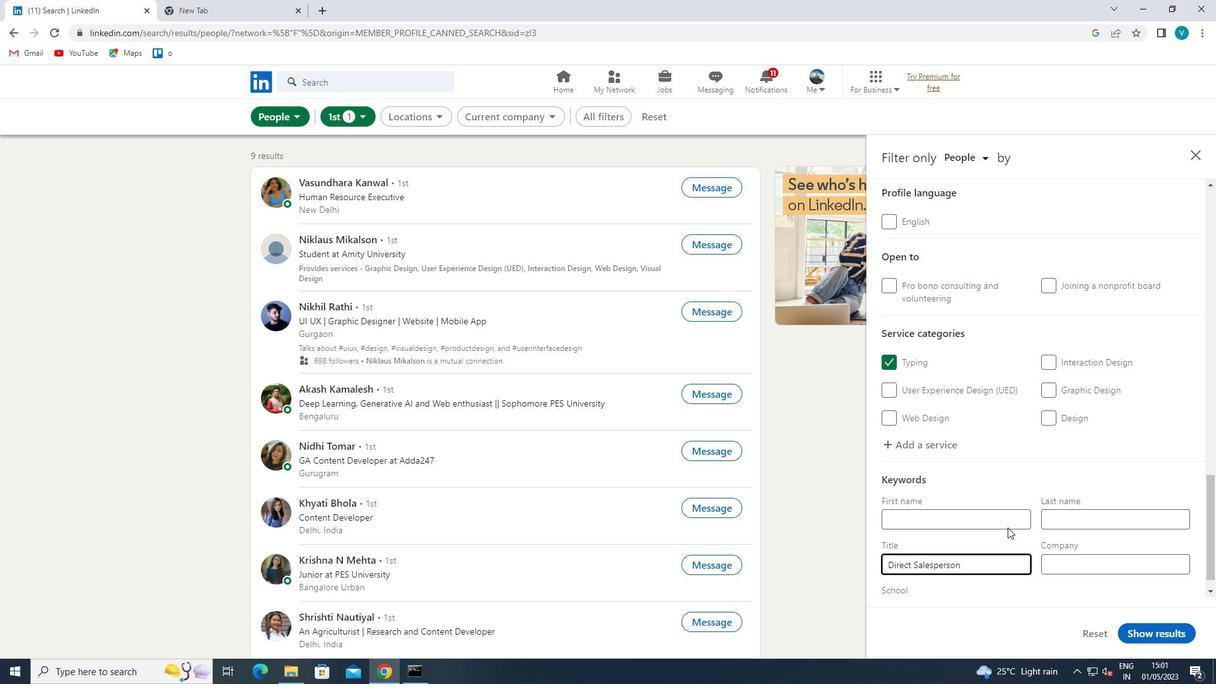 
Action: Mouse scrolled (1038, 509) with delta (0, 0)
Screenshot: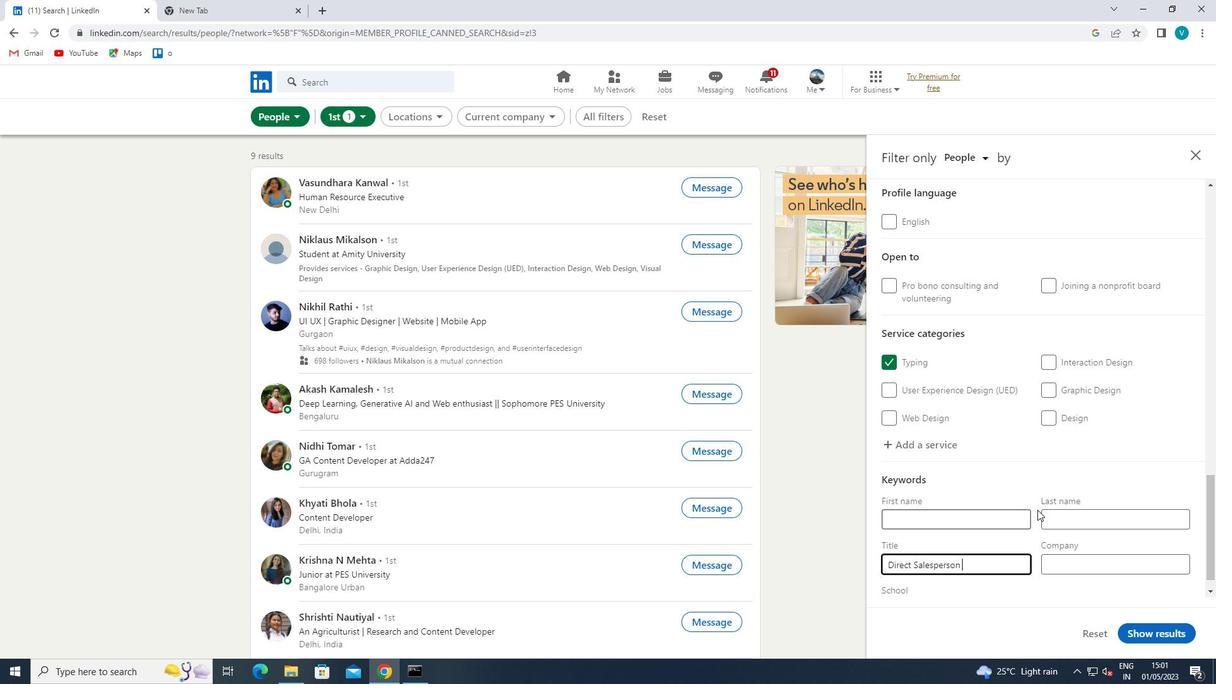 
Action: Mouse scrolled (1038, 509) with delta (0, 0)
Screenshot: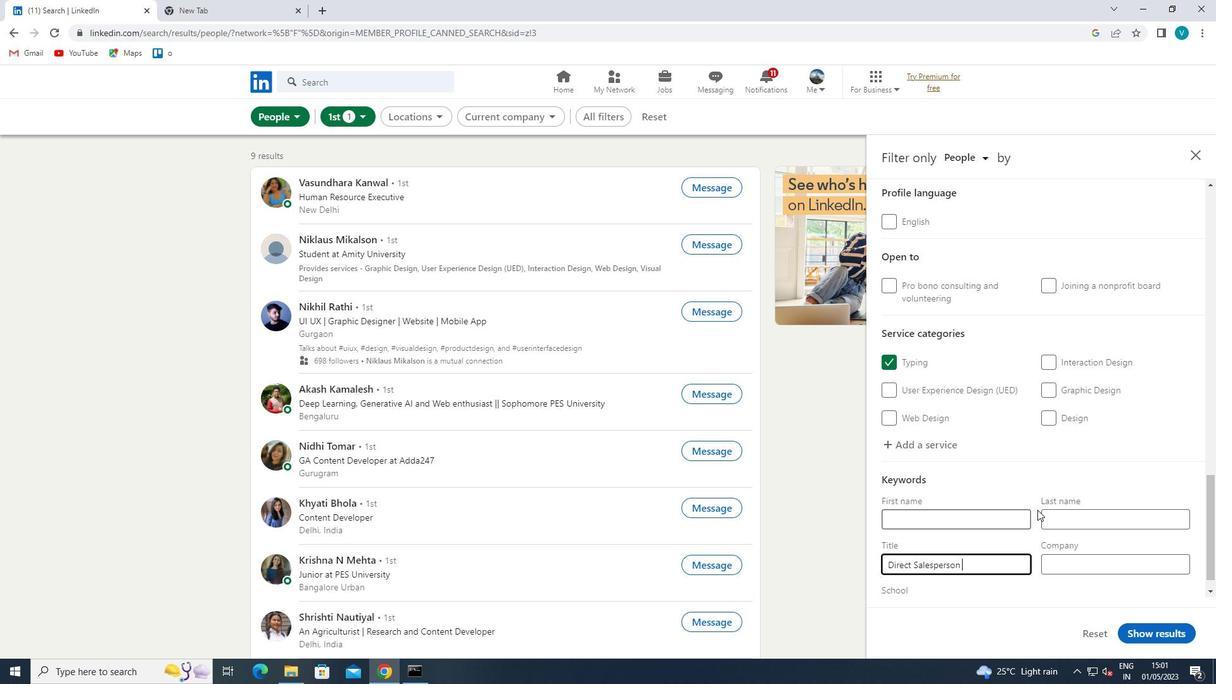 
Action: Mouse scrolled (1038, 509) with delta (0, 0)
Screenshot: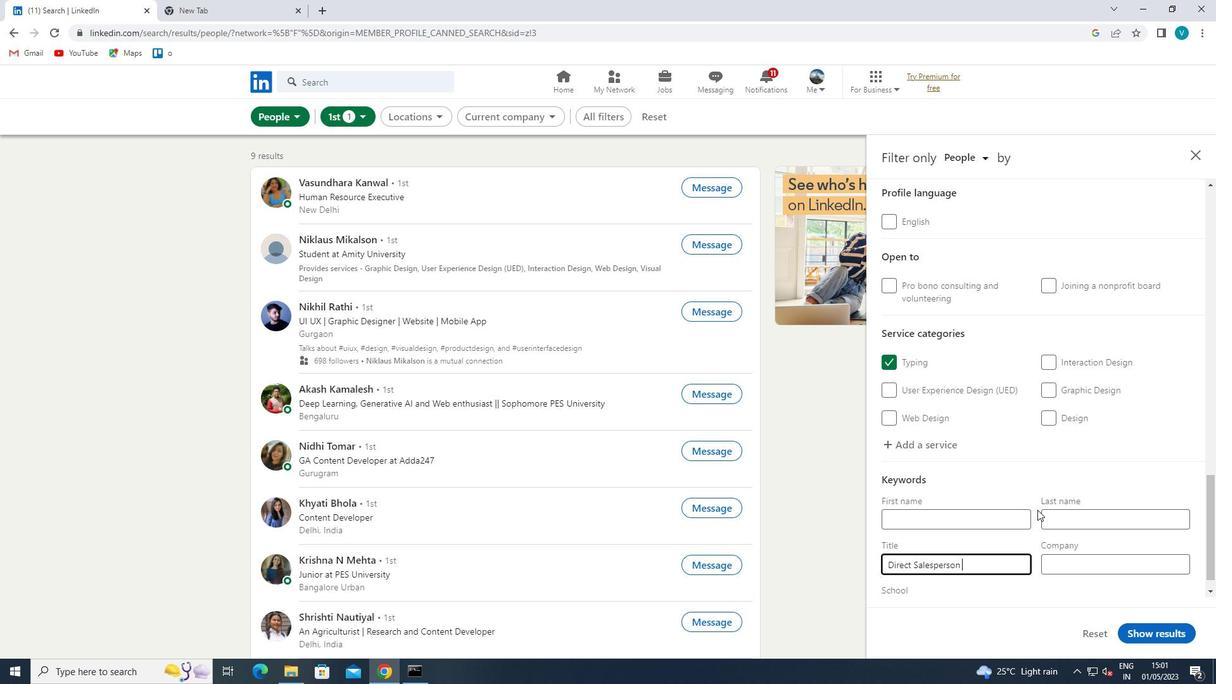 
Action: Mouse moved to (1038, 510)
Screenshot: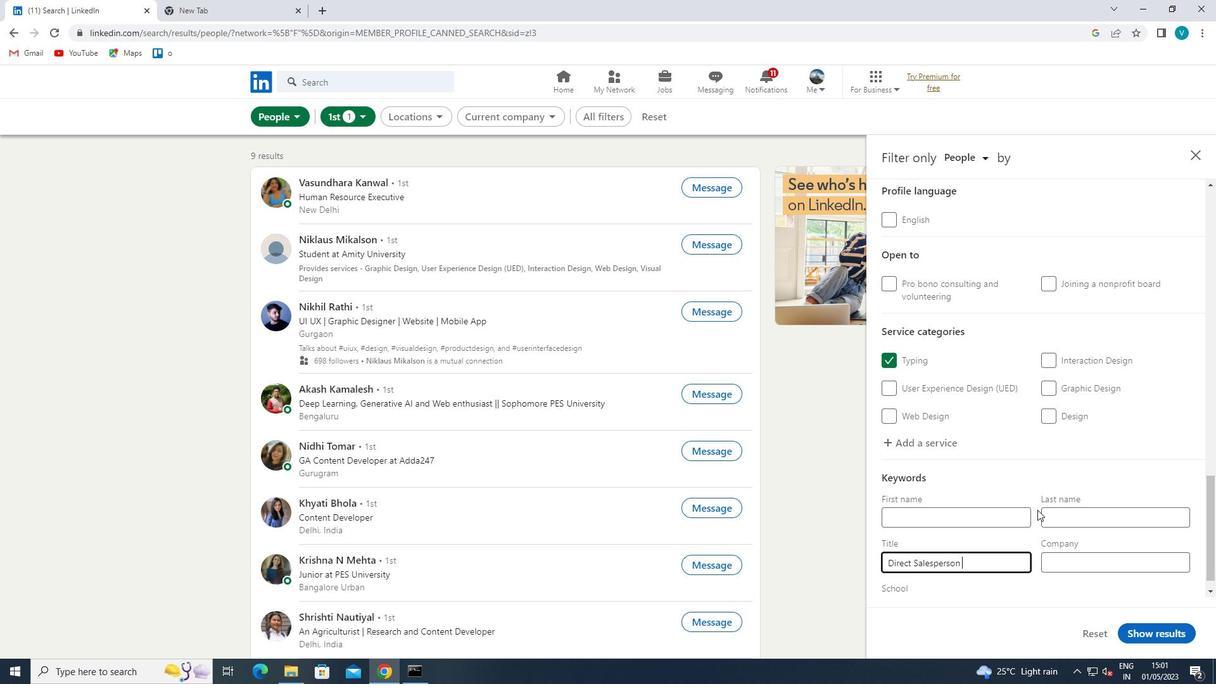 
Action: Mouse scrolled (1038, 509) with delta (0, 0)
Screenshot: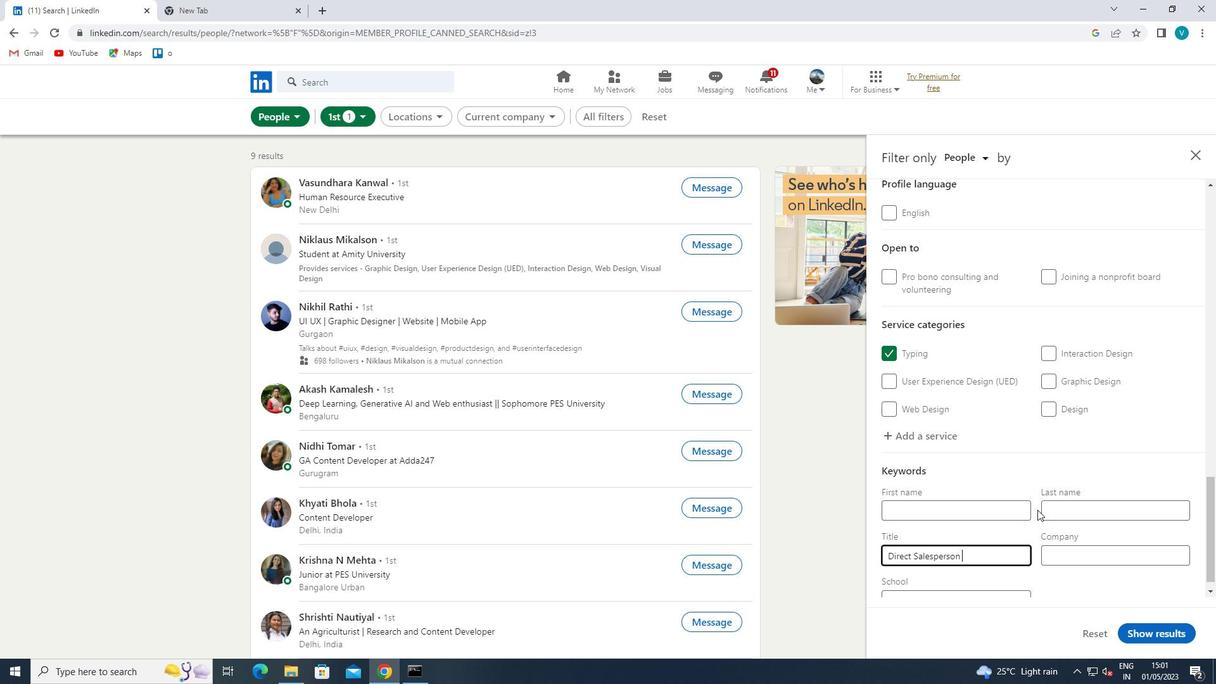 
Action: Mouse moved to (1154, 639)
Screenshot: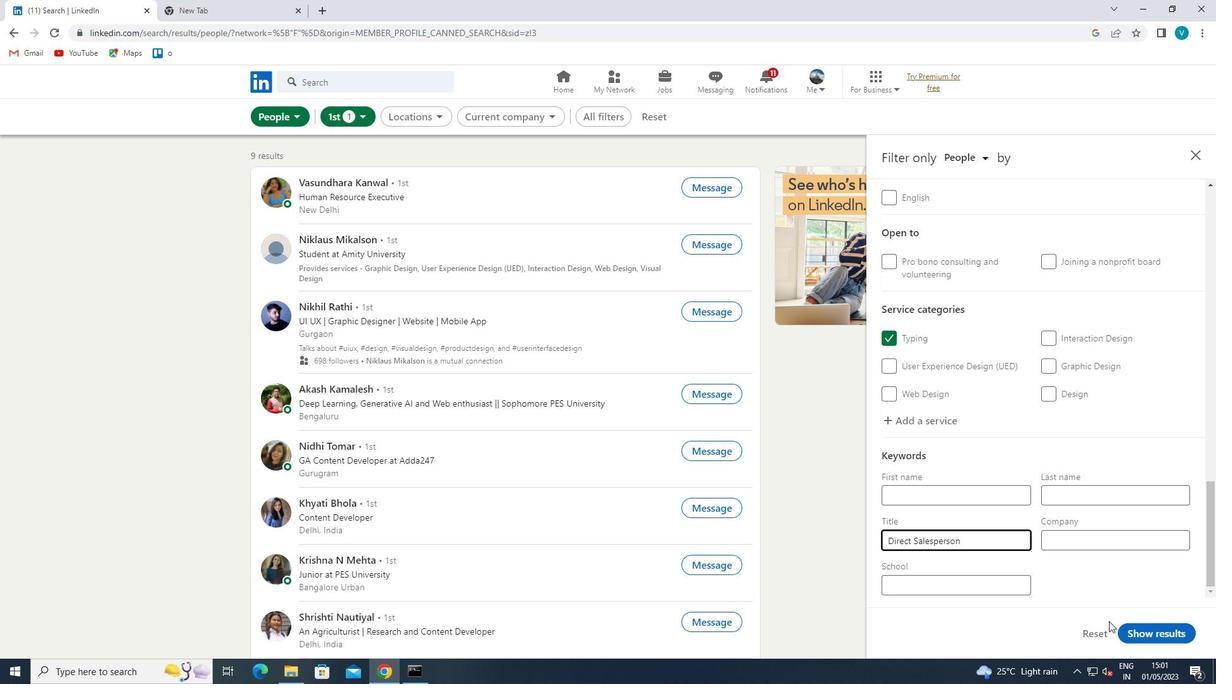 
Action: Mouse pressed left at (1154, 639)
Screenshot: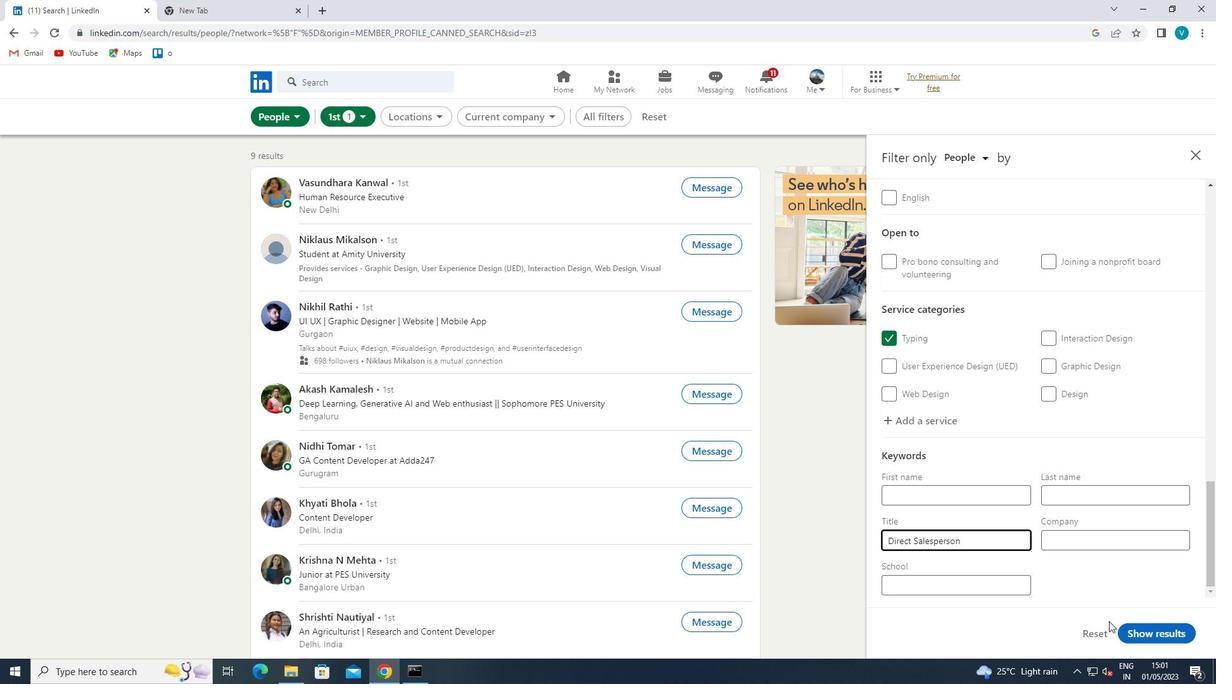 
Action: Mouse moved to (1090, 572)
Screenshot: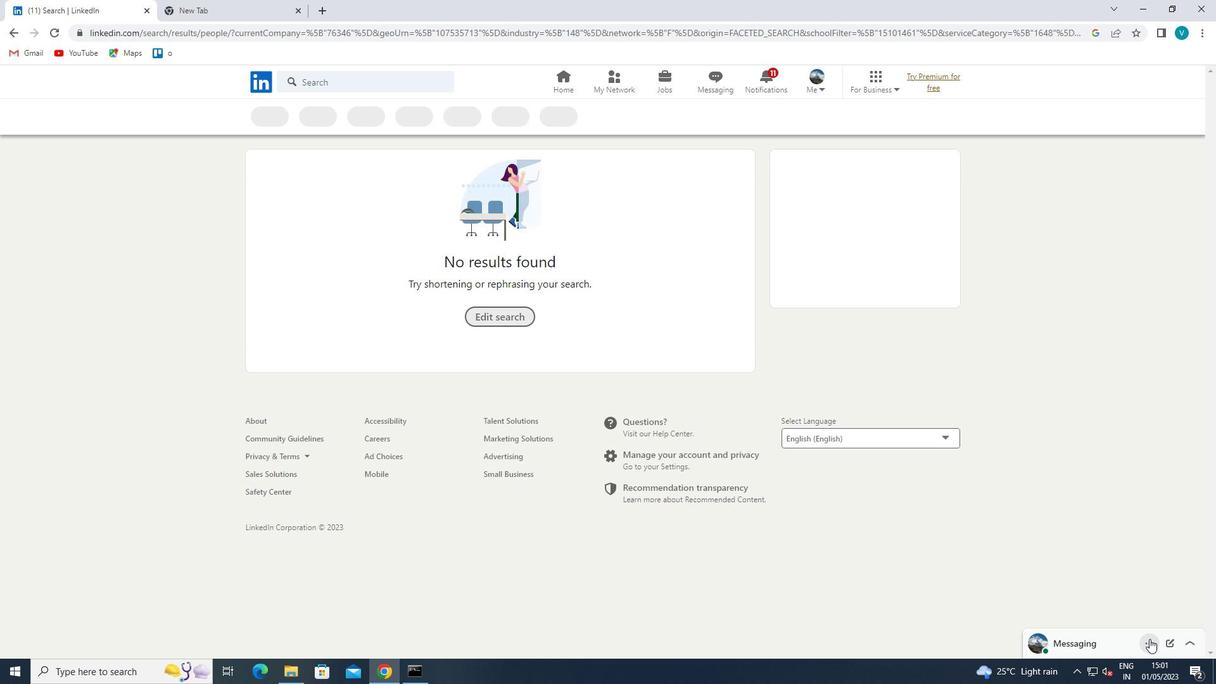 
